 Task: Find connections with filter location Ceres with filter topic #Networkingwith filter profile language Spanish with filter current company Gartner with filter school Apeejay Stya Education (Svran Foundation) with filter industry Climate Data and Analytics with filter service category Nonprofit Consulting with filter keywords title Massage Therapy
Action: Mouse moved to (579, 111)
Screenshot: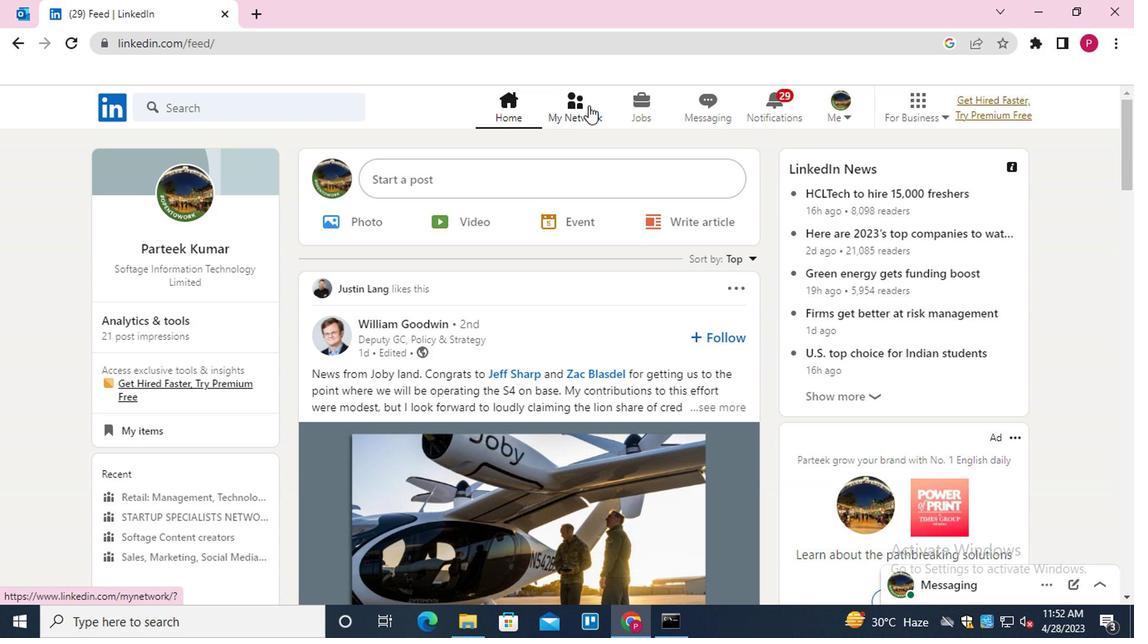 
Action: Mouse pressed left at (579, 111)
Screenshot: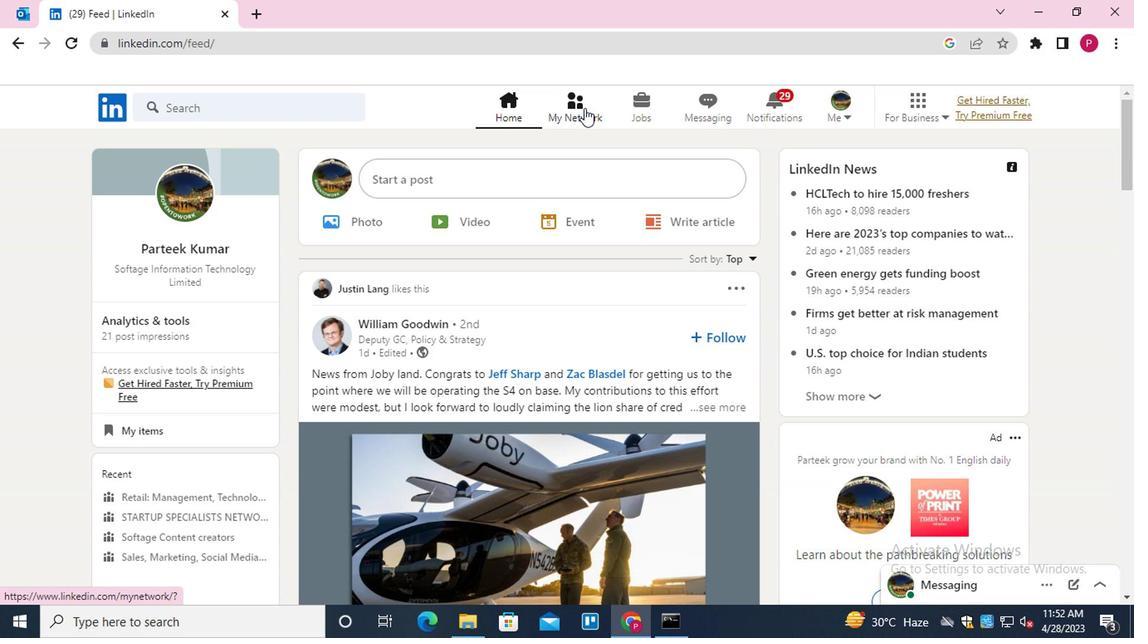 
Action: Mouse moved to (252, 190)
Screenshot: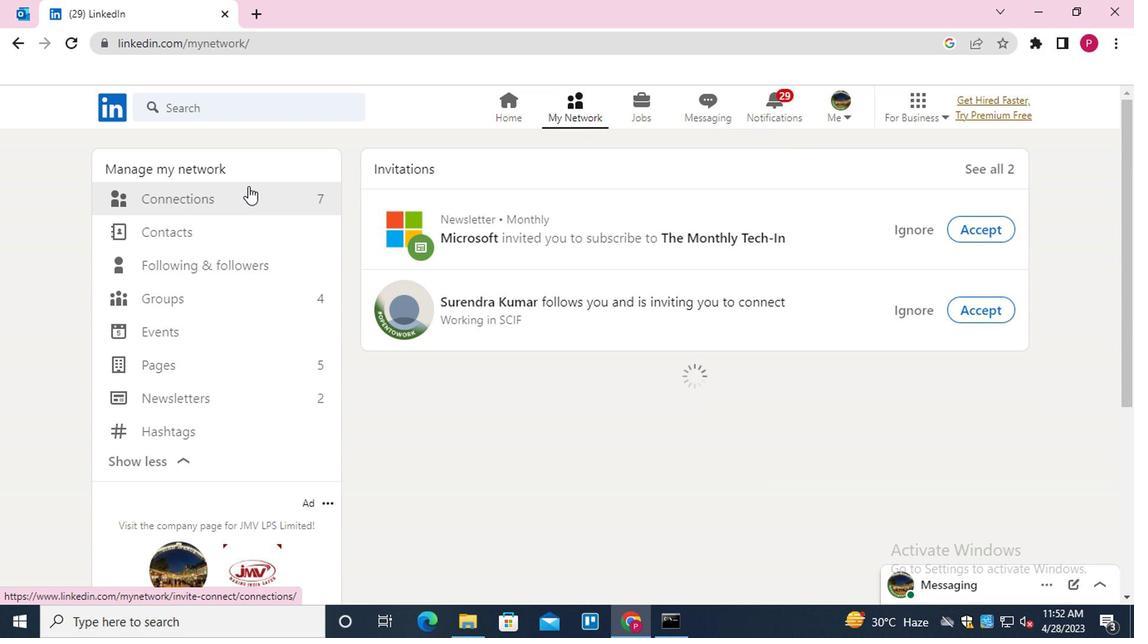 
Action: Mouse pressed left at (252, 190)
Screenshot: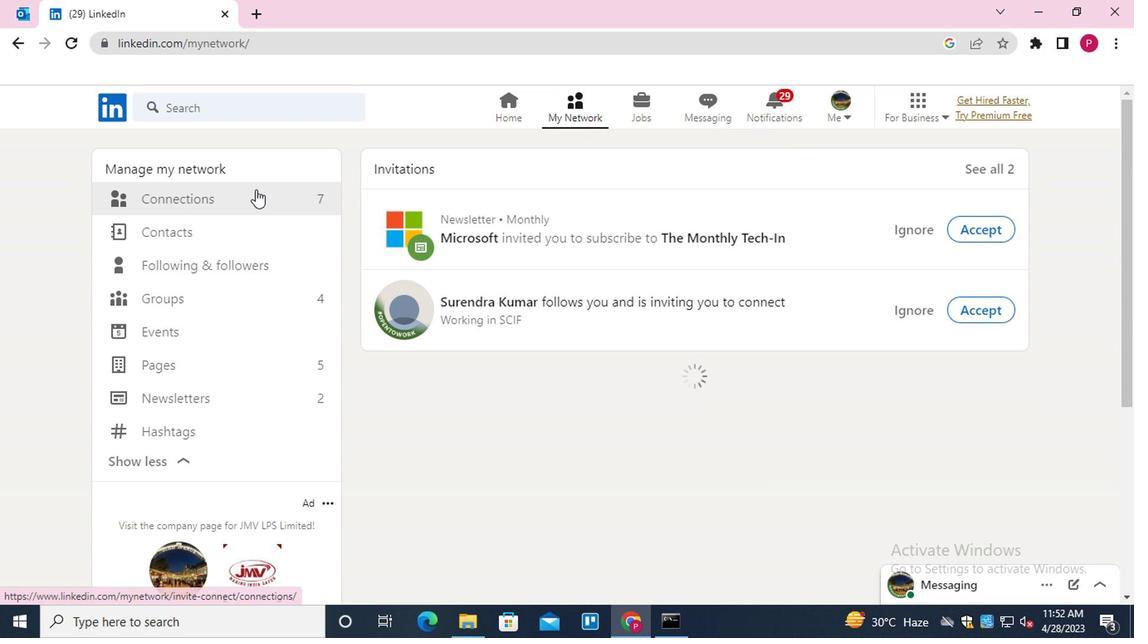 
Action: Mouse moved to (696, 201)
Screenshot: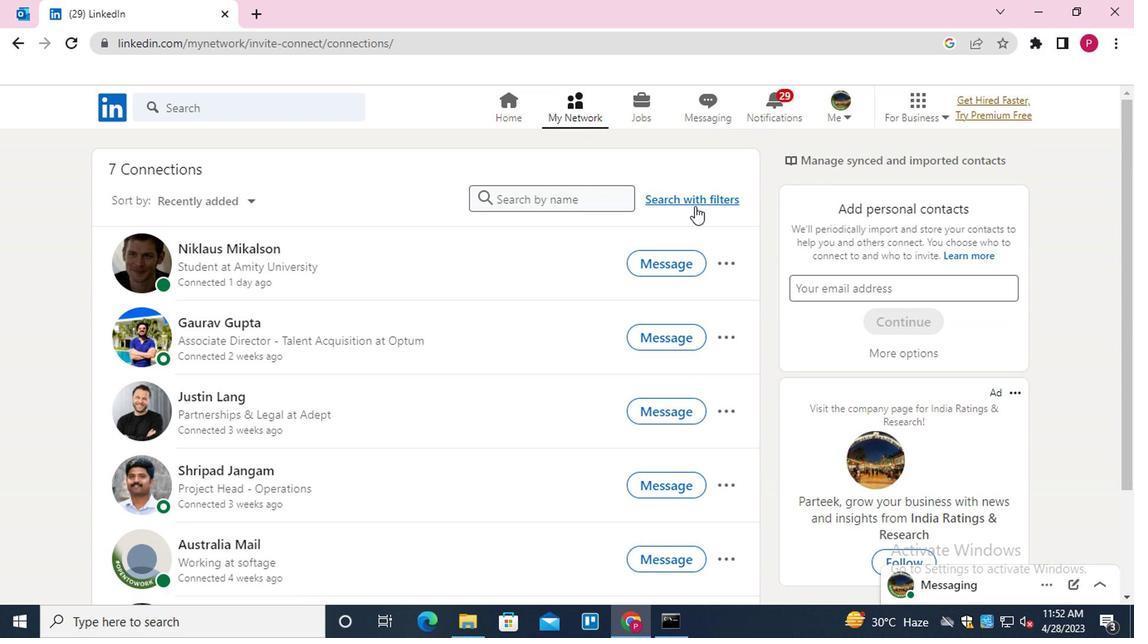 
Action: Mouse pressed left at (696, 201)
Screenshot: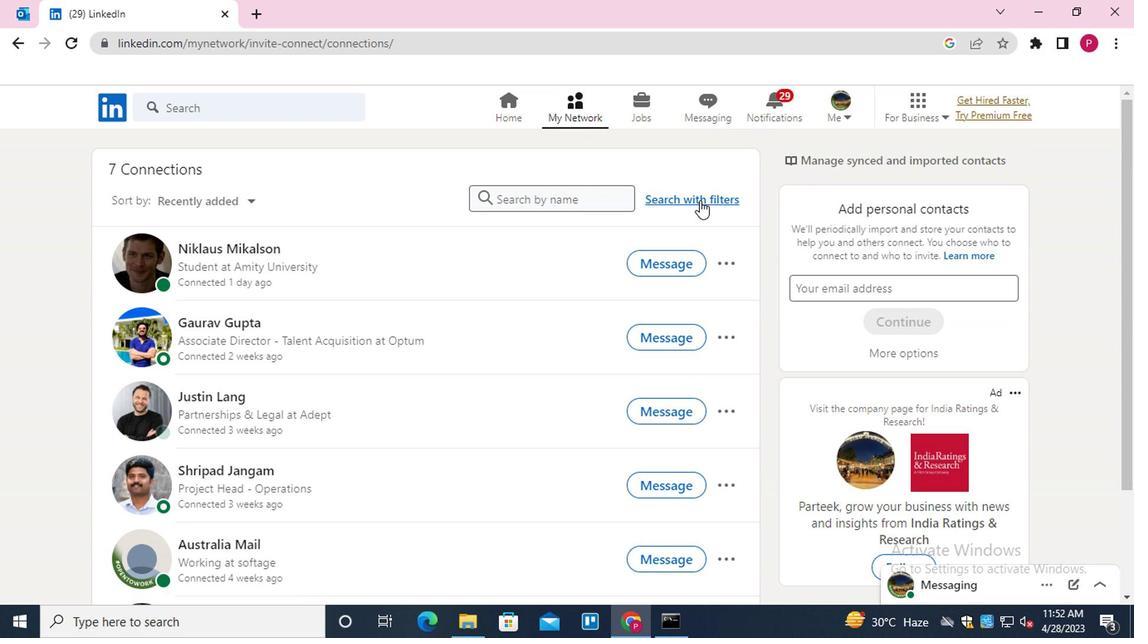 
Action: Mouse moved to (616, 153)
Screenshot: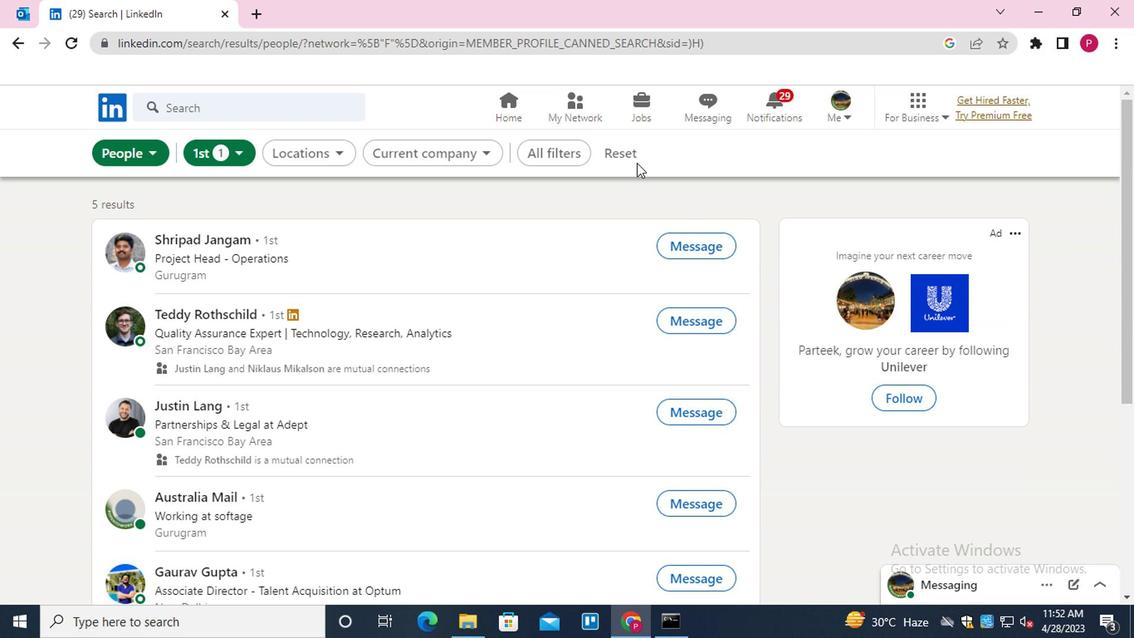 
Action: Mouse pressed left at (616, 153)
Screenshot: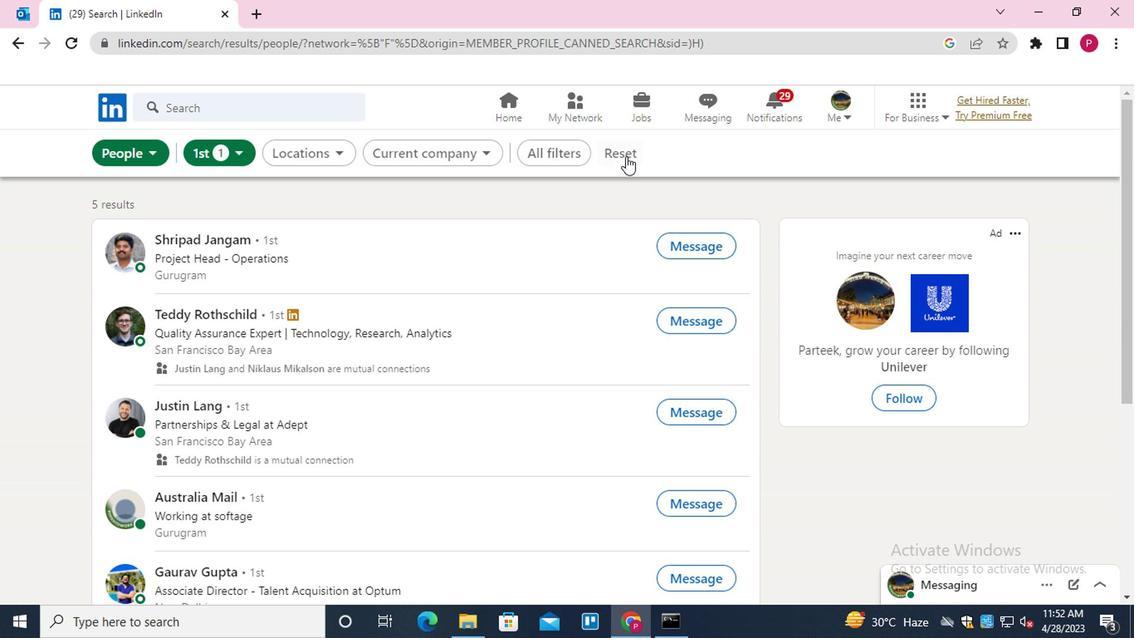 
Action: Mouse moved to (595, 153)
Screenshot: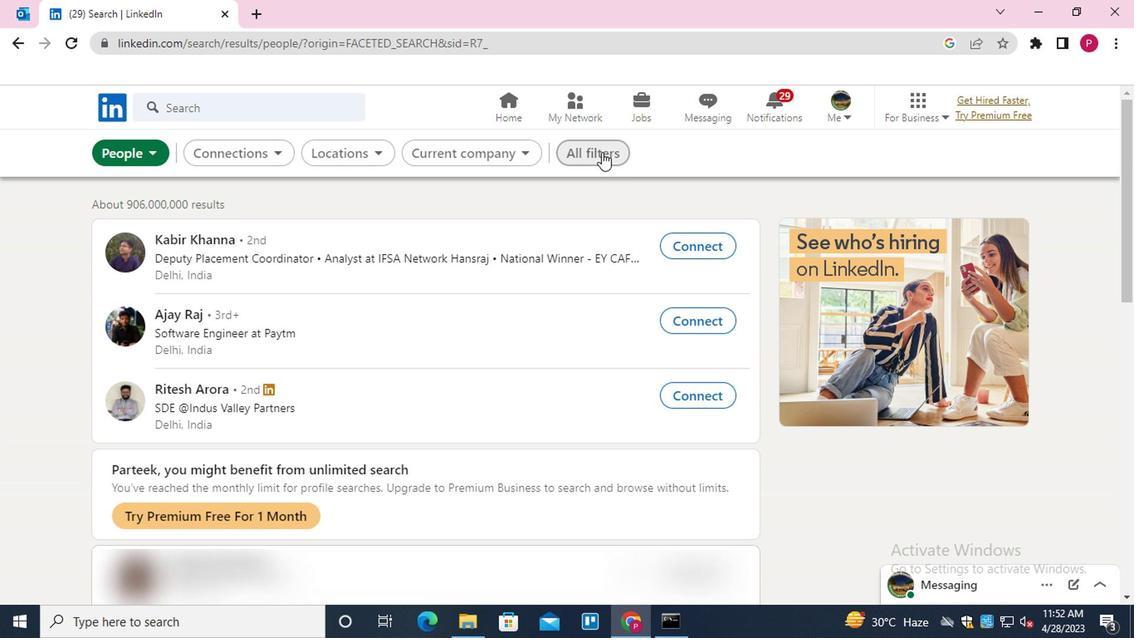 
Action: Mouse pressed left at (595, 153)
Screenshot: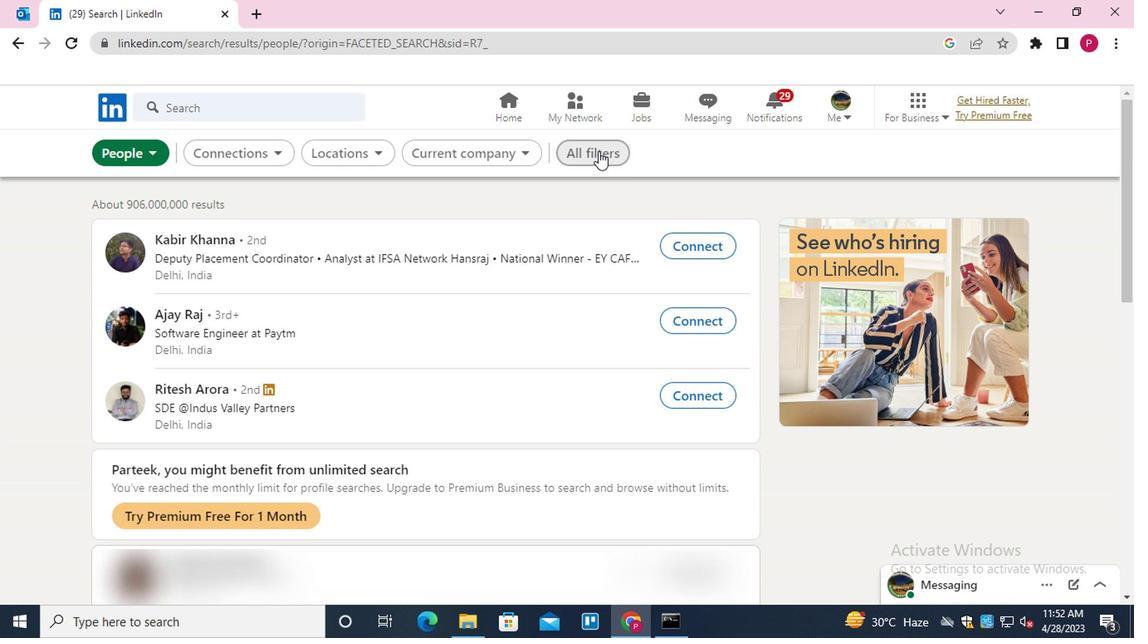 
Action: Mouse moved to (925, 389)
Screenshot: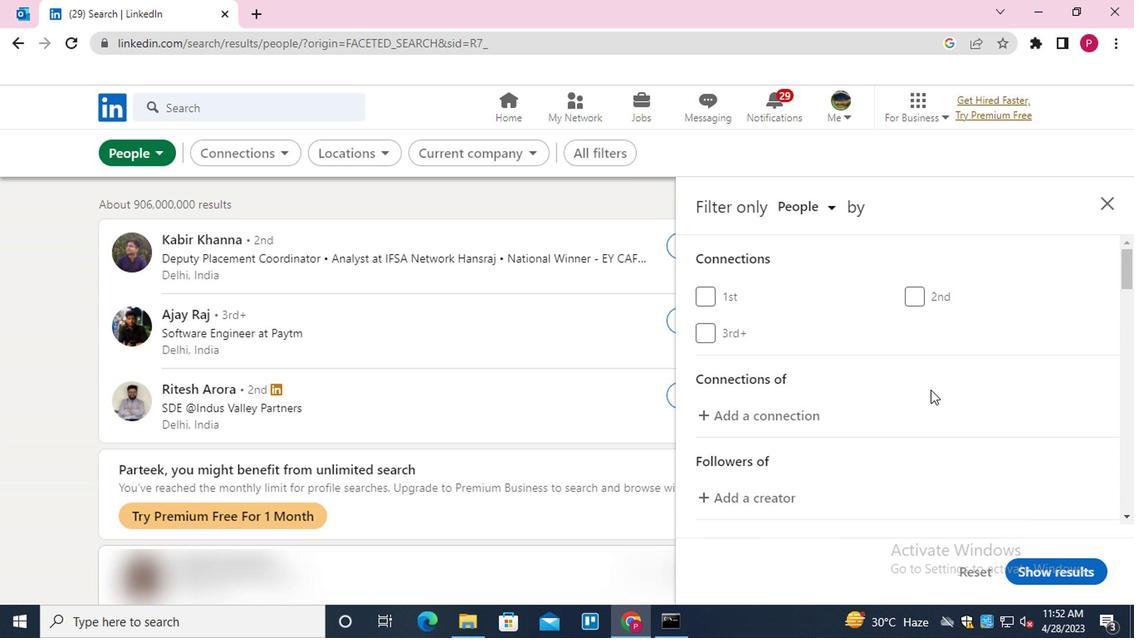 
Action: Mouse scrolled (925, 389) with delta (0, 0)
Screenshot: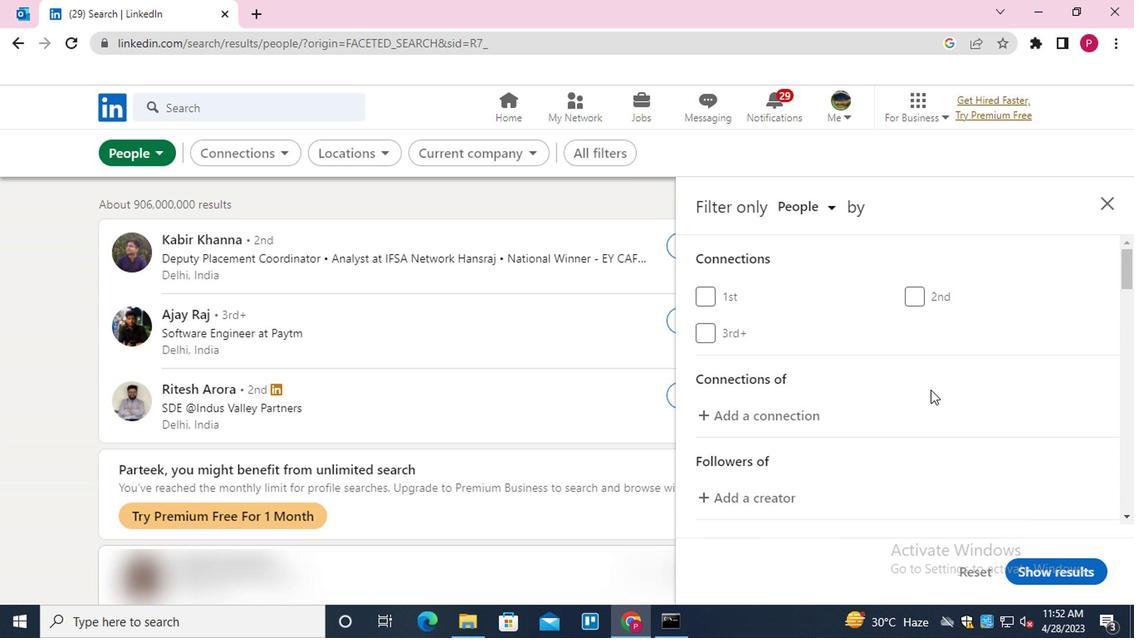 
Action: Mouse moved to (921, 398)
Screenshot: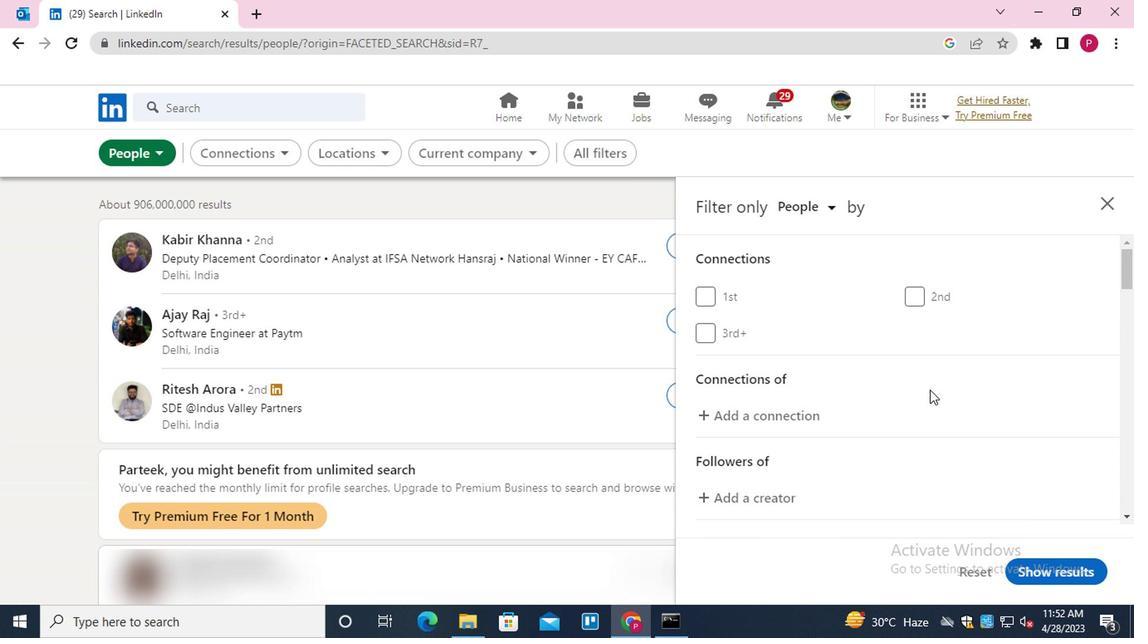 
Action: Mouse scrolled (921, 397) with delta (0, 0)
Screenshot: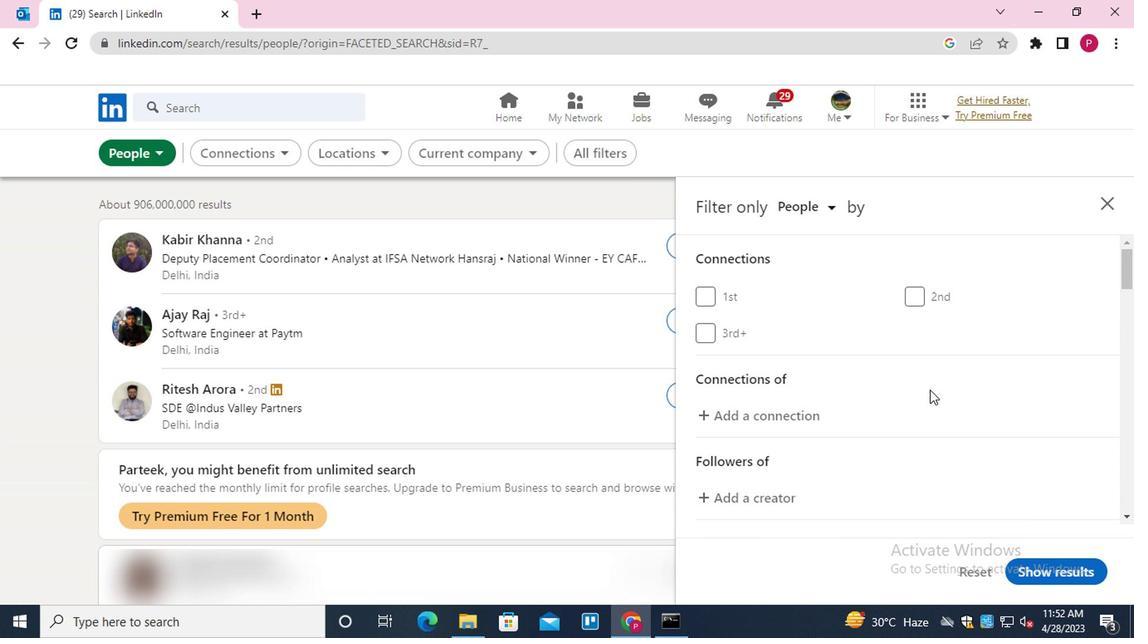 
Action: Mouse moved to (919, 402)
Screenshot: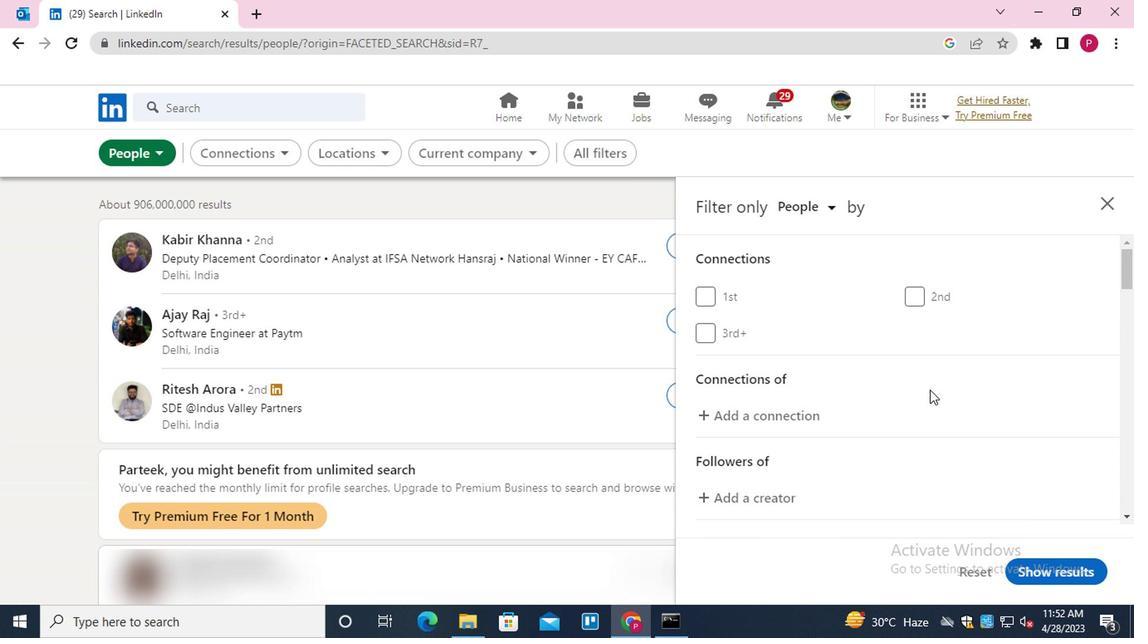 
Action: Mouse scrolled (919, 401) with delta (0, -1)
Screenshot: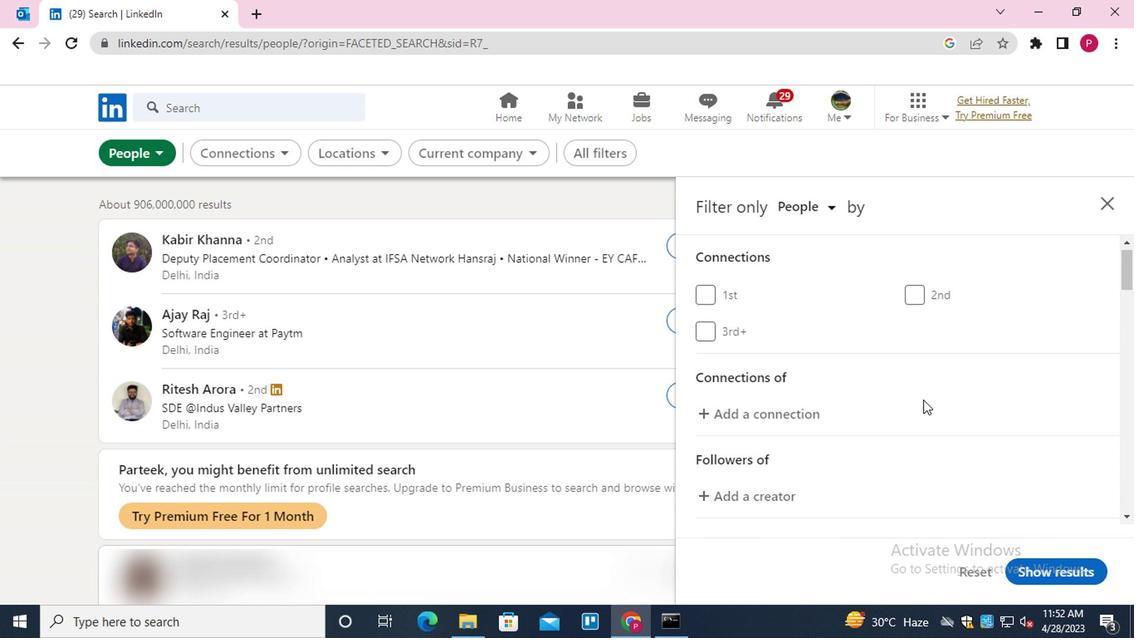 
Action: Mouse moved to (937, 393)
Screenshot: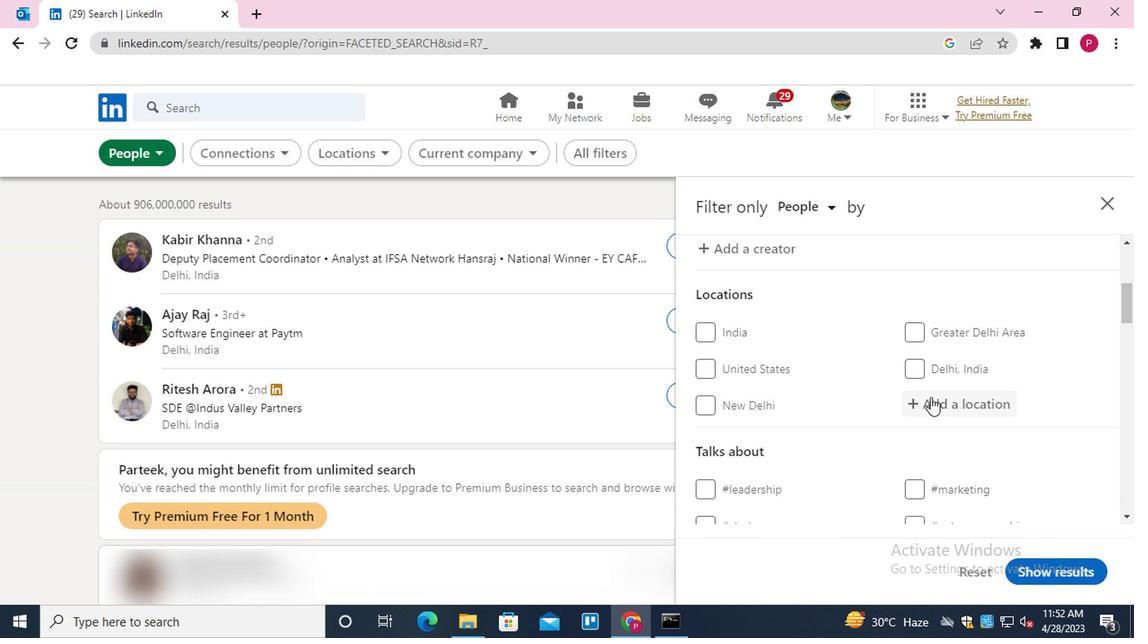 
Action: Mouse pressed left at (937, 393)
Screenshot: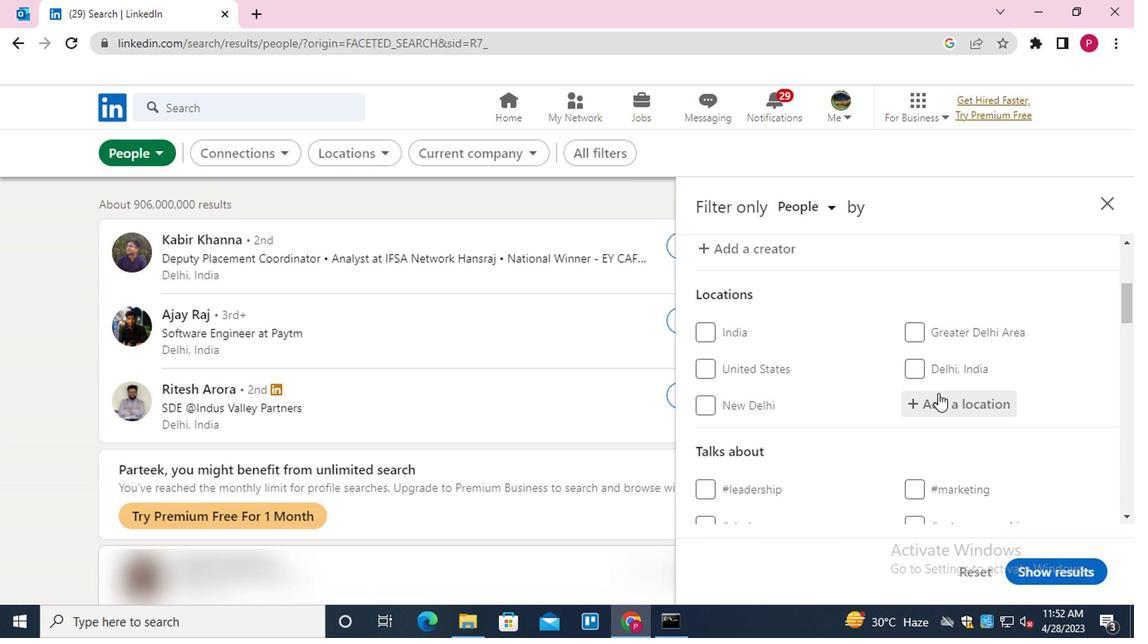 
Action: Mouse moved to (938, 393)
Screenshot: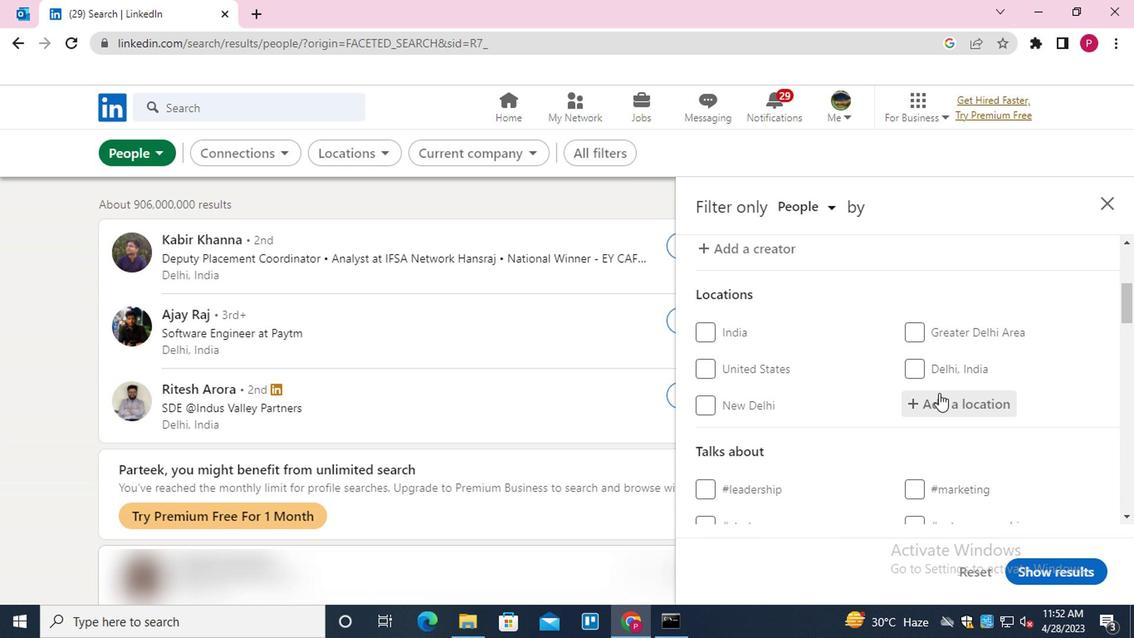 
Action: Key pressed <Key.shift>CERES<Key.down><Key.down><Key.enter>
Screenshot: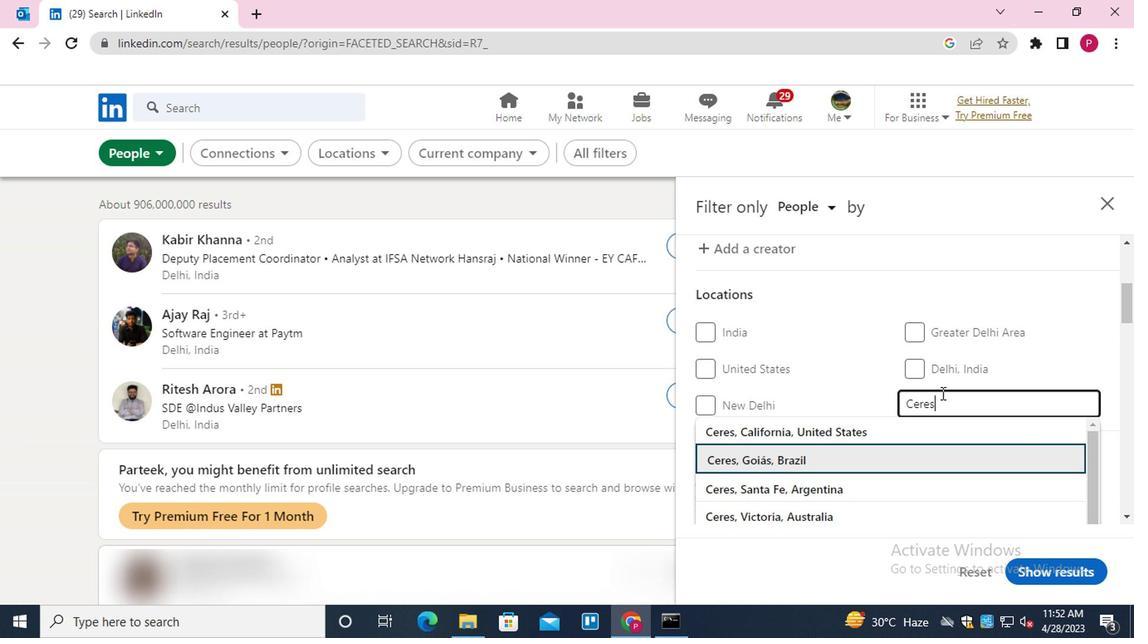 
Action: Mouse moved to (876, 394)
Screenshot: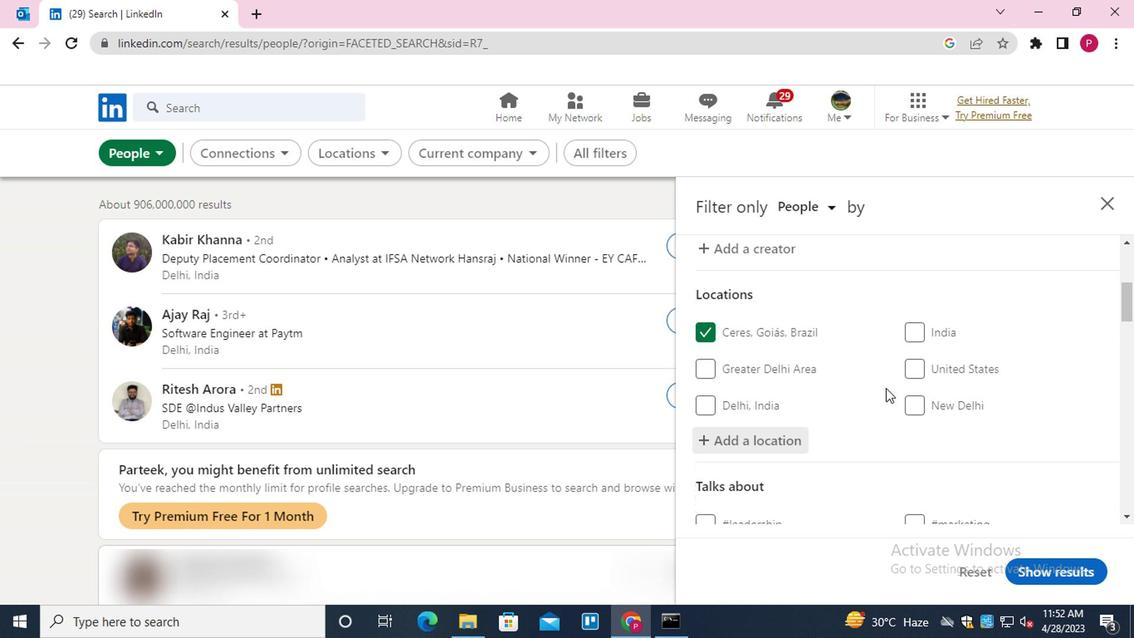 
Action: Mouse scrolled (876, 393) with delta (0, 0)
Screenshot: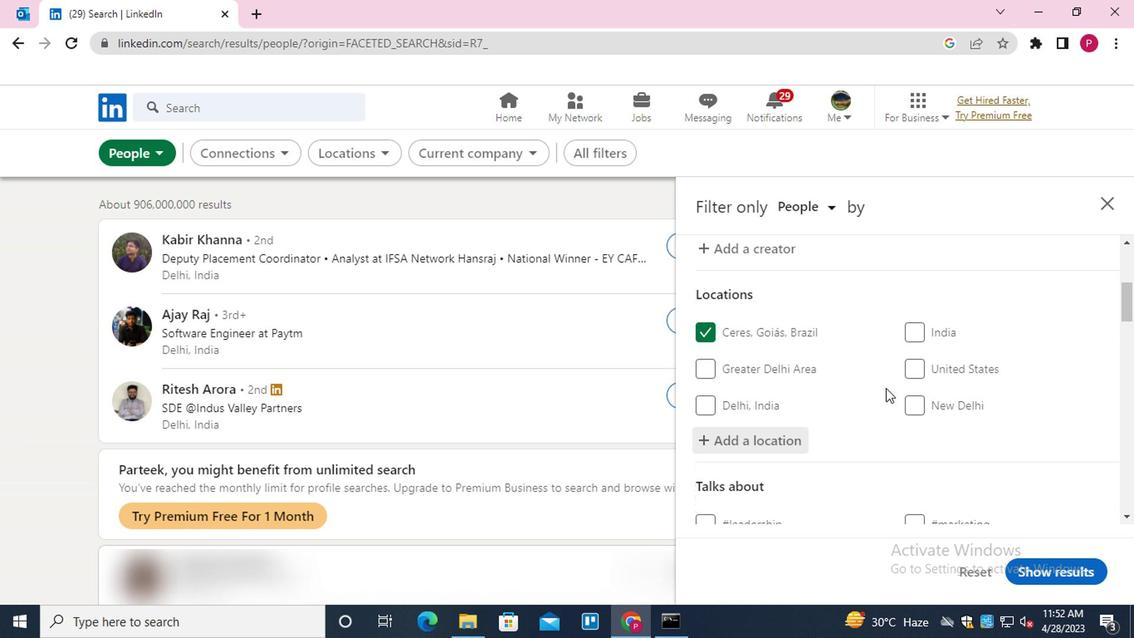 
Action: Mouse scrolled (876, 393) with delta (0, 0)
Screenshot: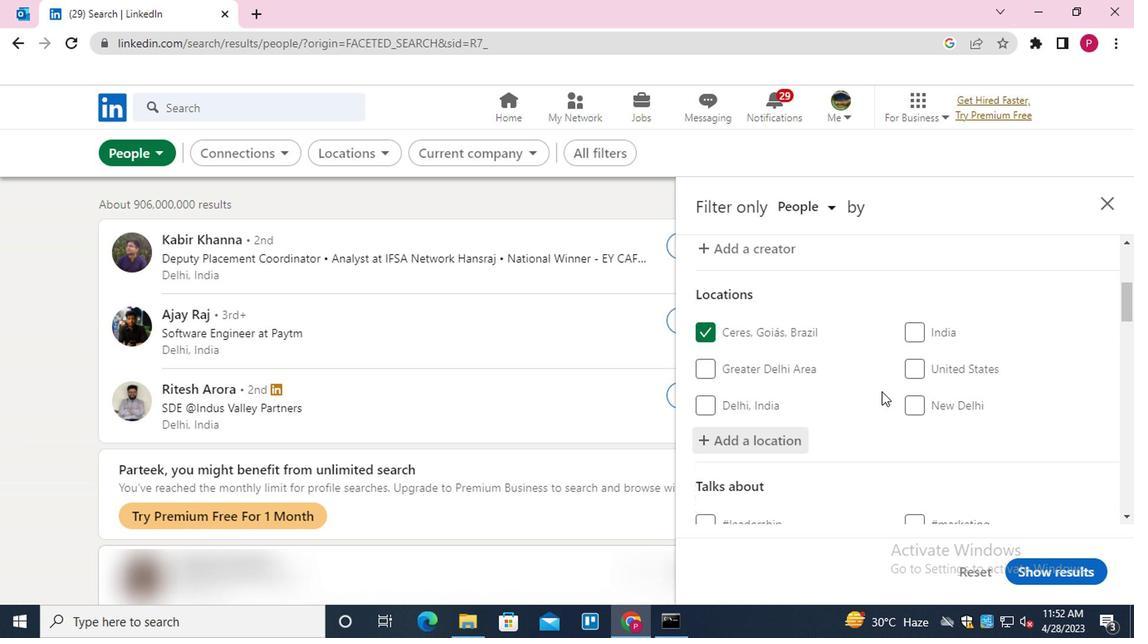 
Action: Mouse moved to (949, 425)
Screenshot: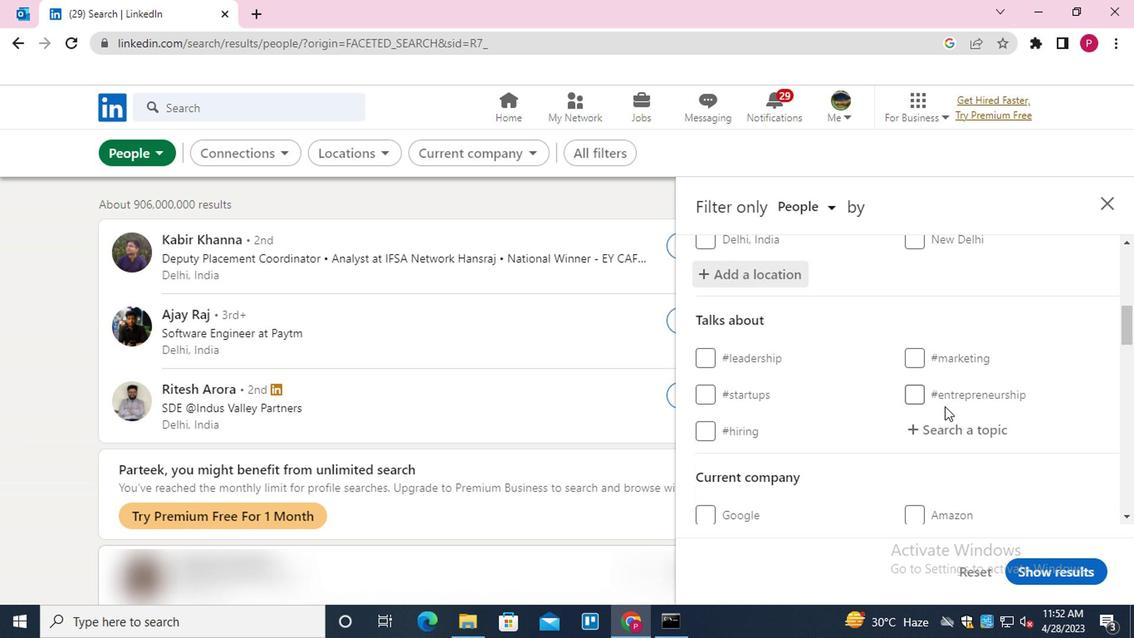 
Action: Mouse pressed left at (949, 425)
Screenshot: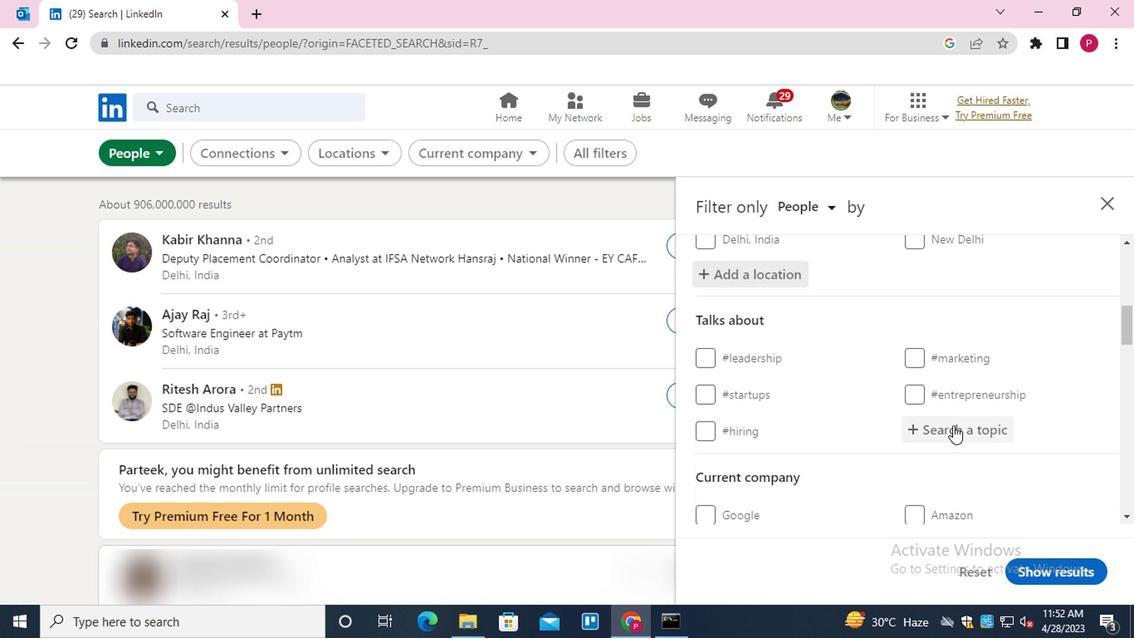 
Action: Mouse moved to (950, 425)
Screenshot: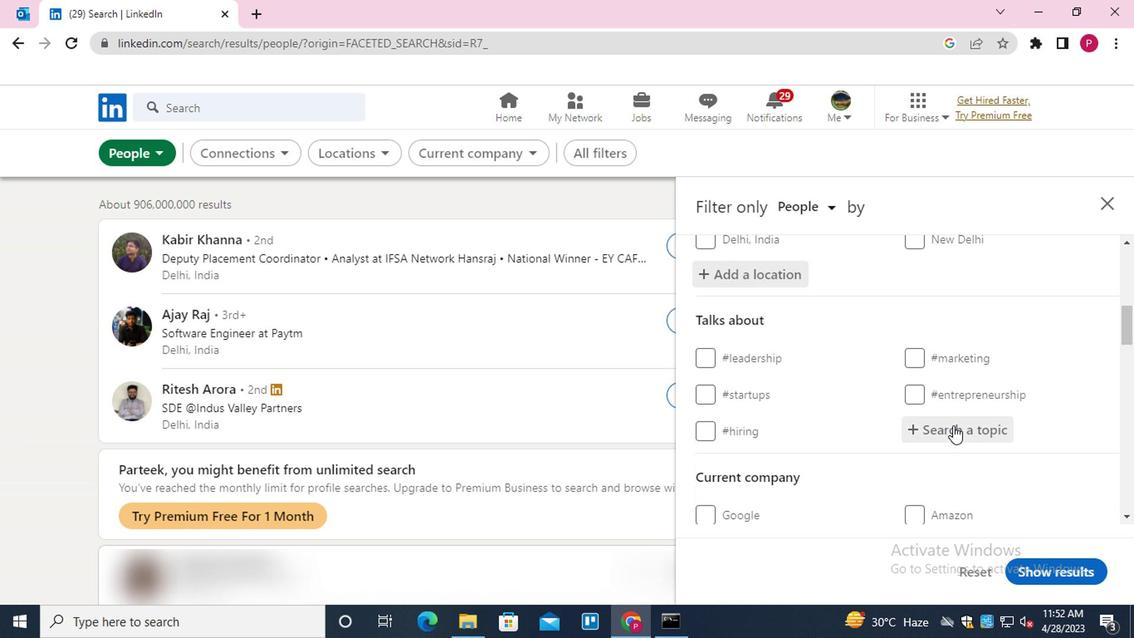 
Action: Key pressed NETWORK<Key.down><Key.enter>
Screenshot: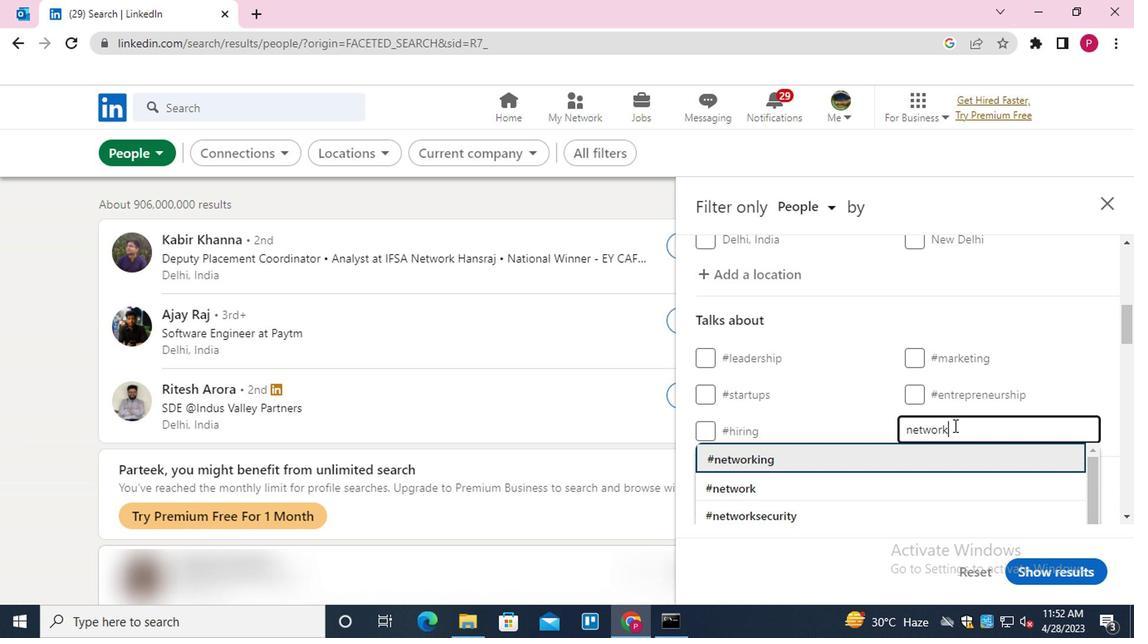 
Action: Mouse moved to (956, 384)
Screenshot: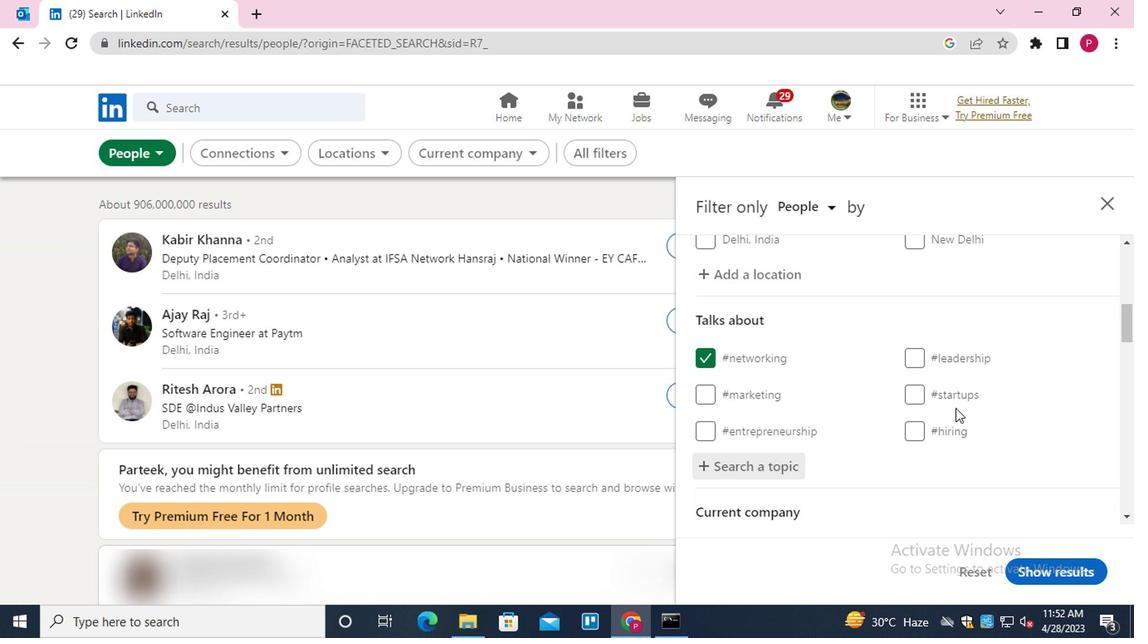 
Action: Mouse scrolled (956, 383) with delta (0, -1)
Screenshot: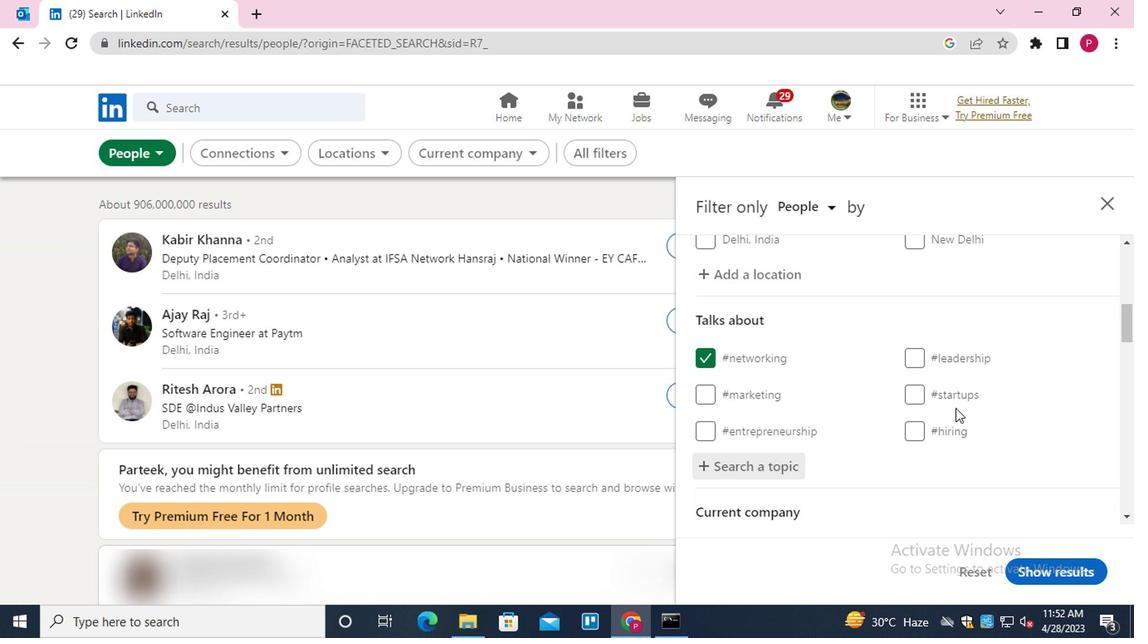 
Action: Mouse moved to (929, 376)
Screenshot: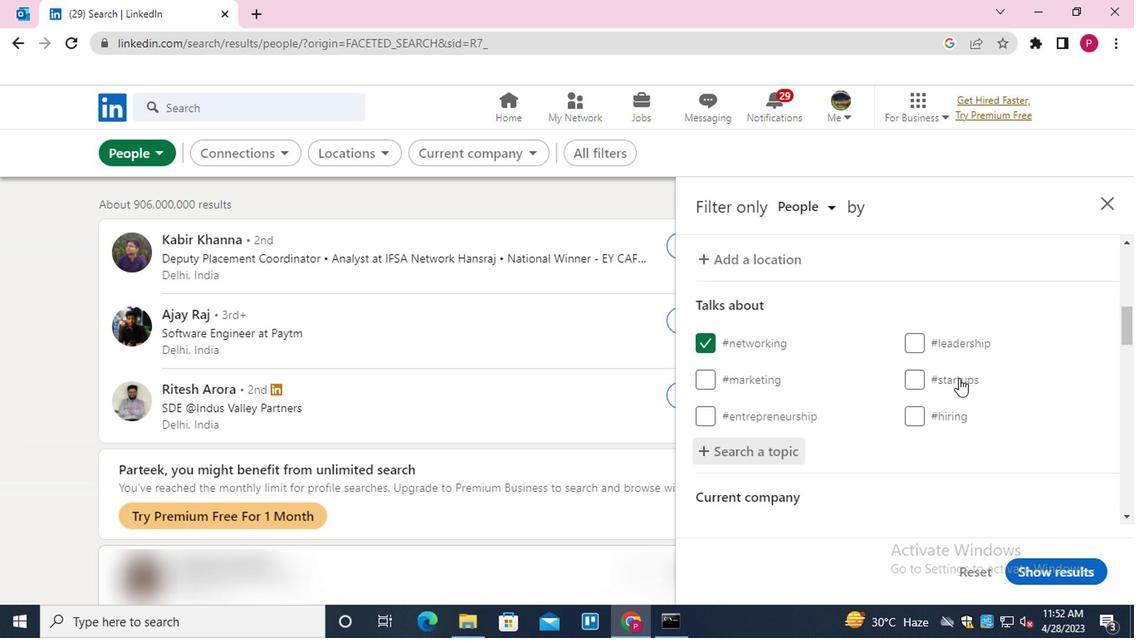 
Action: Mouse scrolled (929, 375) with delta (0, -1)
Screenshot: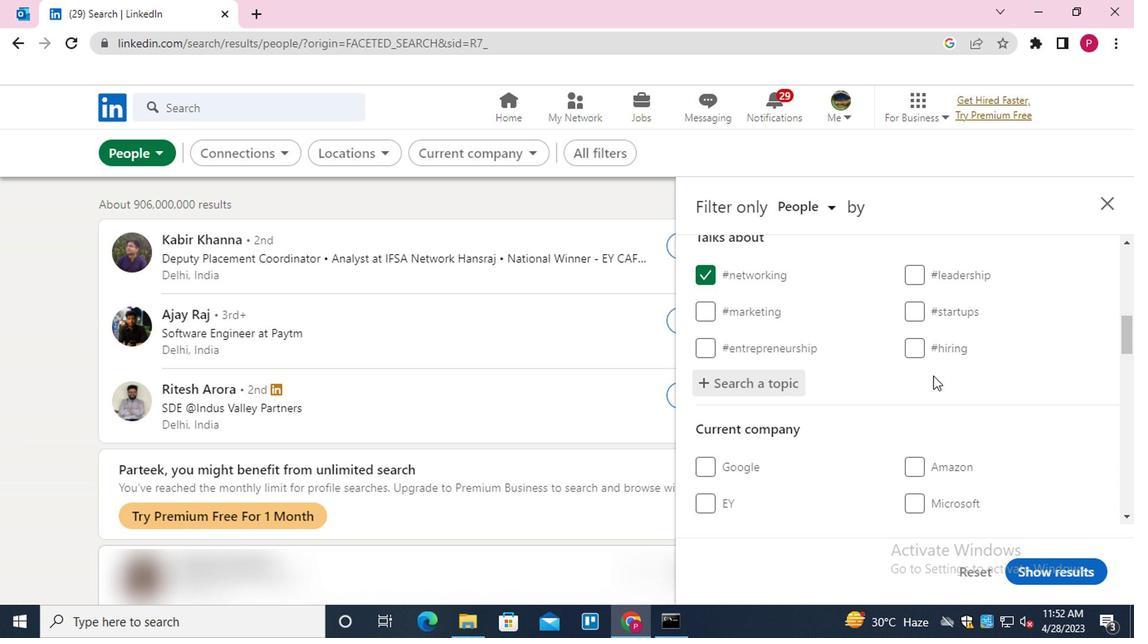 
Action: Mouse scrolled (929, 375) with delta (0, -1)
Screenshot: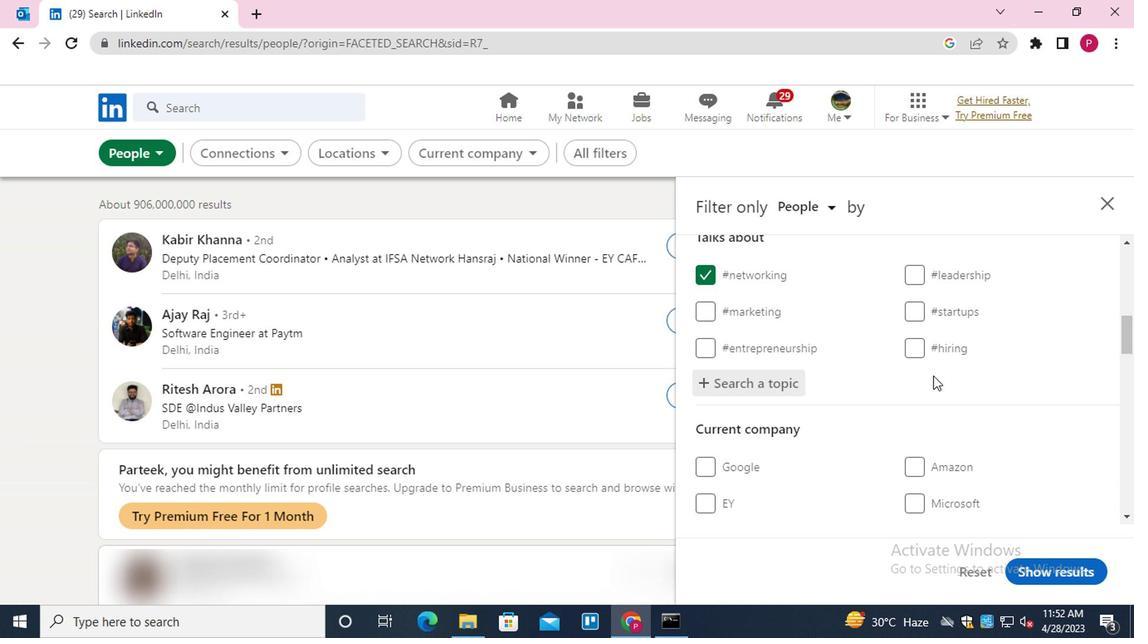 
Action: Mouse moved to (850, 385)
Screenshot: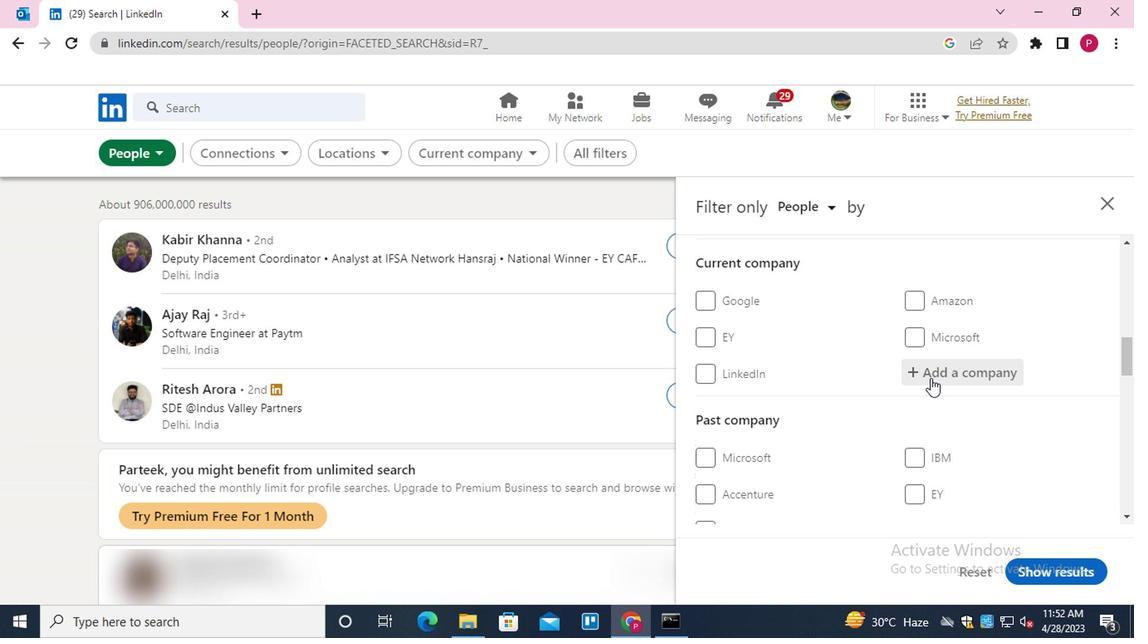 
Action: Mouse scrolled (850, 384) with delta (0, 0)
Screenshot: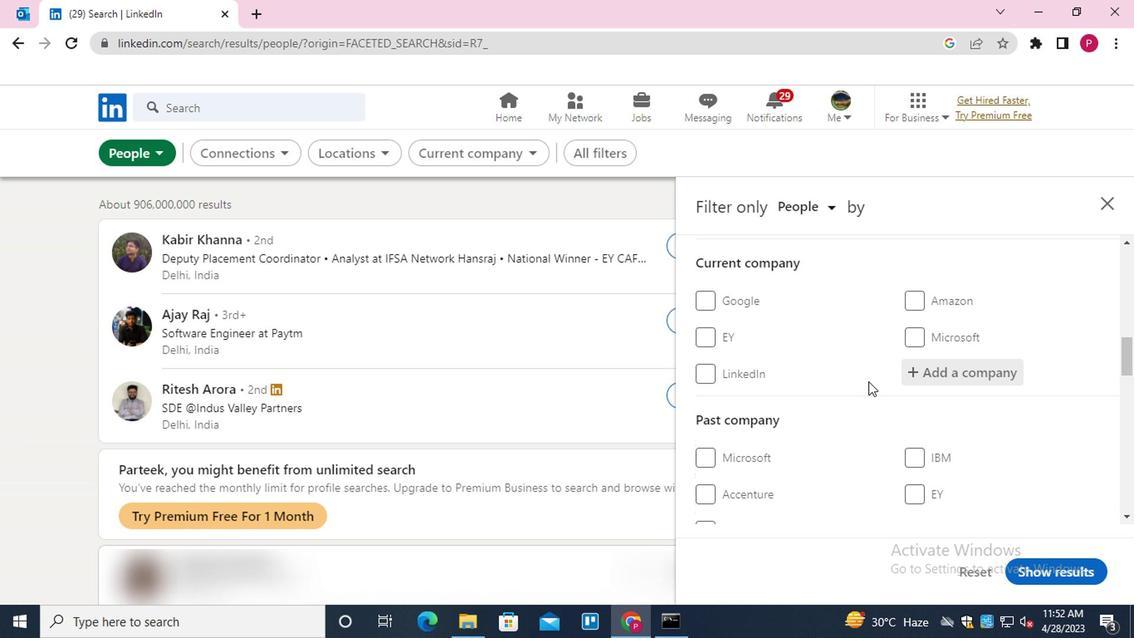 
Action: Mouse scrolled (850, 384) with delta (0, 0)
Screenshot: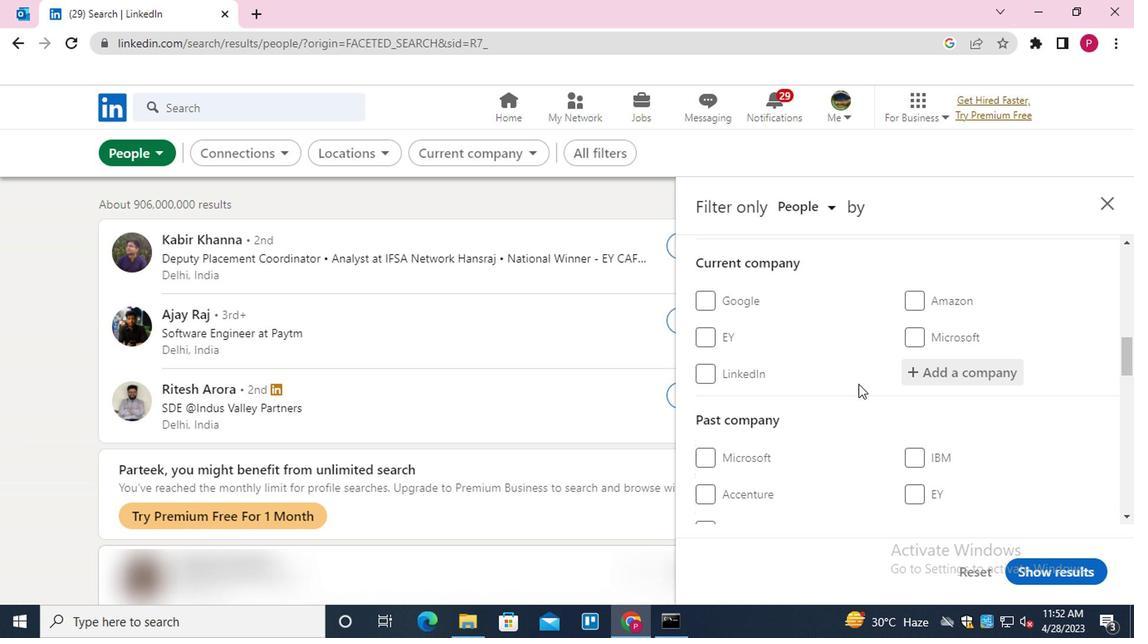 
Action: Mouse scrolled (850, 384) with delta (0, 0)
Screenshot: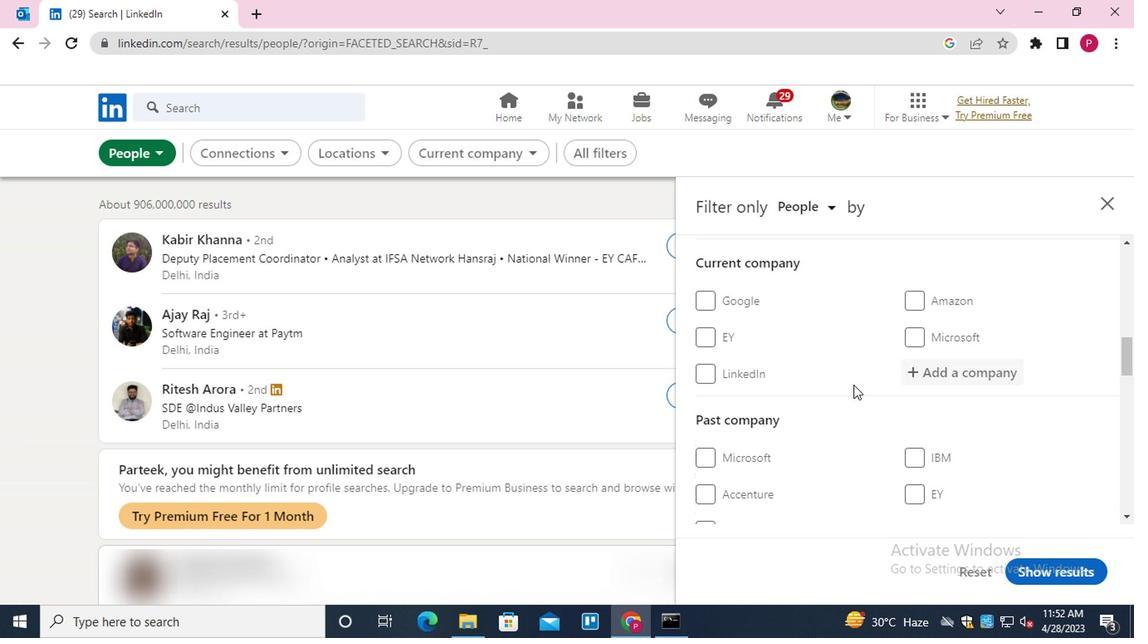 
Action: Mouse moved to (828, 389)
Screenshot: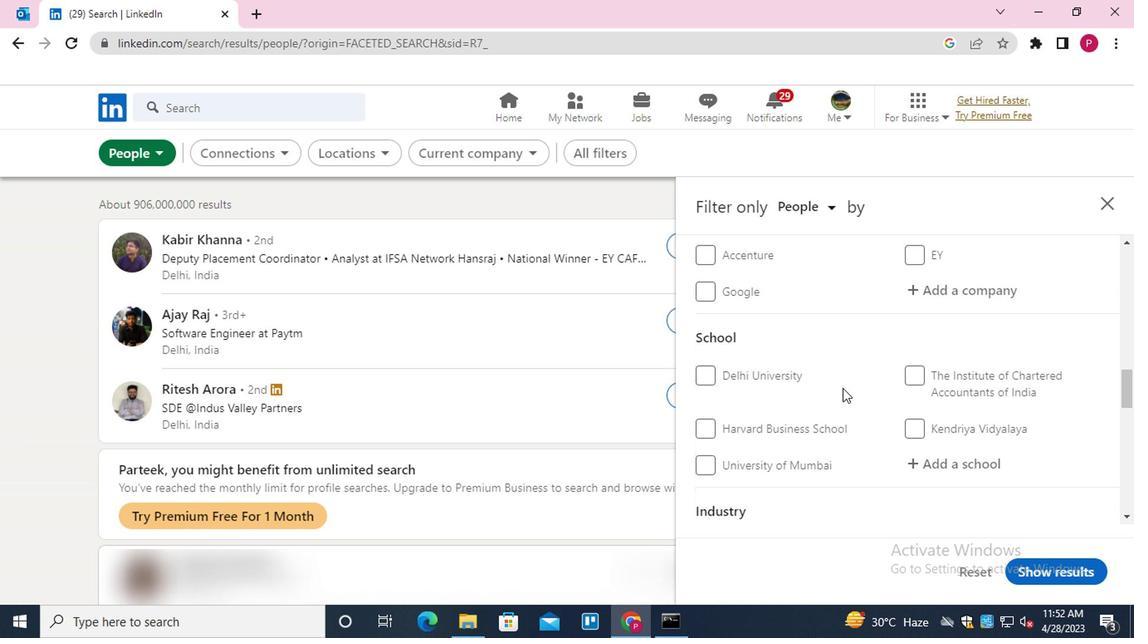 
Action: Mouse scrolled (828, 389) with delta (0, 0)
Screenshot: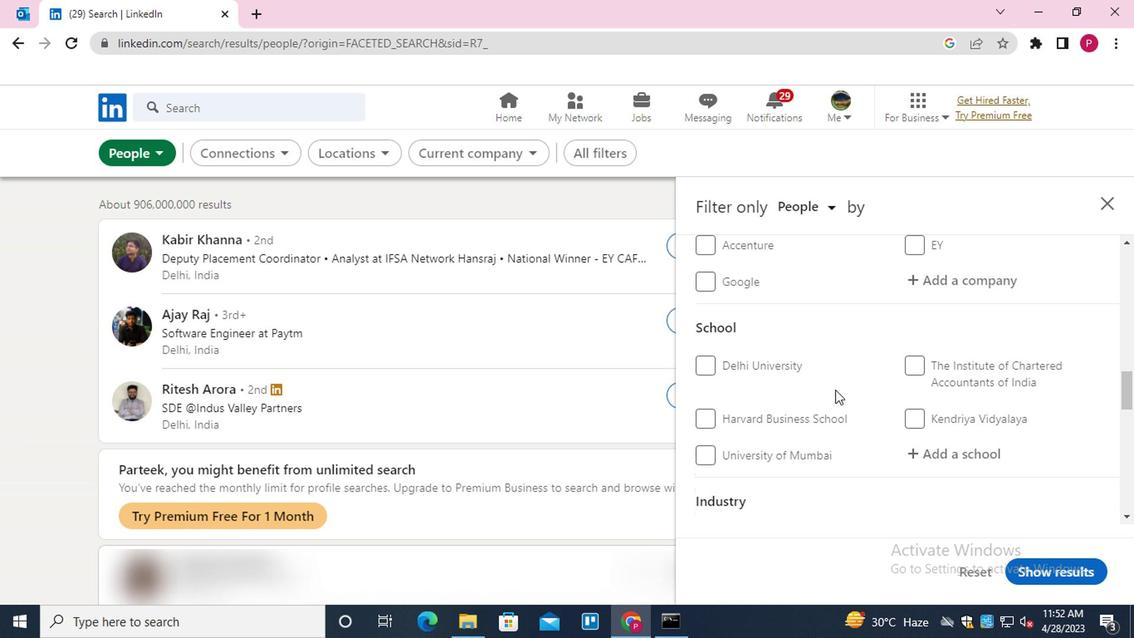 
Action: Mouse scrolled (828, 389) with delta (0, 0)
Screenshot: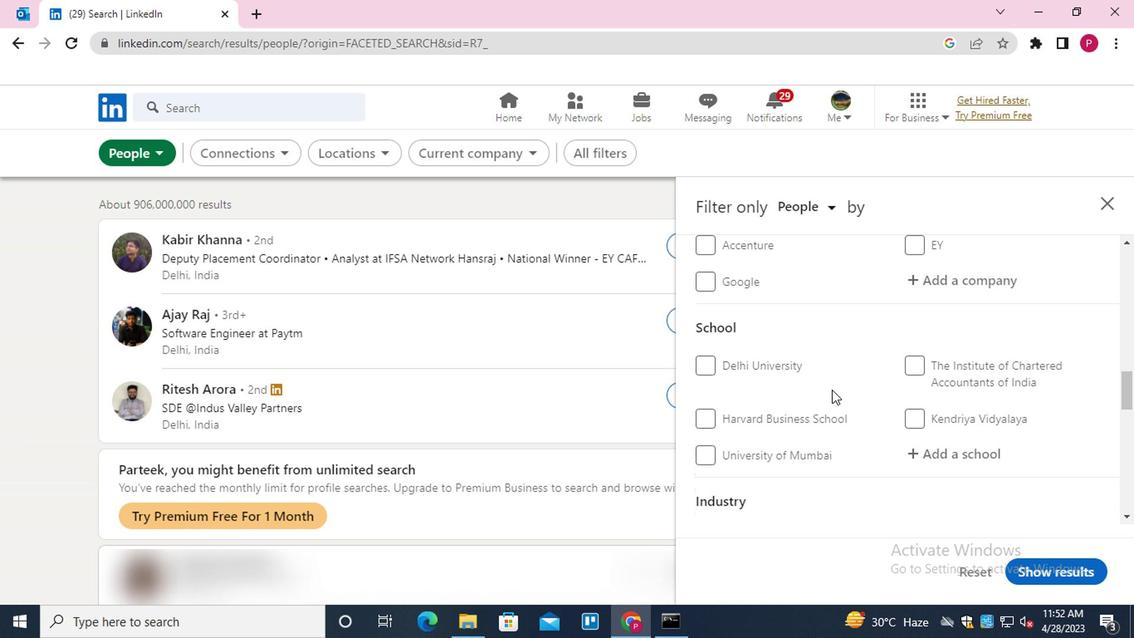 
Action: Mouse scrolled (828, 389) with delta (0, 0)
Screenshot: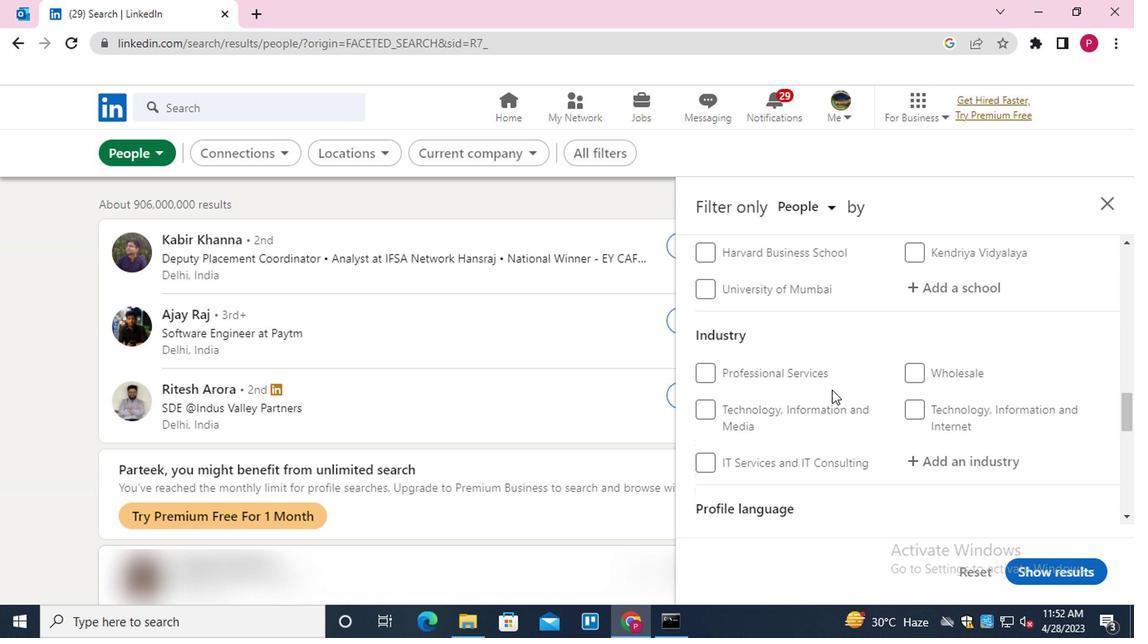 
Action: Mouse scrolled (828, 389) with delta (0, 0)
Screenshot: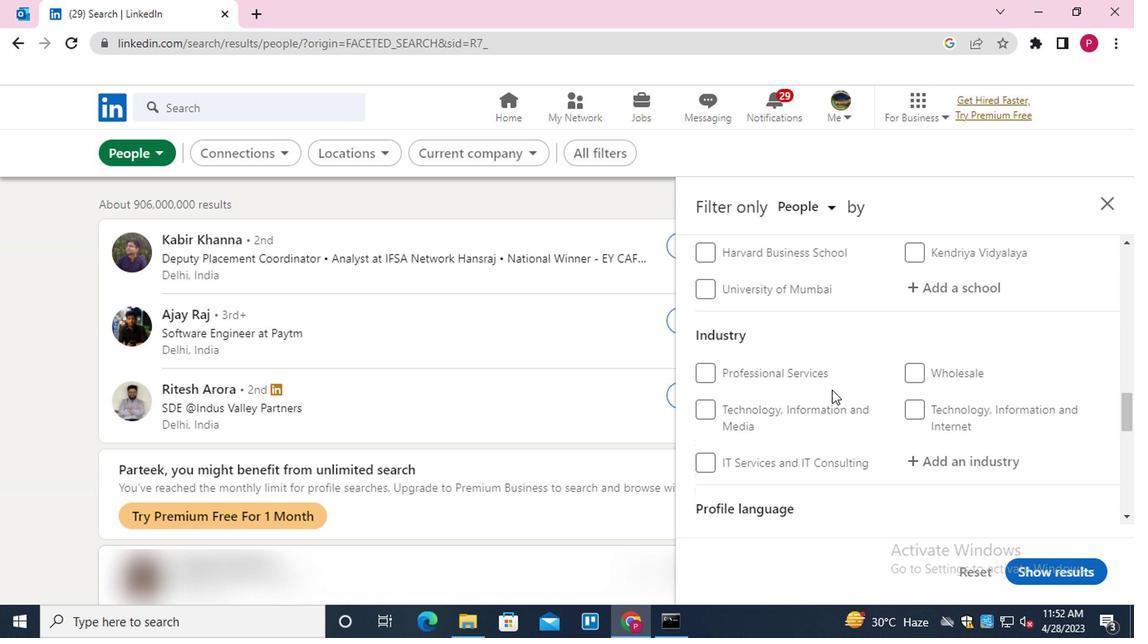 
Action: Mouse scrolled (828, 389) with delta (0, 0)
Screenshot: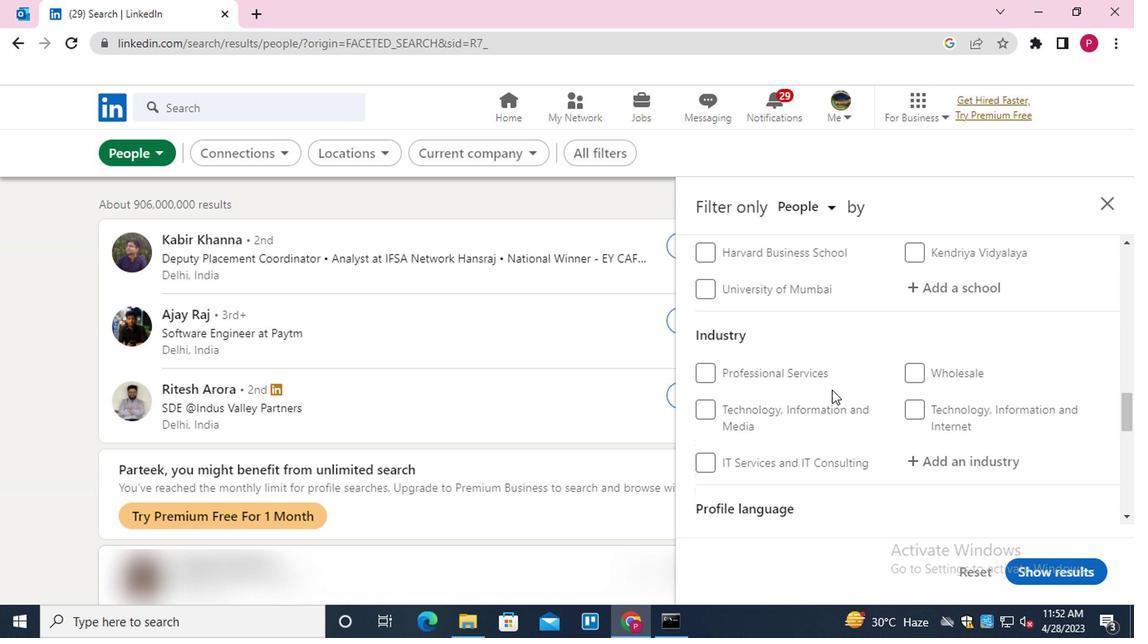 
Action: Mouse moved to (697, 332)
Screenshot: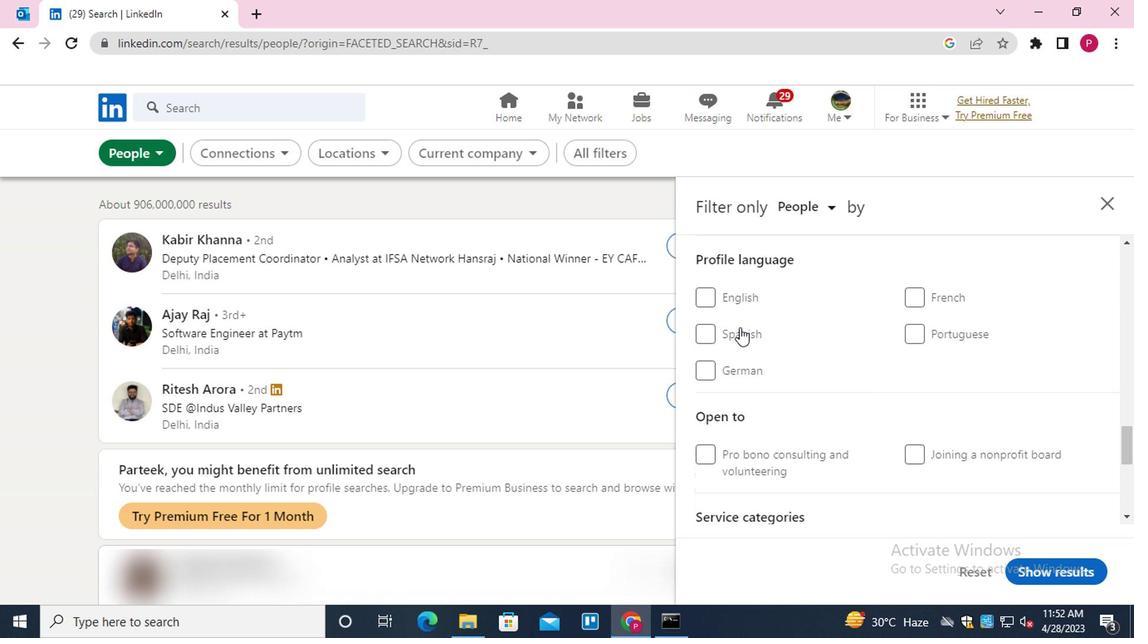 
Action: Mouse pressed left at (697, 332)
Screenshot: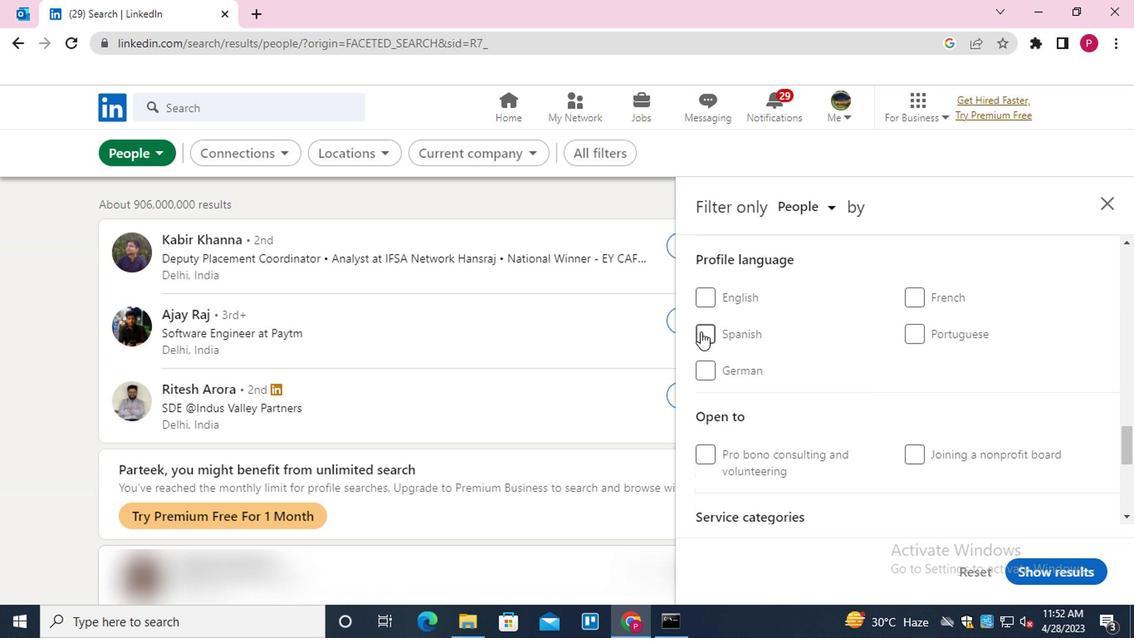 
Action: Mouse moved to (753, 339)
Screenshot: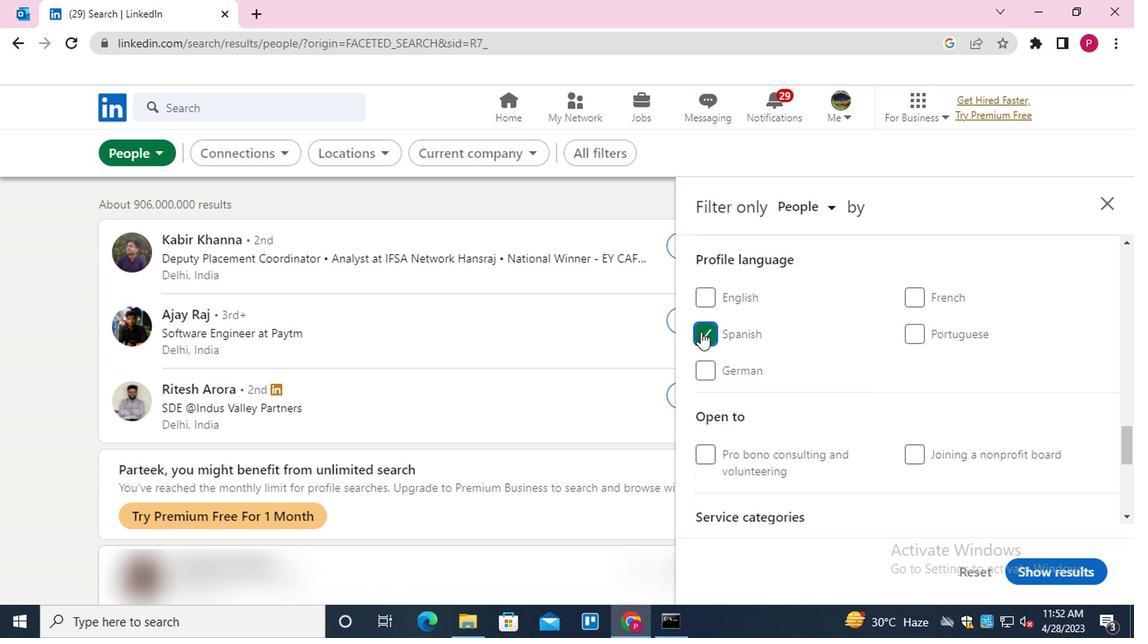 
Action: Mouse scrolled (753, 340) with delta (0, 0)
Screenshot: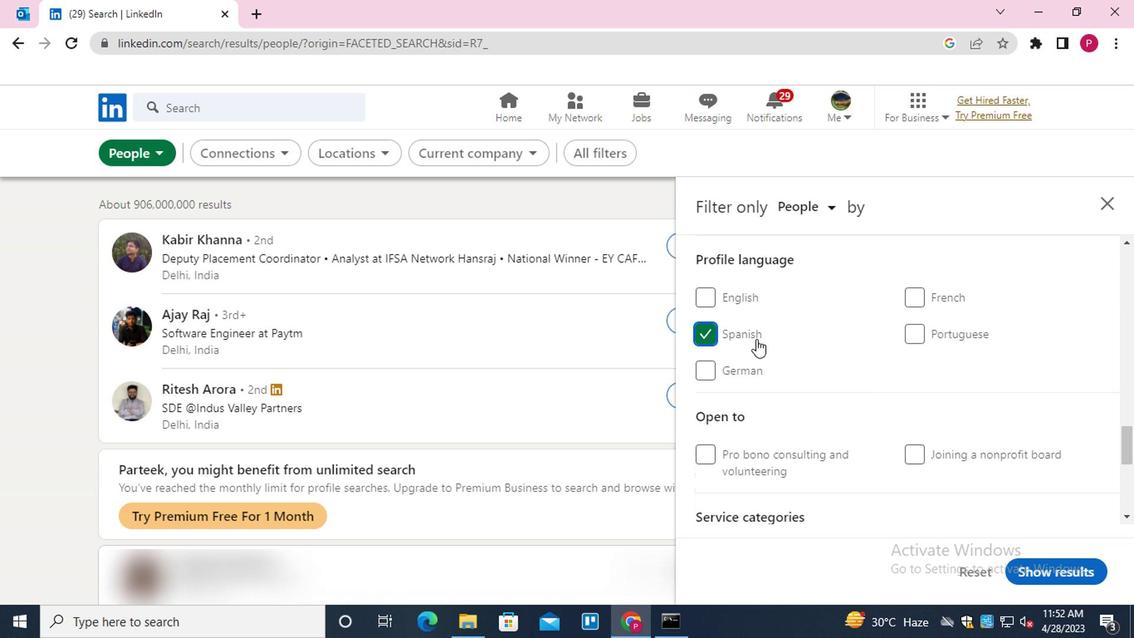 
Action: Mouse scrolled (753, 340) with delta (0, 0)
Screenshot: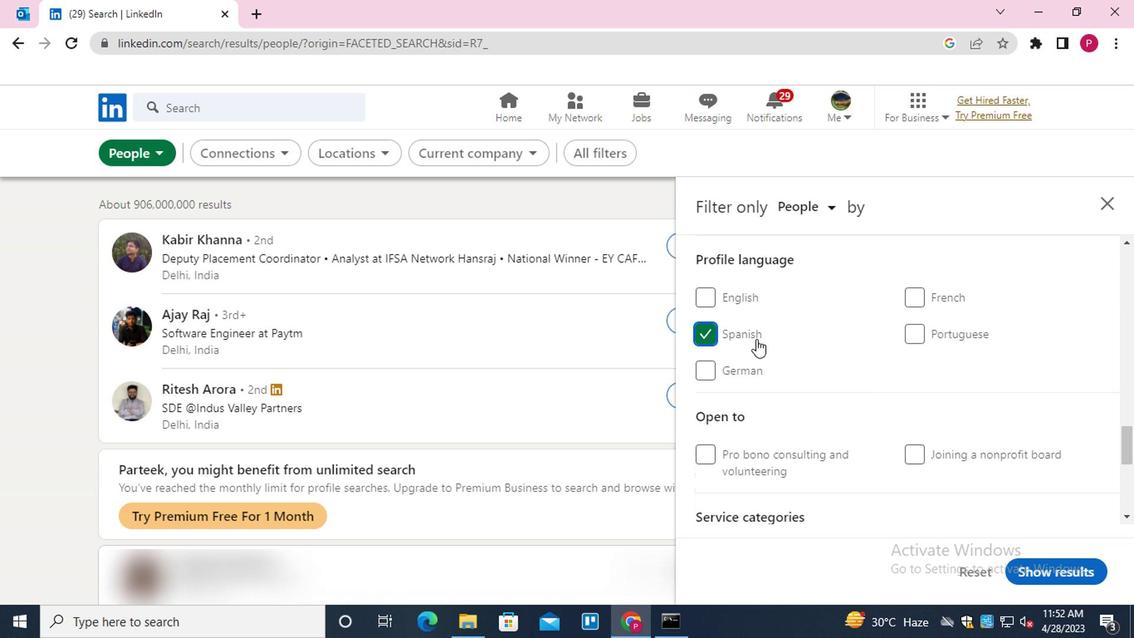 
Action: Mouse scrolled (753, 340) with delta (0, 0)
Screenshot: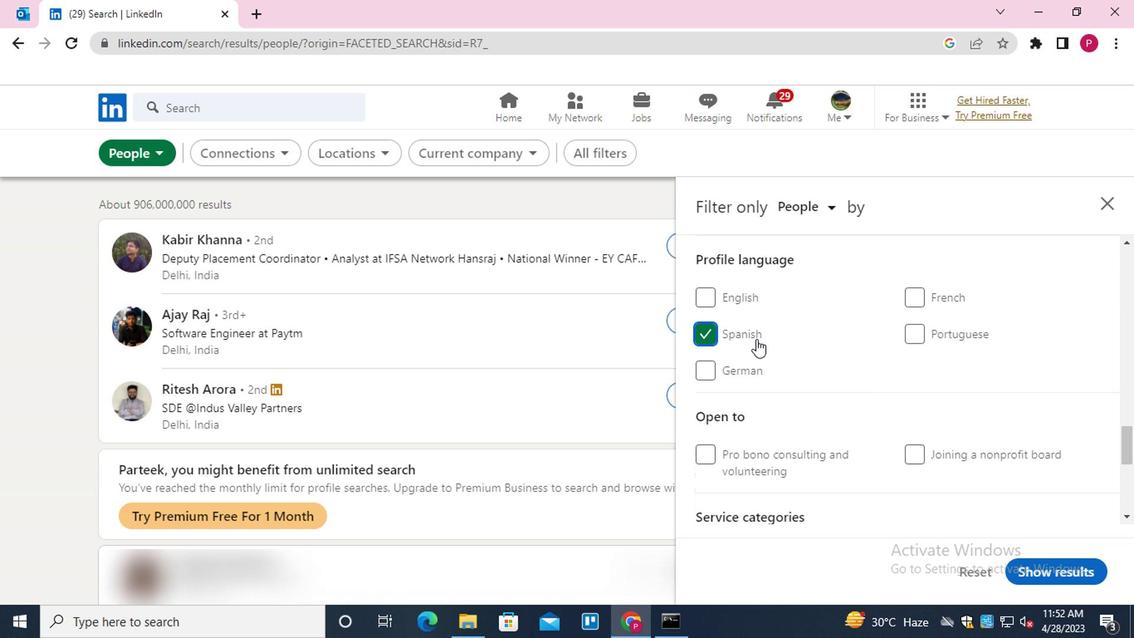 
Action: Mouse scrolled (753, 340) with delta (0, 0)
Screenshot: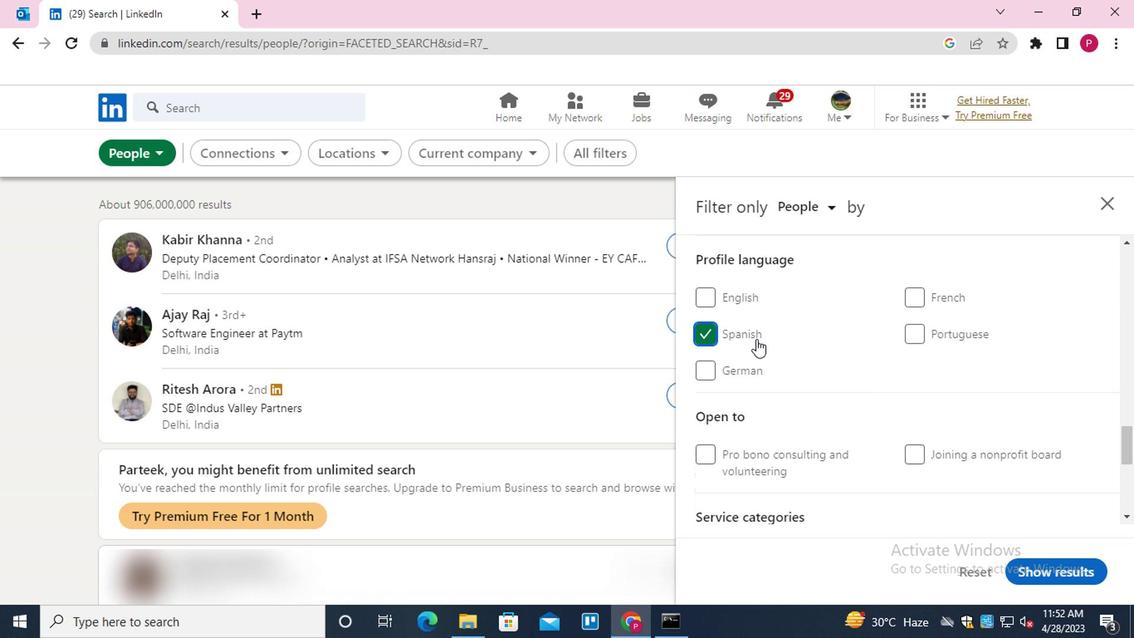 
Action: Mouse scrolled (753, 340) with delta (0, 0)
Screenshot: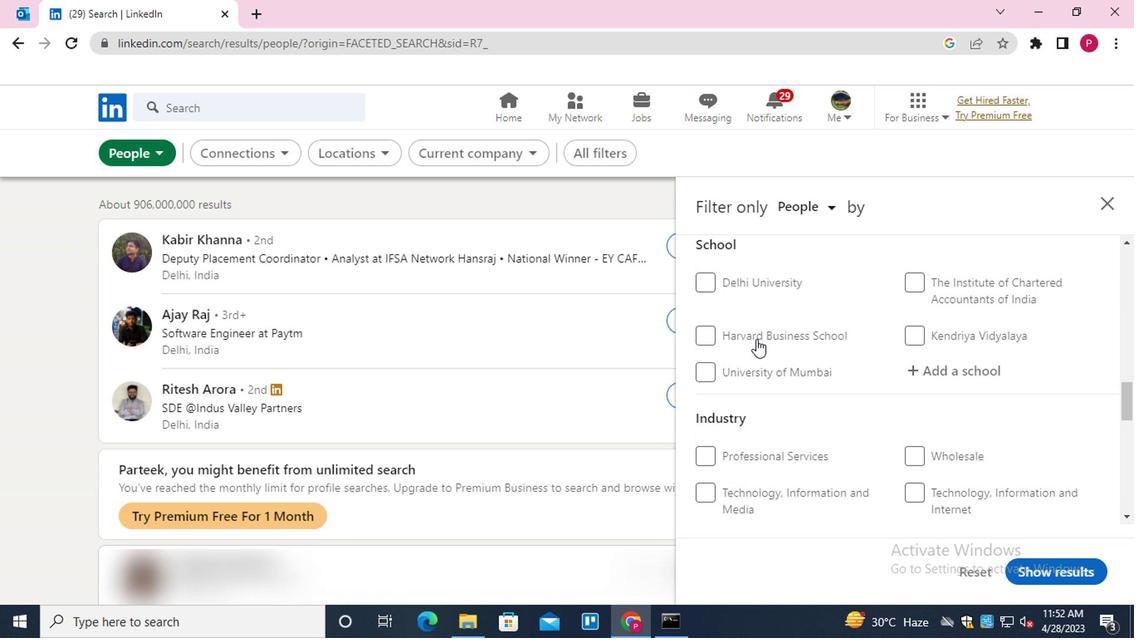 
Action: Mouse scrolled (753, 340) with delta (0, 0)
Screenshot: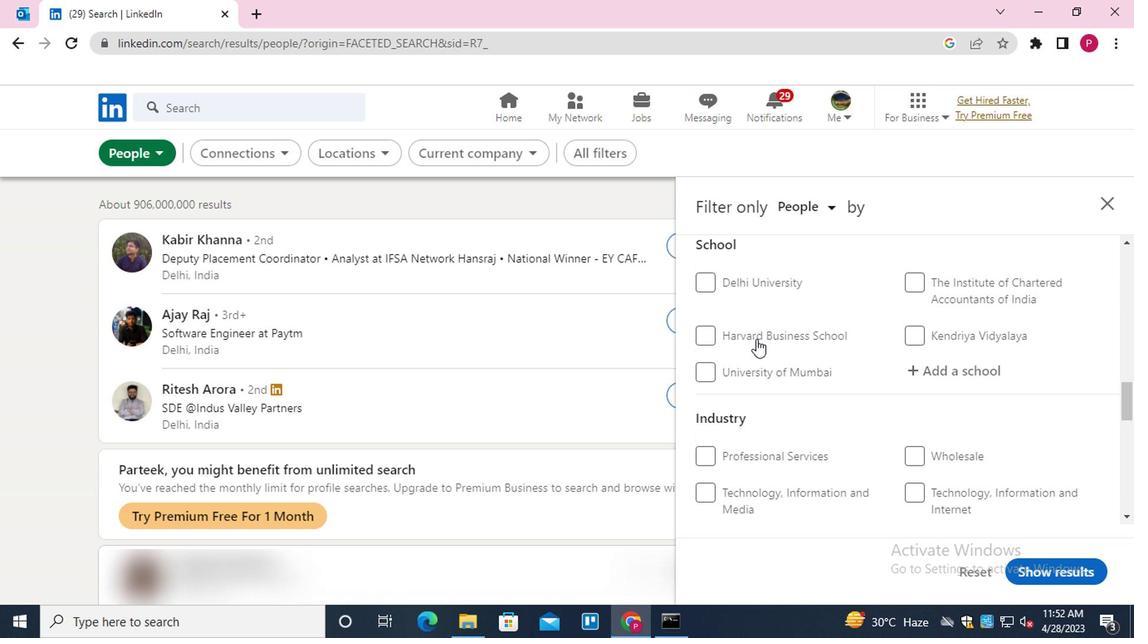 
Action: Mouse moved to (775, 345)
Screenshot: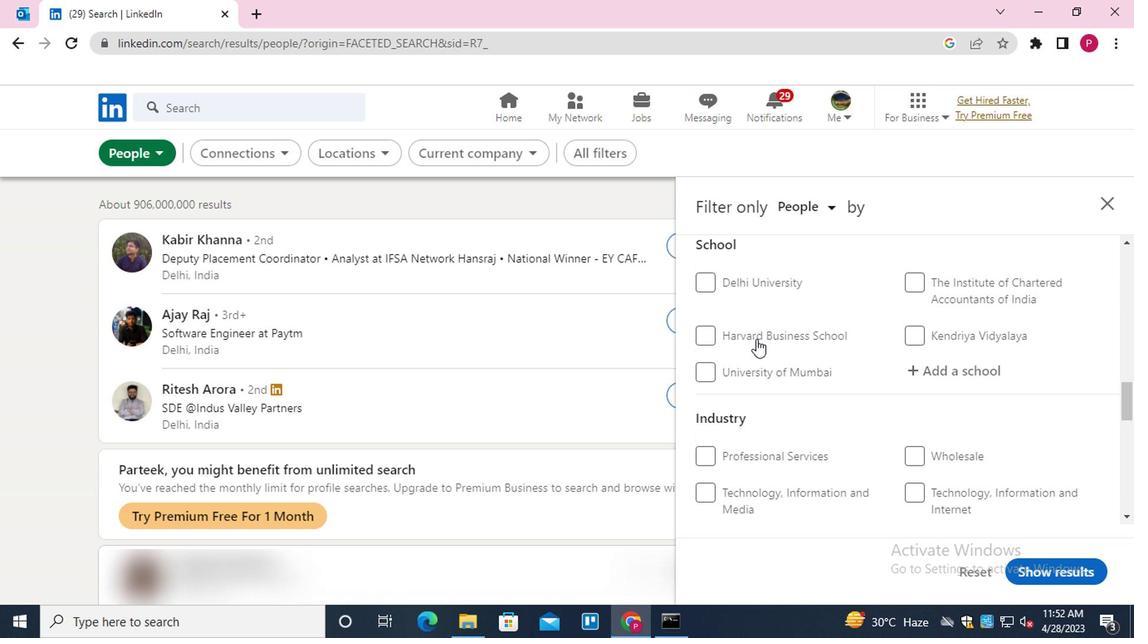 
Action: Mouse scrolled (775, 346) with delta (0, 0)
Screenshot: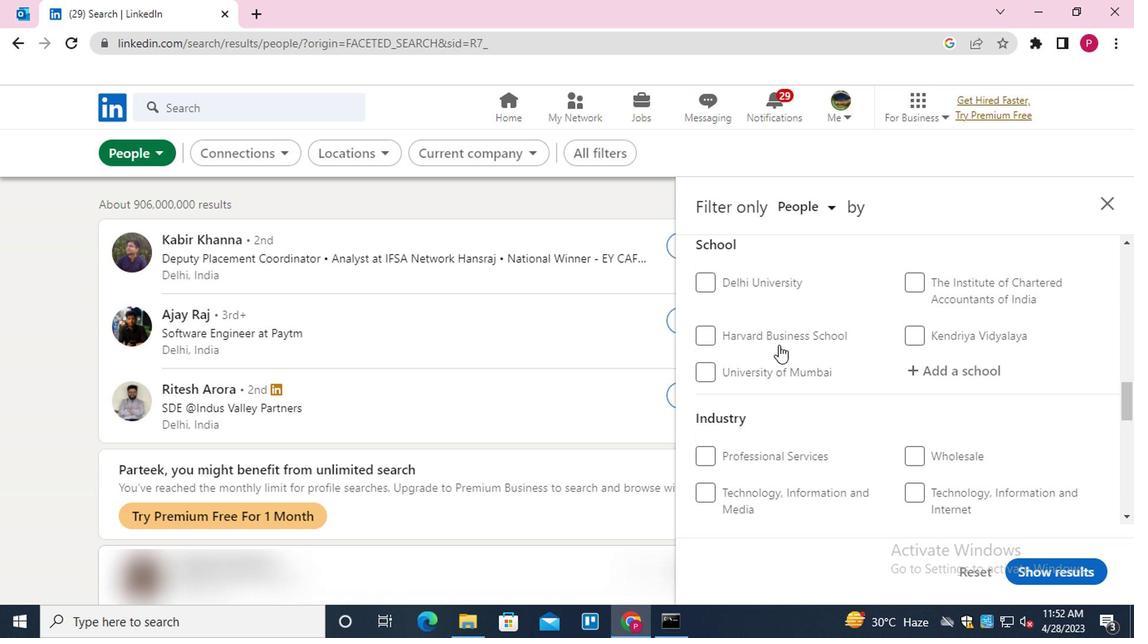 
Action: Mouse scrolled (775, 346) with delta (0, 0)
Screenshot: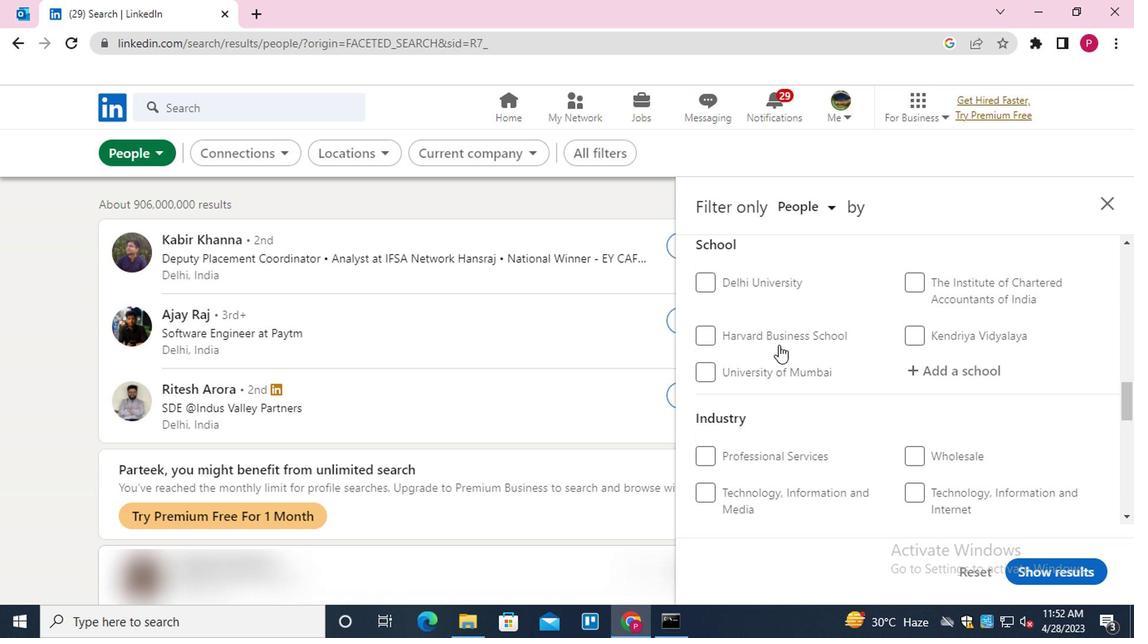 
Action: Mouse moved to (941, 385)
Screenshot: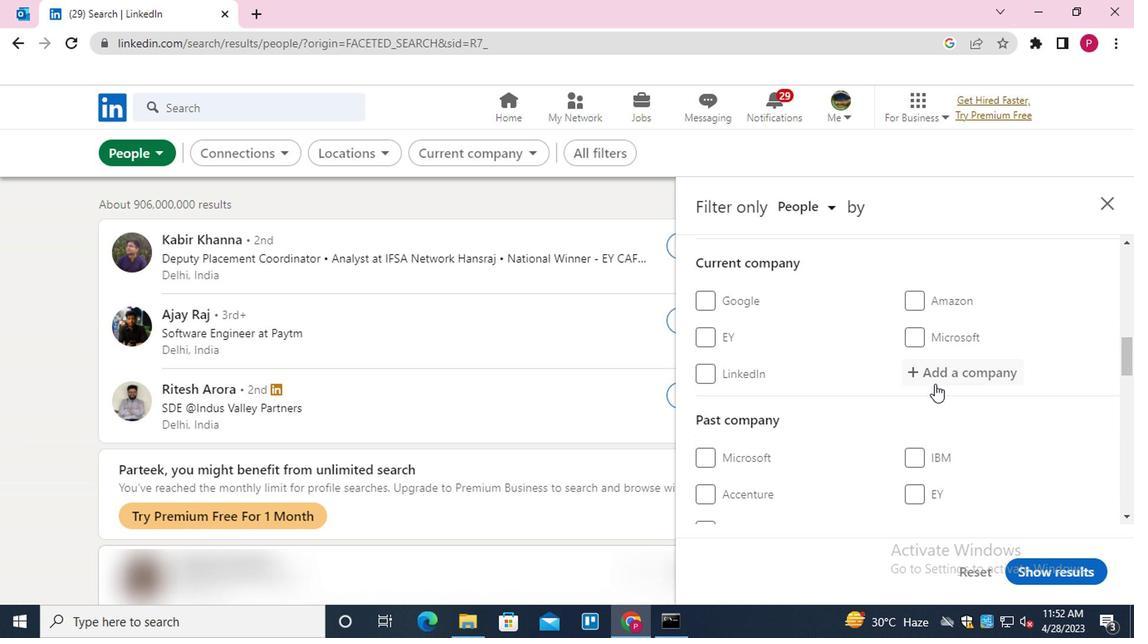 
Action: Mouse pressed left at (941, 385)
Screenshot: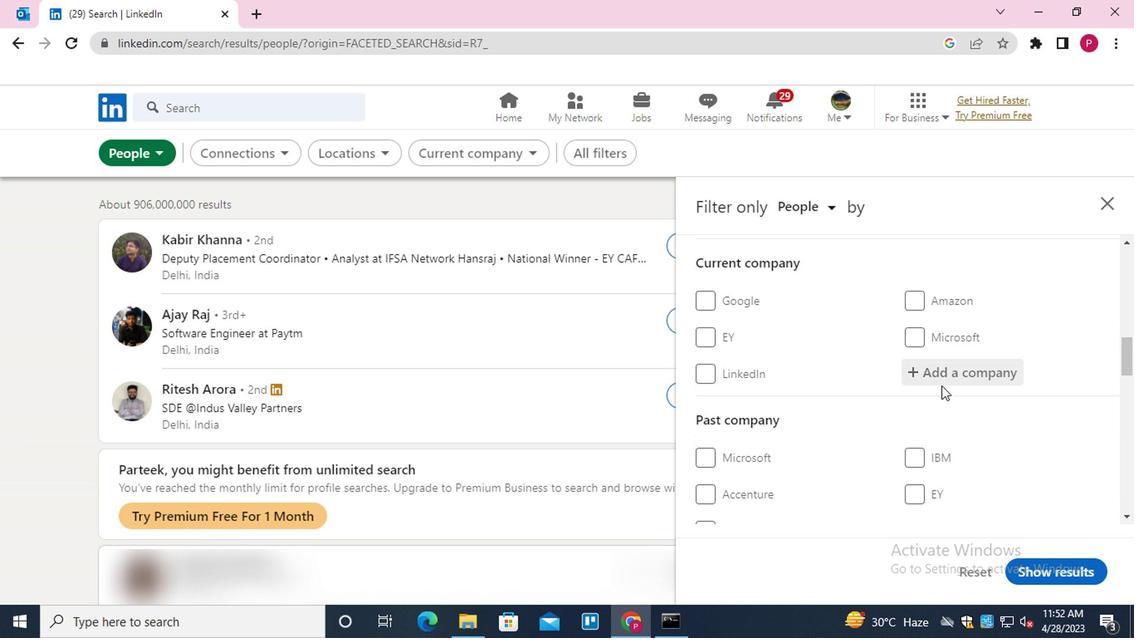 
Action: Mouse moved to (950, 379)
Screenshot: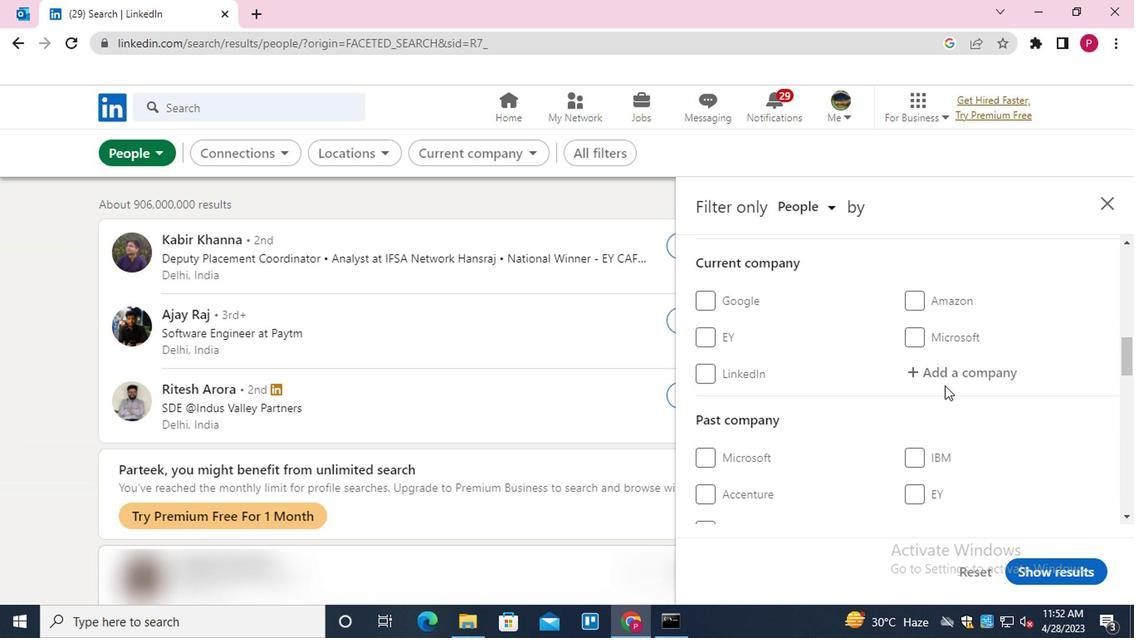 
Action: Mouse pressed left at (950, 379)
Screenshot: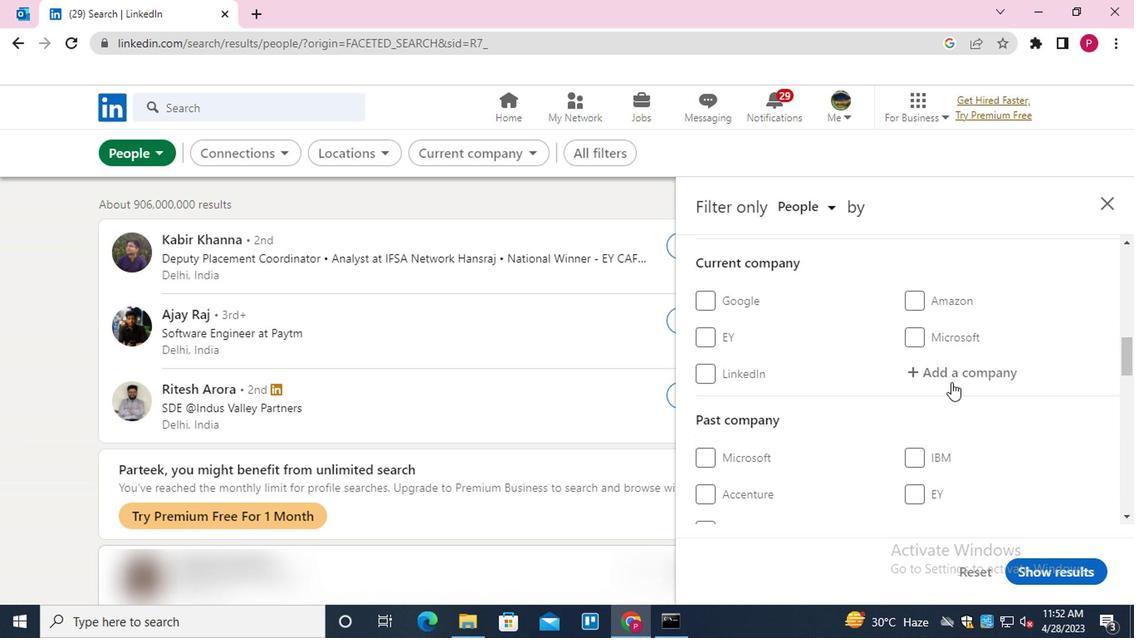 
Action: Key pressed <Key.shift><Key.shift><Key.shift><Key.shift><Key.shift><Key.shift><Key.shift><Key.shift>GART<Key.down><Key.enter>
Screenshot: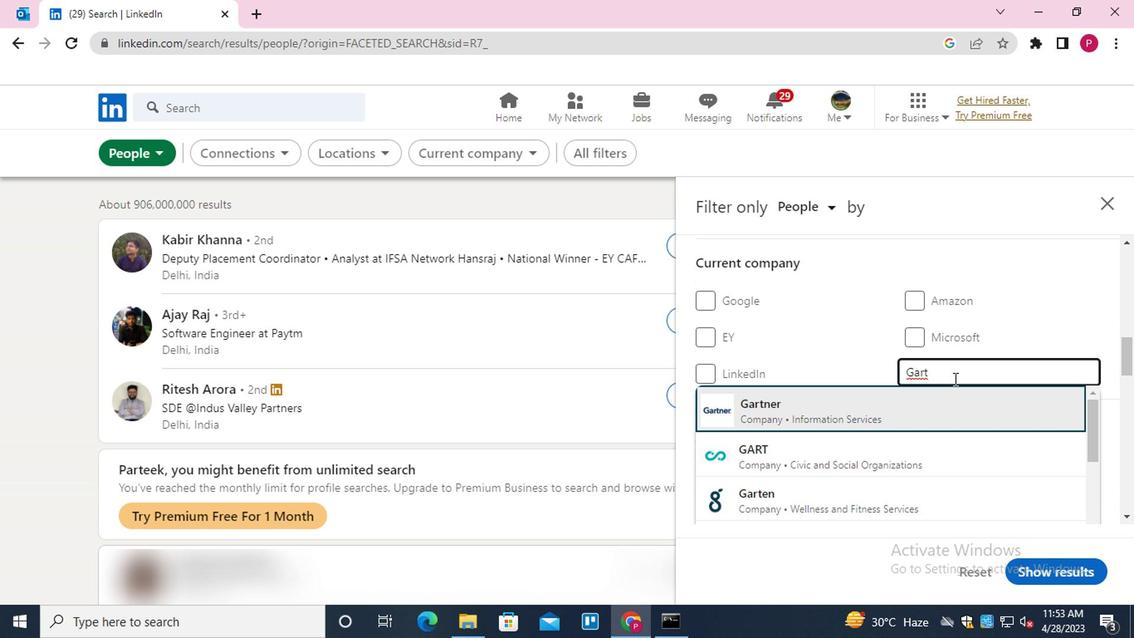 
Action: Mouse moved to (788, 300)
Screenshot: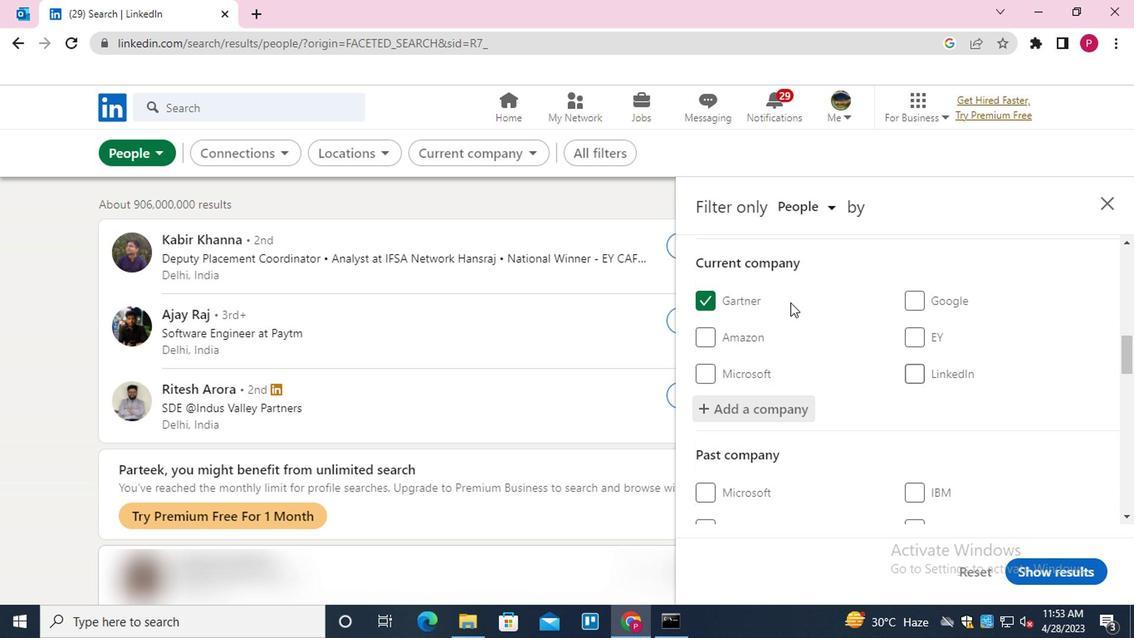 
Action: Mouse scrolled (788, 300) with delta (0, 0)
Screenshot: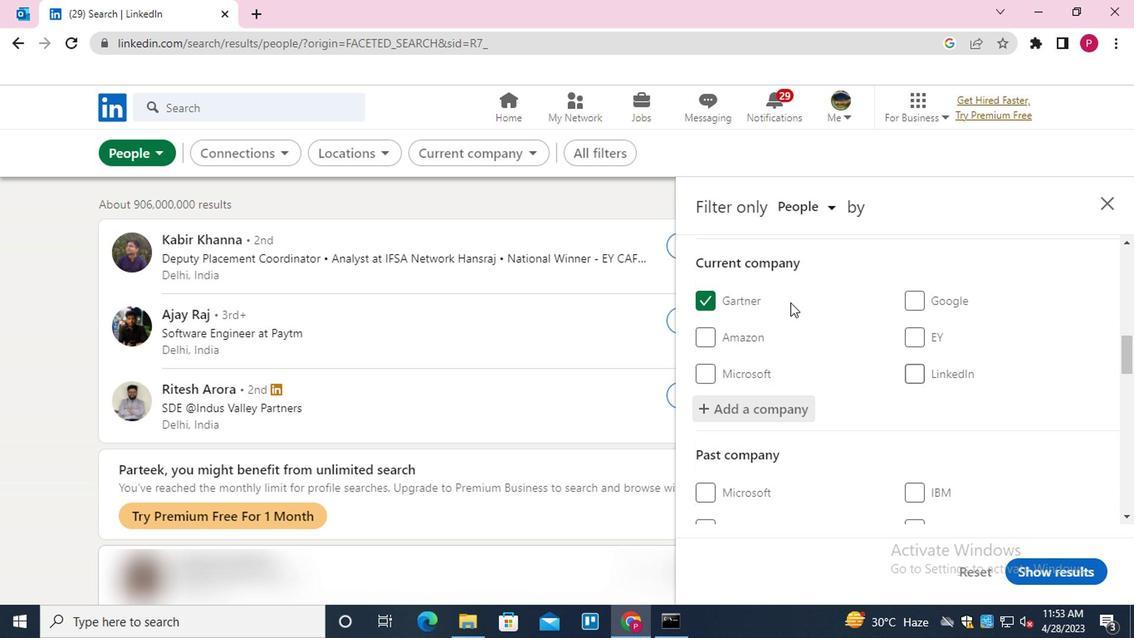 
Action: Mouse moved to (792, 298)
Screenshot: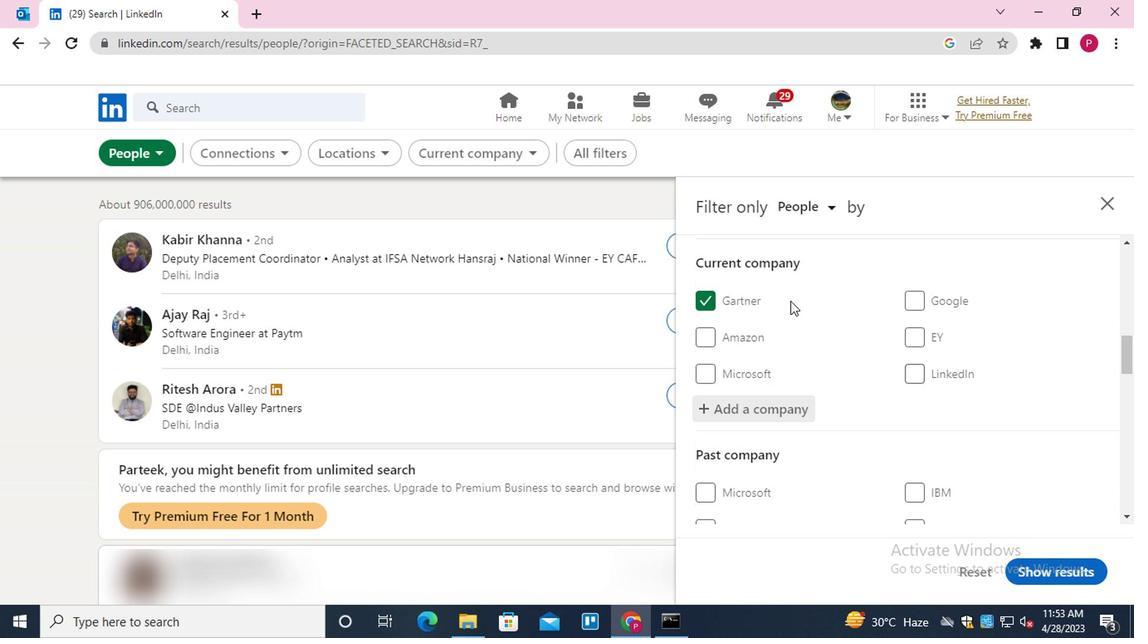 
Action: Mouse scrolled (792, 298) with delta (0, 0)
Screenshot: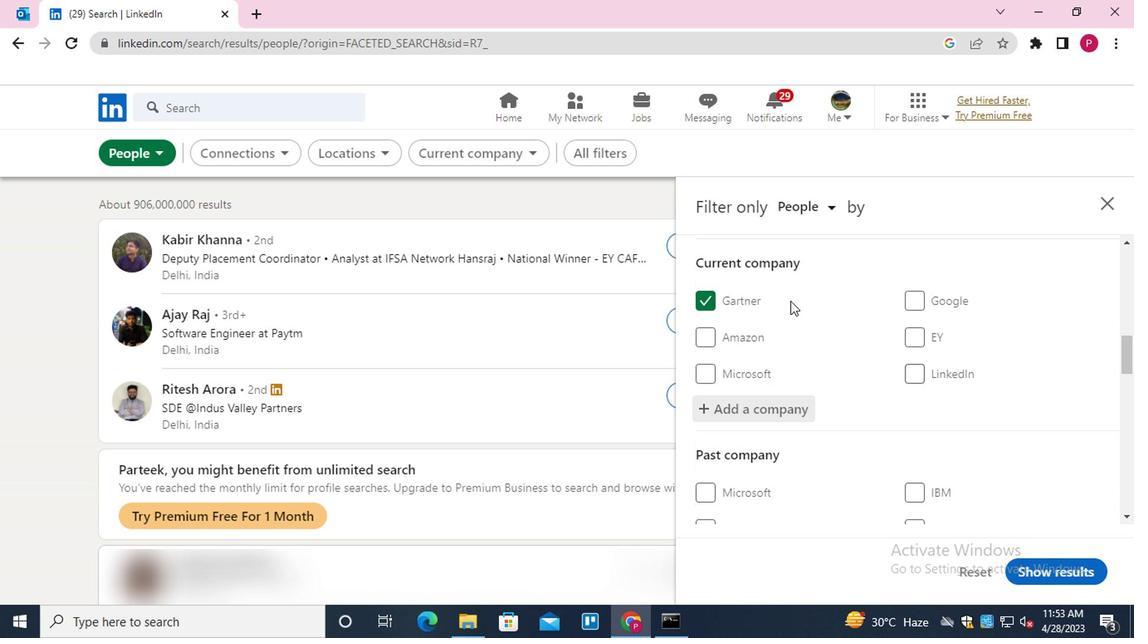 
Action: Mouse scrolled (792, 298) with delta (0, 0)
Screenshot: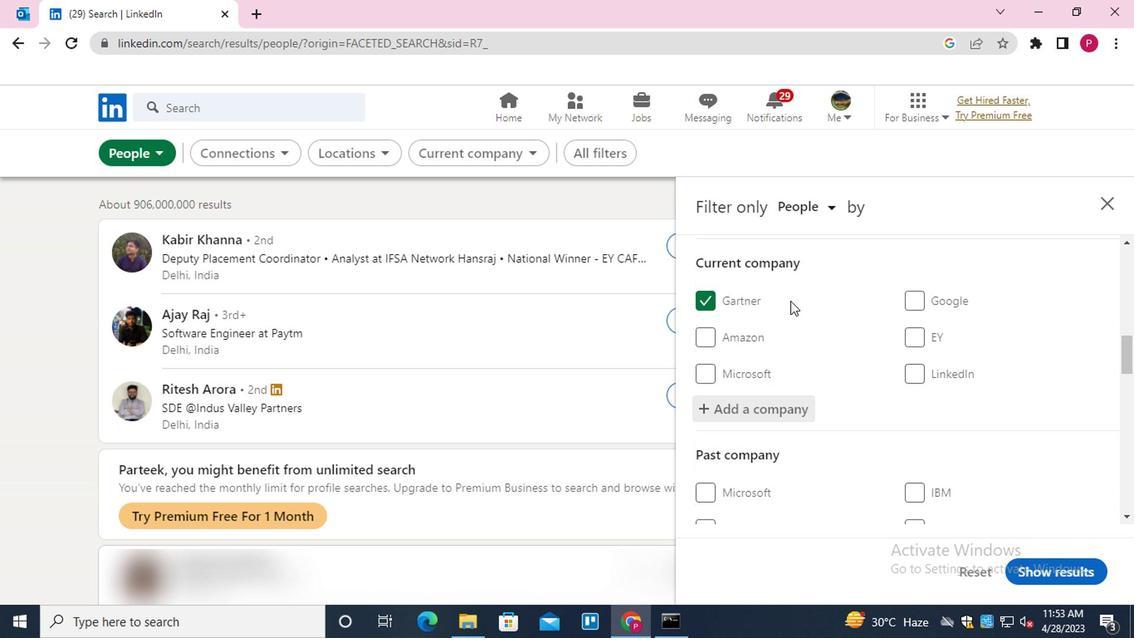 
Action: Mouse moved to (789, 304)
Screenshot: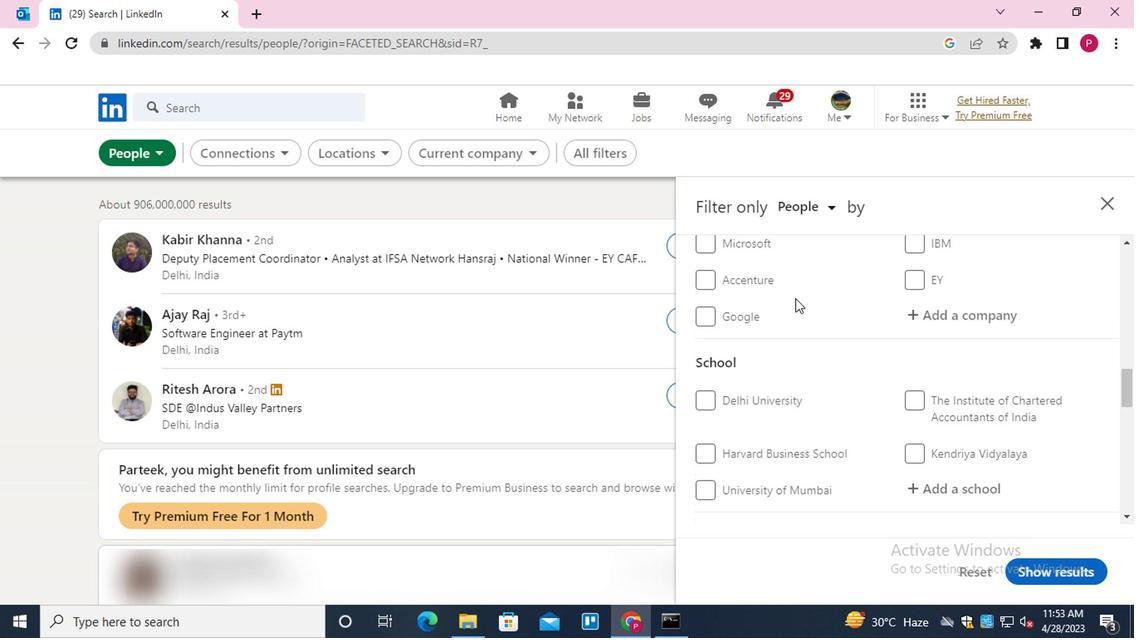 
Action: Mouse scrolled (789, 304) with delta (0, 0)
Screenshot: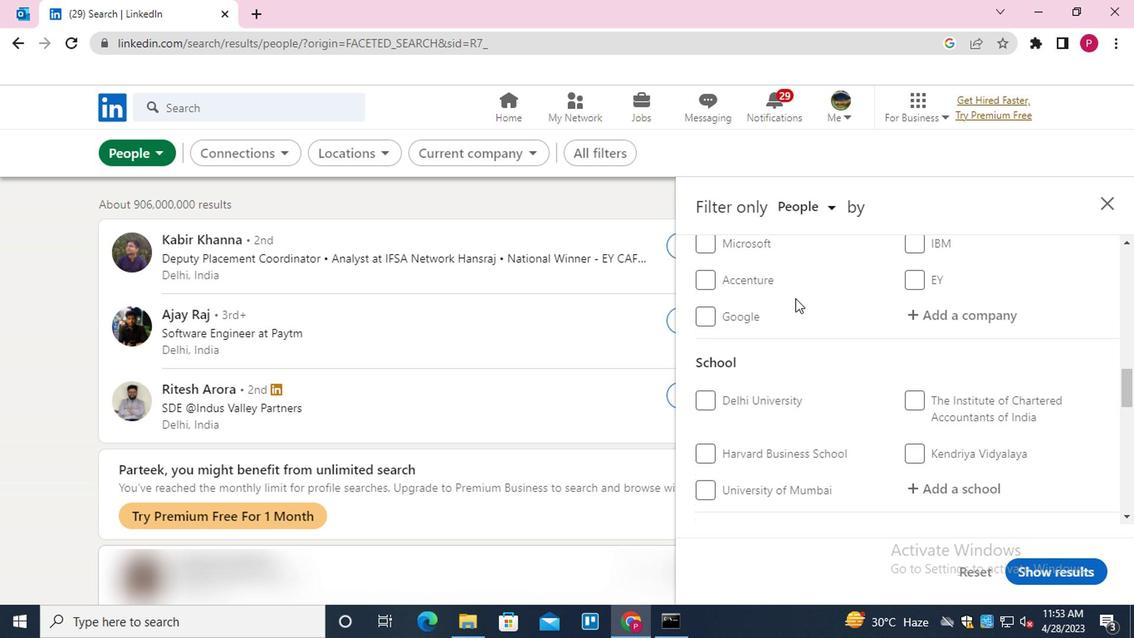 
Action: Mouse moved to (791, 307)
Screenshot: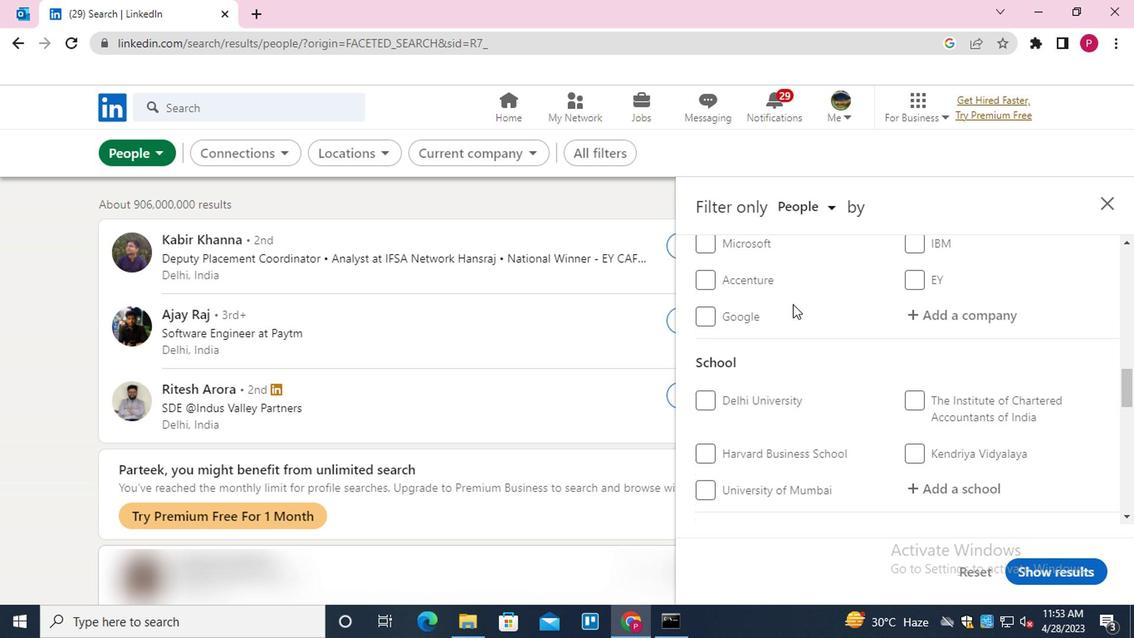 
Action: Mouse scrolled (791, 306) with delta (0, 0)
Screenshot: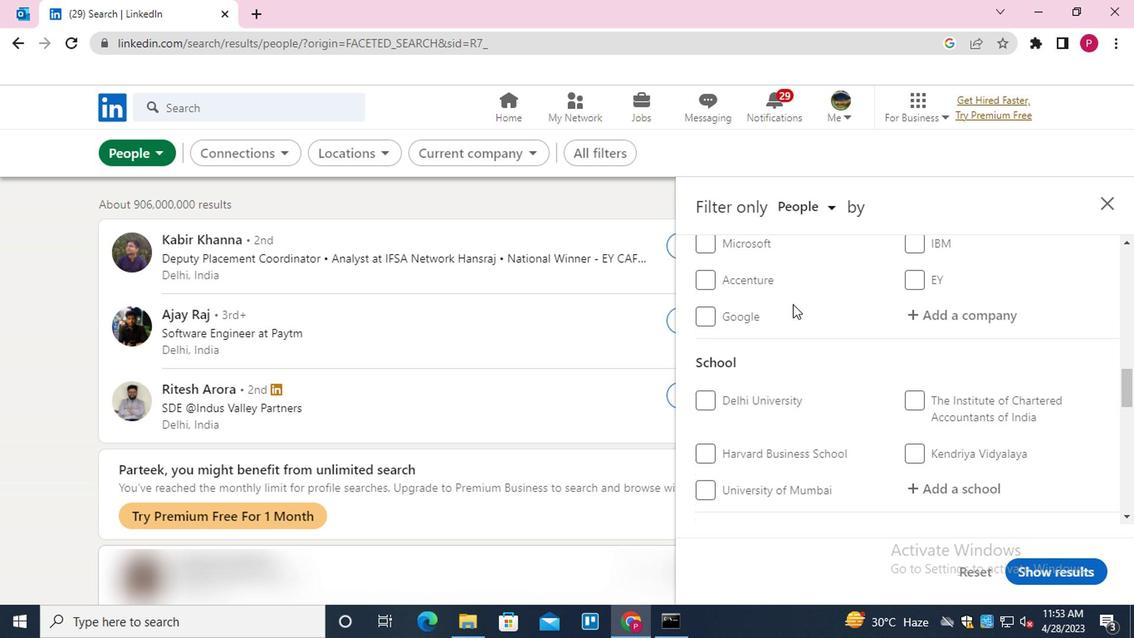 
Action: Mouse moved to (976, 317)
Screenshot: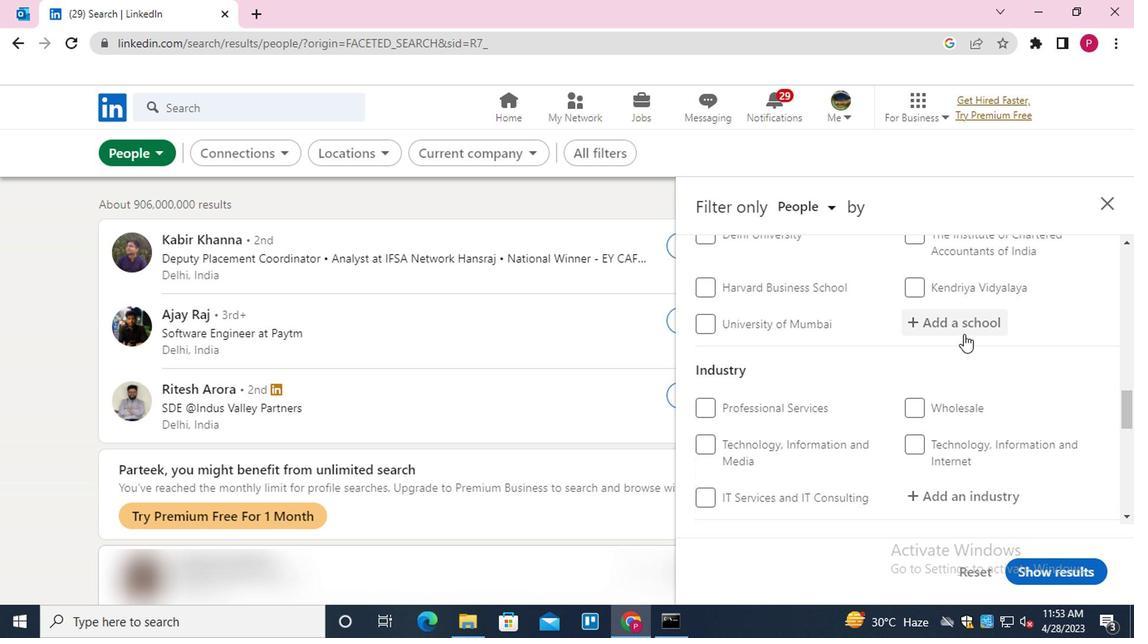 
Action: Mouse pressed left at (976, 317)
Screenshot: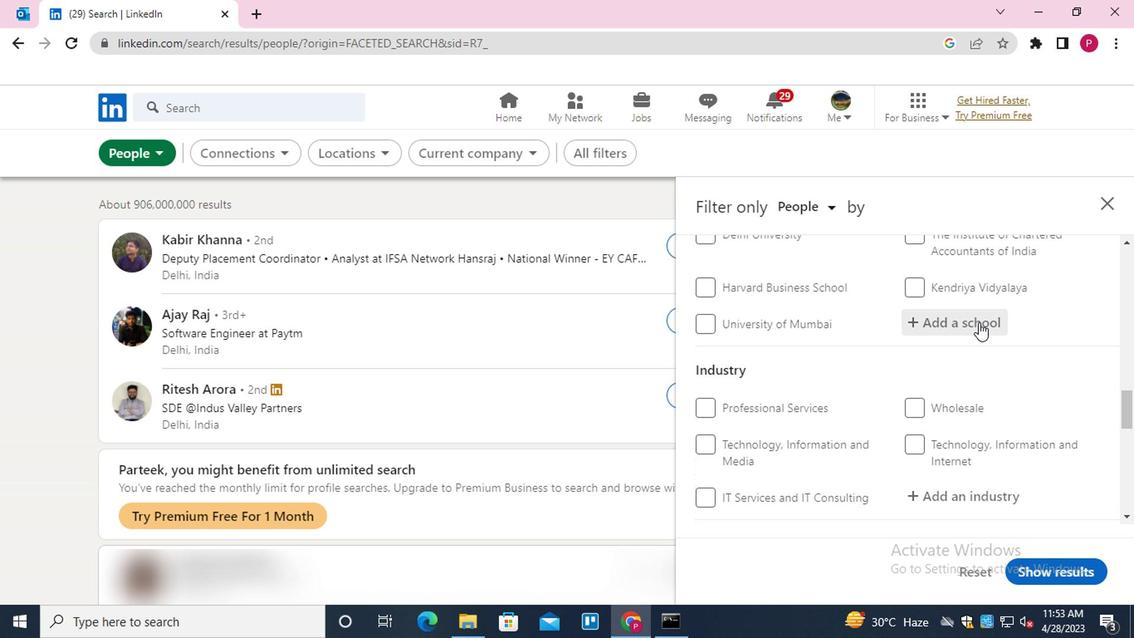 
Action: Key pressed <Key.shift><Key.shift>APEEJAY<Key.space><Key.shift>STYA<Key.down><Key.enter>
Screenshot: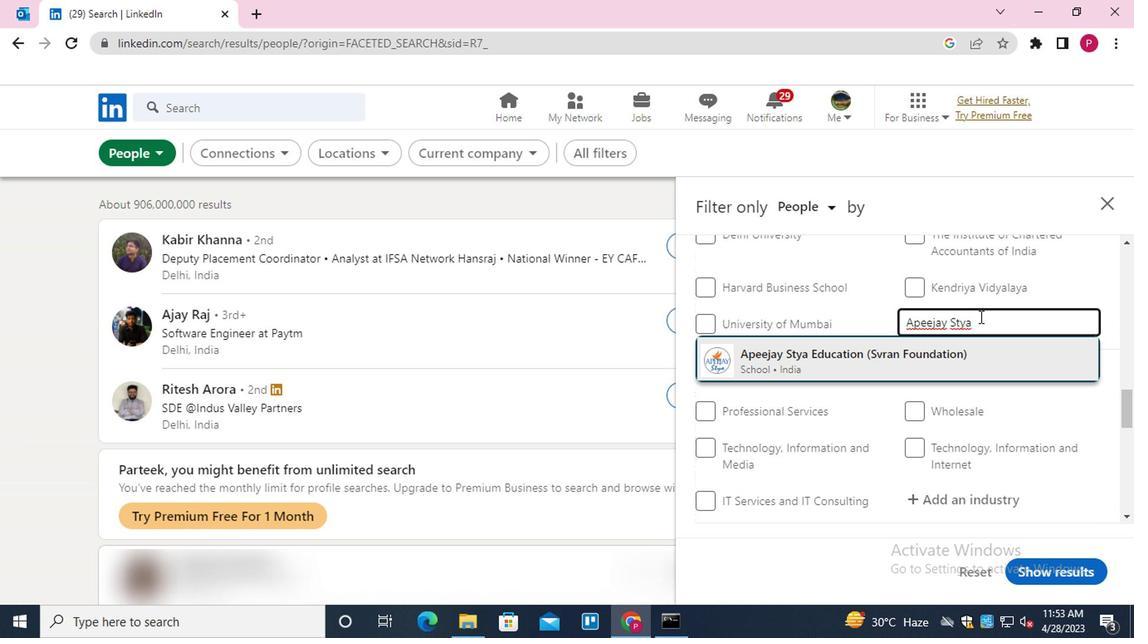 
Action: Mouse moved to (838, 398)
Screenshot: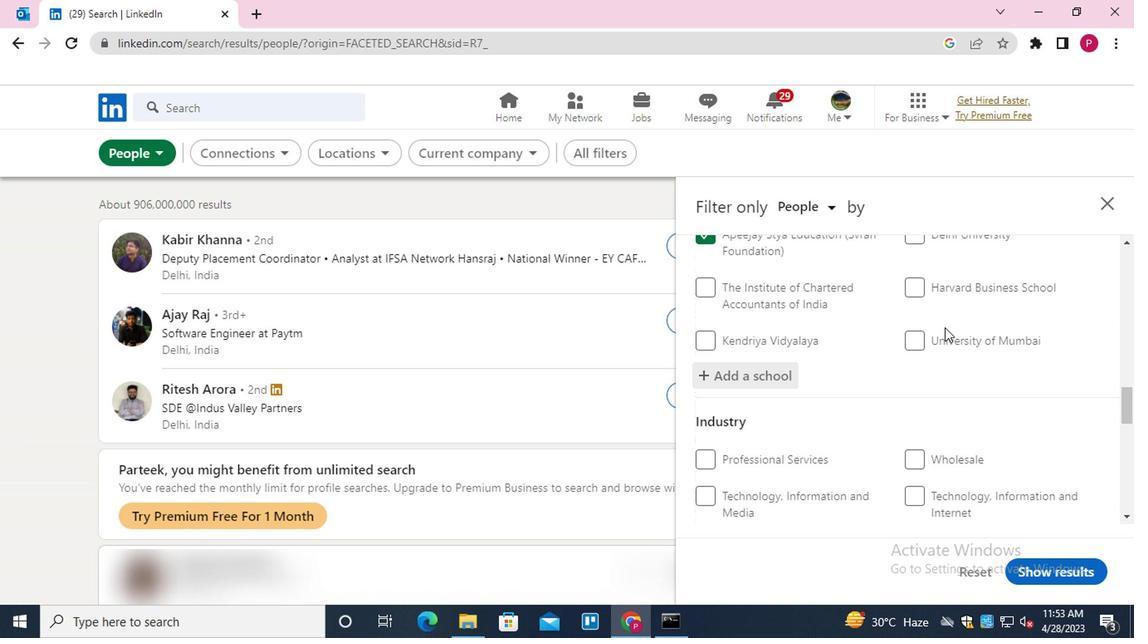 
Action: Mouse scrolled (838, 397) with delta (0, 0)
Screenshot: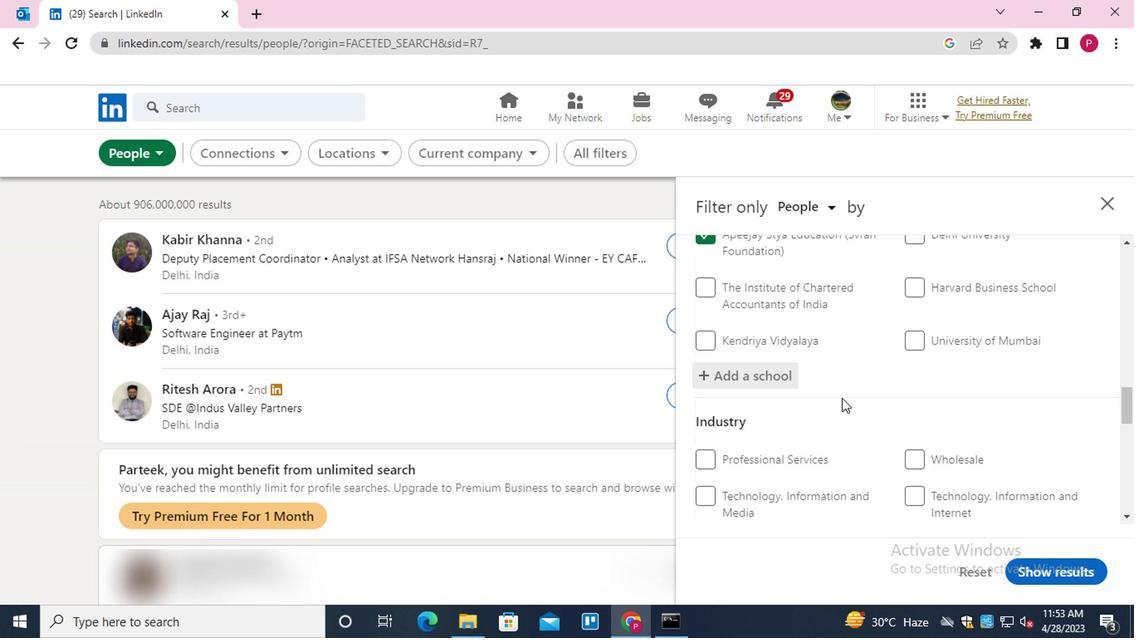 
Action: Mouse scrolled (838, 397) with delta (0, 0)
Screenshot: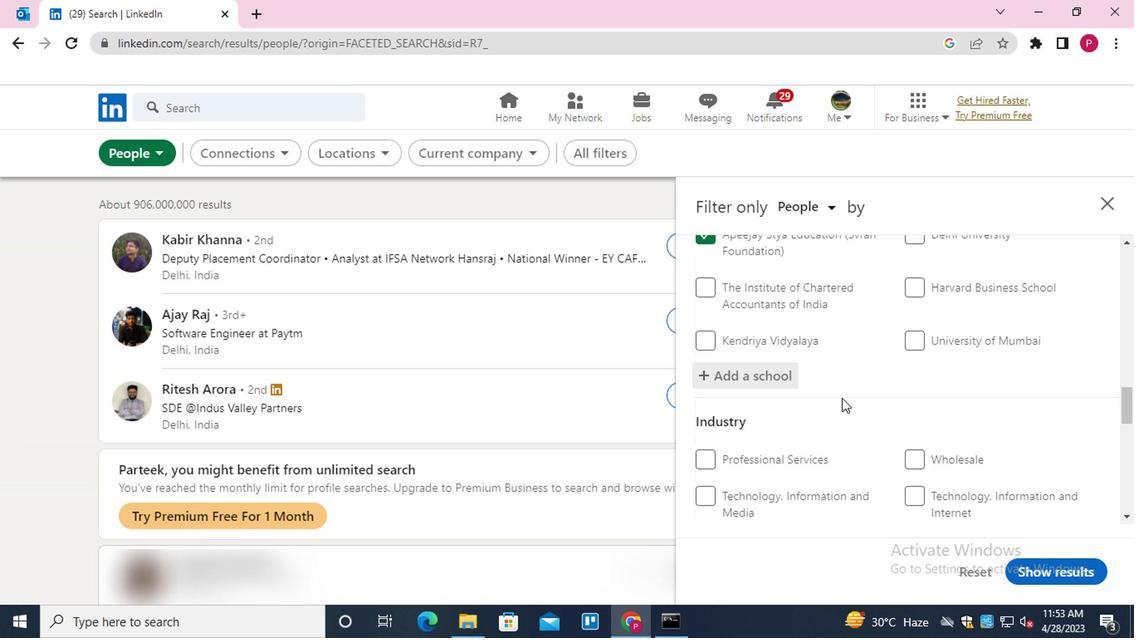 
Action: Mouse moved to (931, 381)
Screenshot: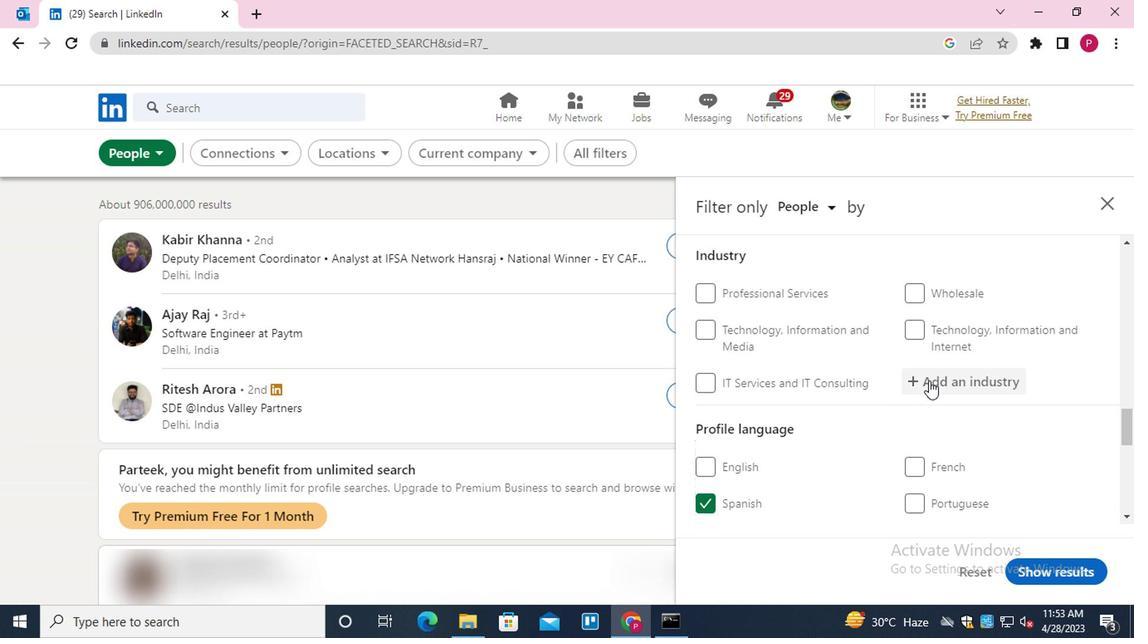 
Action: Mouse pressed left at (931, 381)
Screenshot: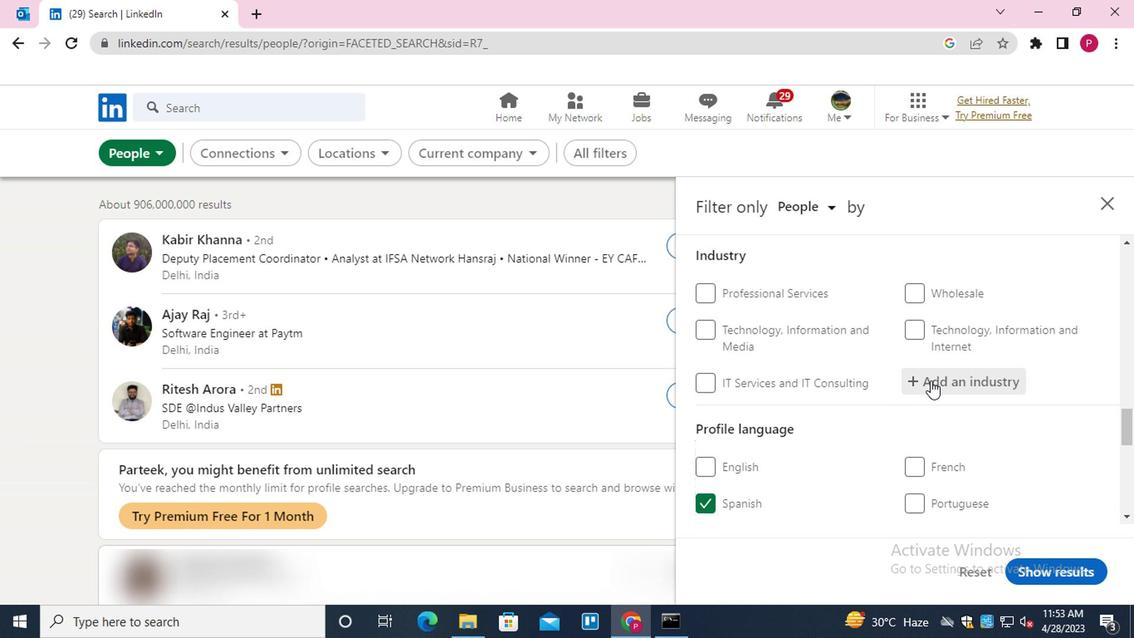 
Action: Key pressed <Key.shift><Key.shift>CLIMATE<Key.down><Key.enter>
Screenshot: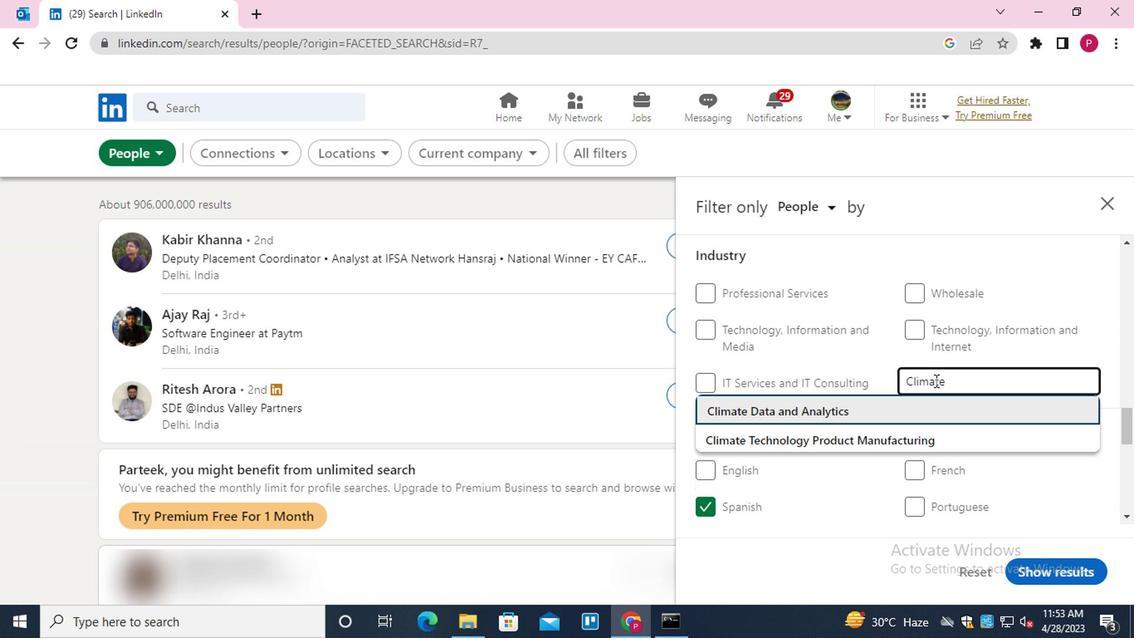 
Action: Mouse moved to (913, 399)
Screenshot: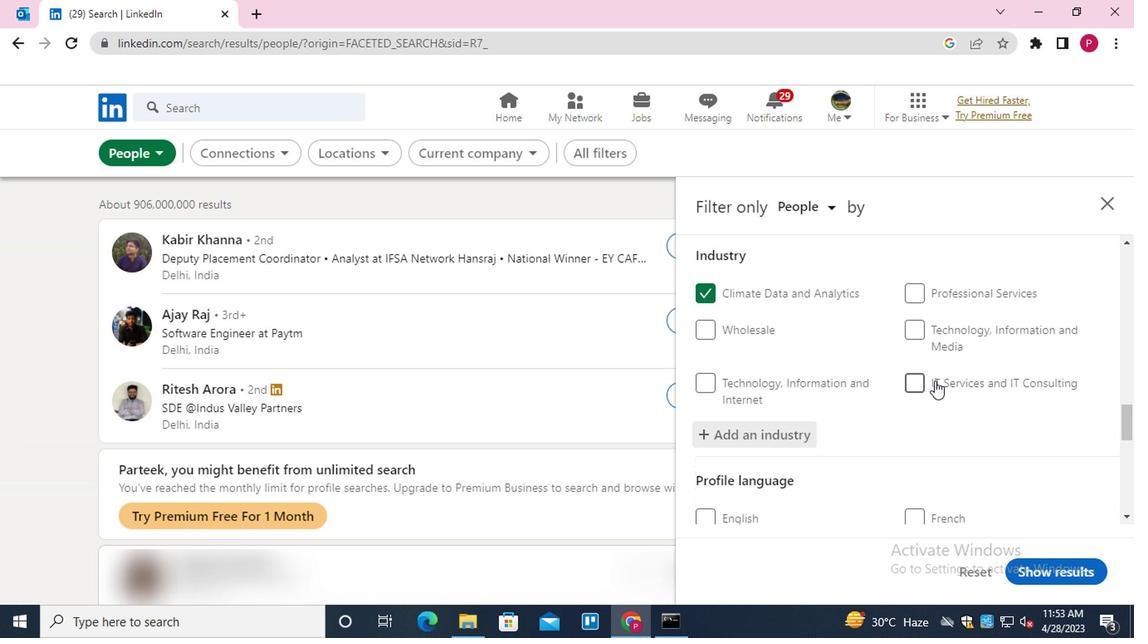 
Action: Mouse scrolled (913, 398) with delta (0, -1)
Screenshot: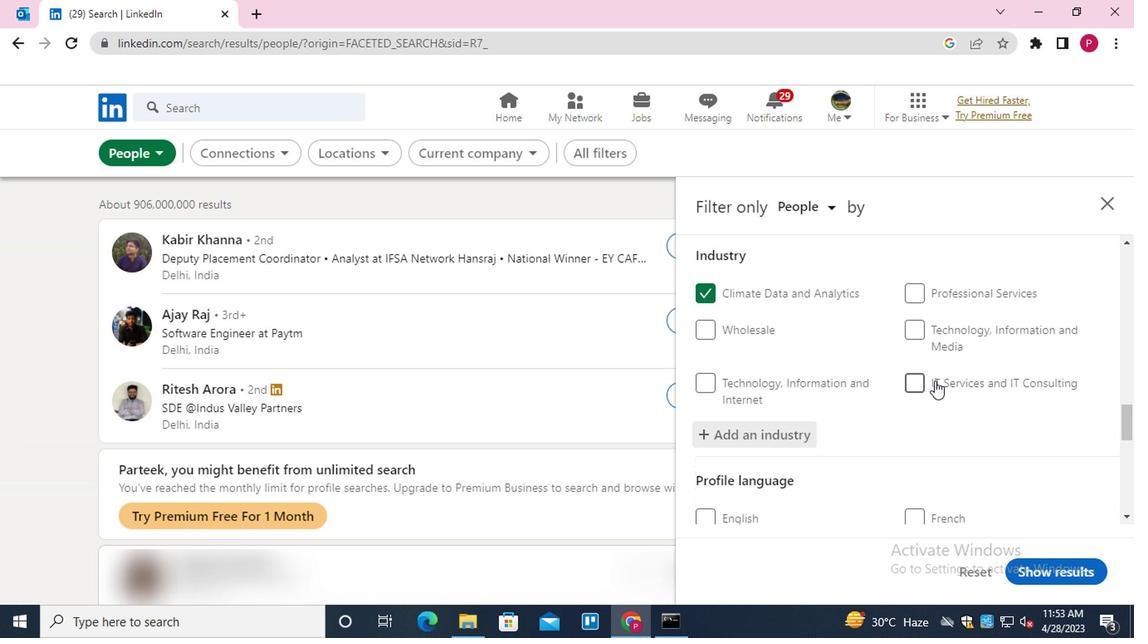 
Action: Mouse moved to (851, 379)
Screenshot: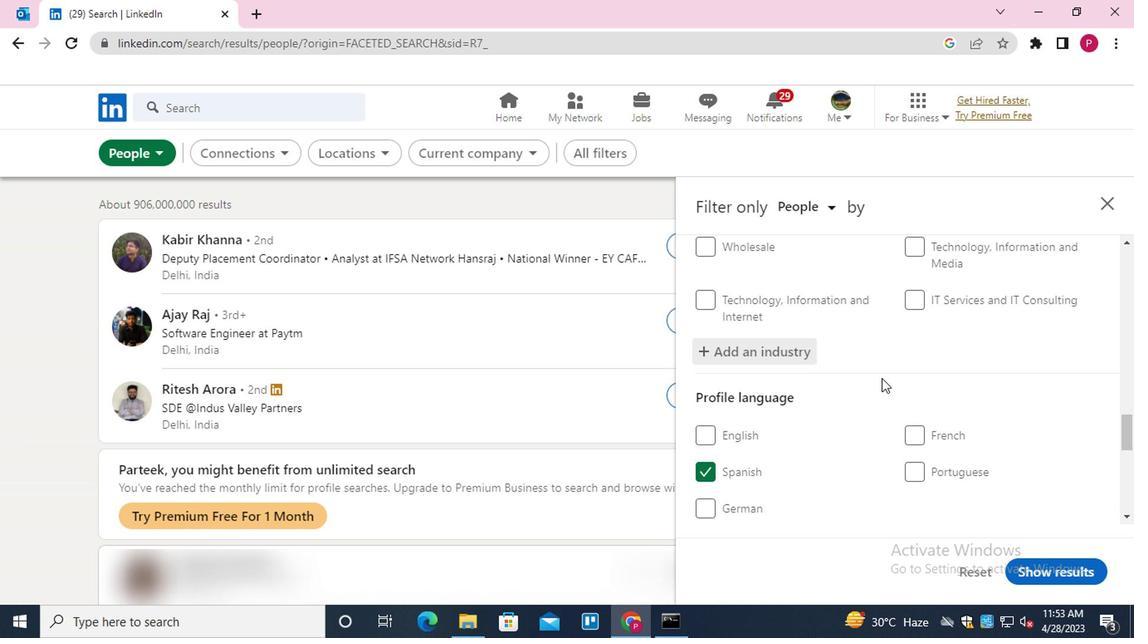 
Action: Mouse scrolled (851, 378) with delta (0, 0)
Screenshot: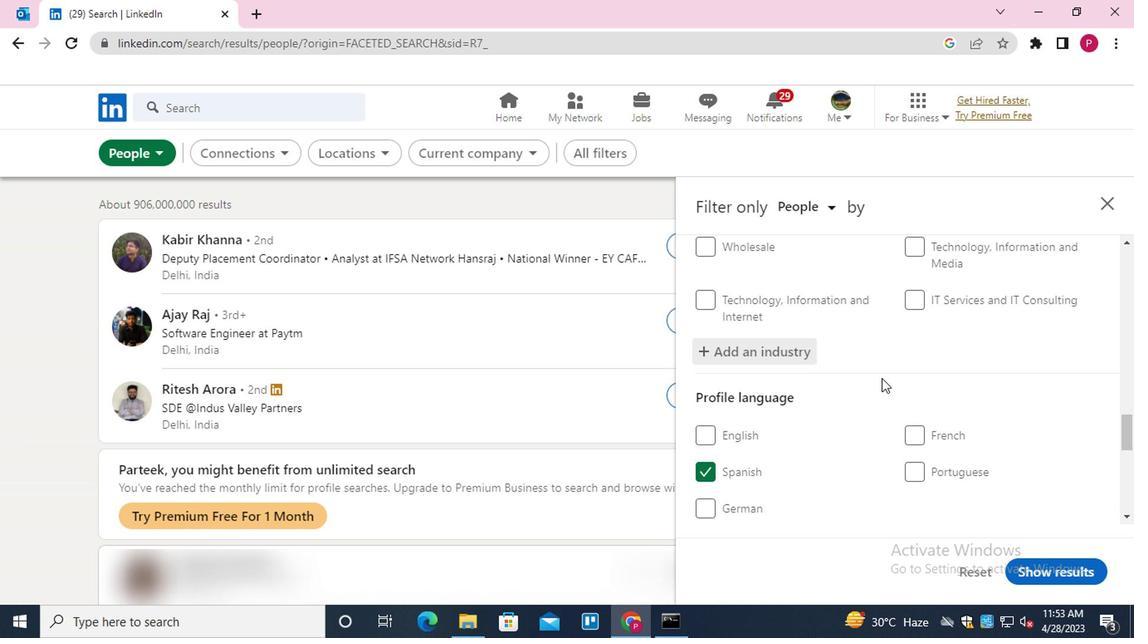 
Action: Mouse scrolled (851, 378) with delta (0, 0)
Screenshot: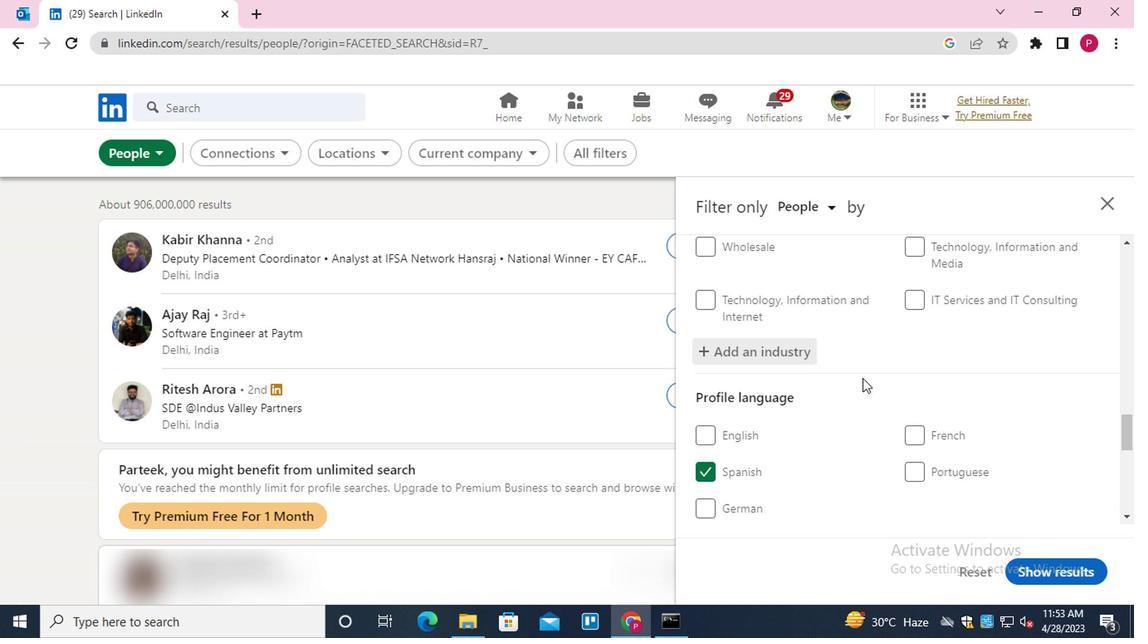 
Action: Mouse moved to (850, 380)
Screenshot: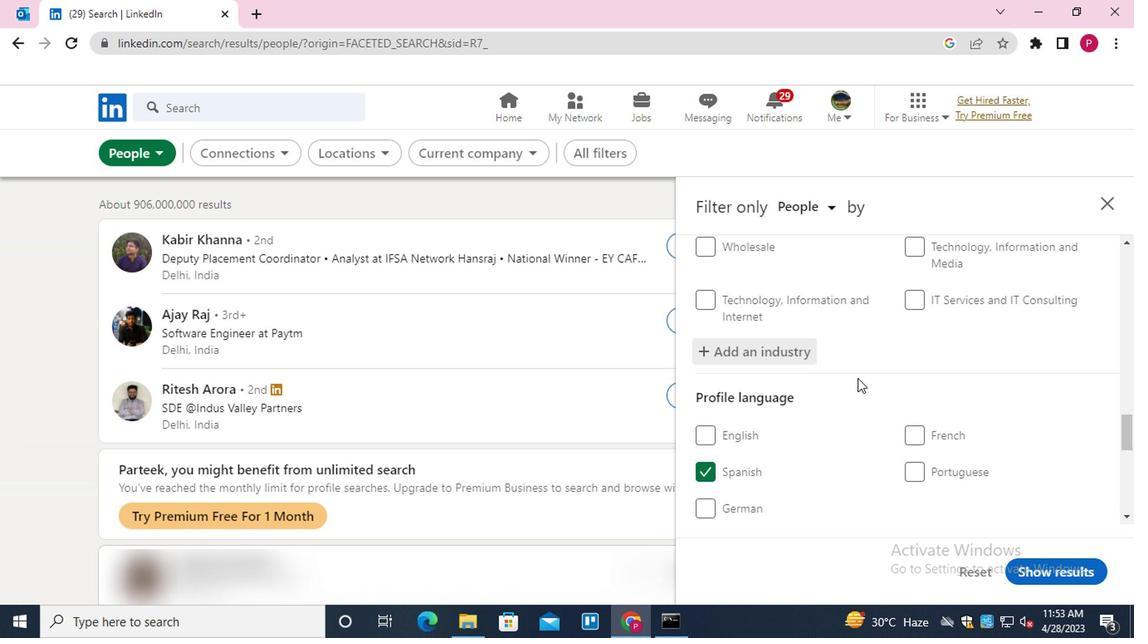 
Action: Mouse scrolled (850, 379) with delta (0, -1)
Screenshot: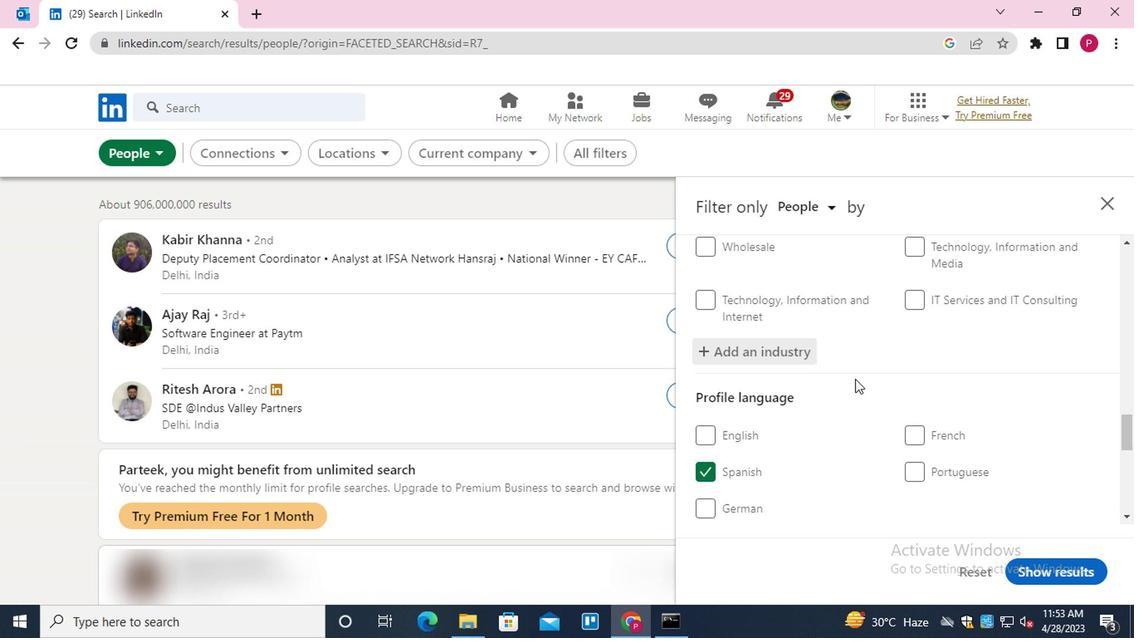 
Action: Mouse moved to (850, 395)
Screenshot: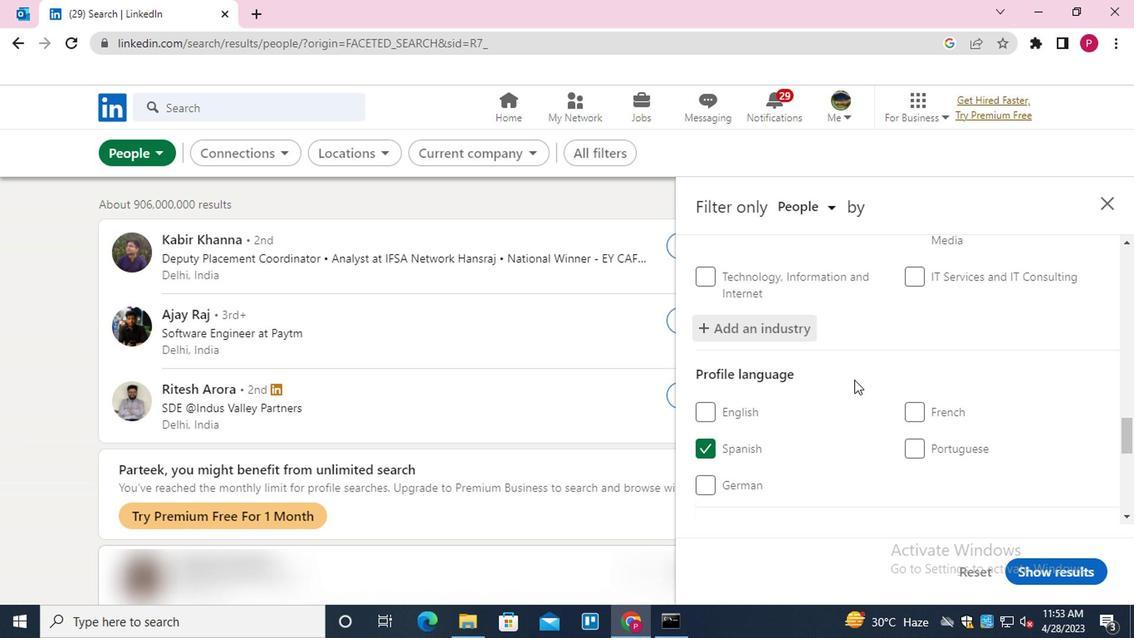 
Action: Mouse scrolled (850, 395) with delta (0, 0)
Screenshot: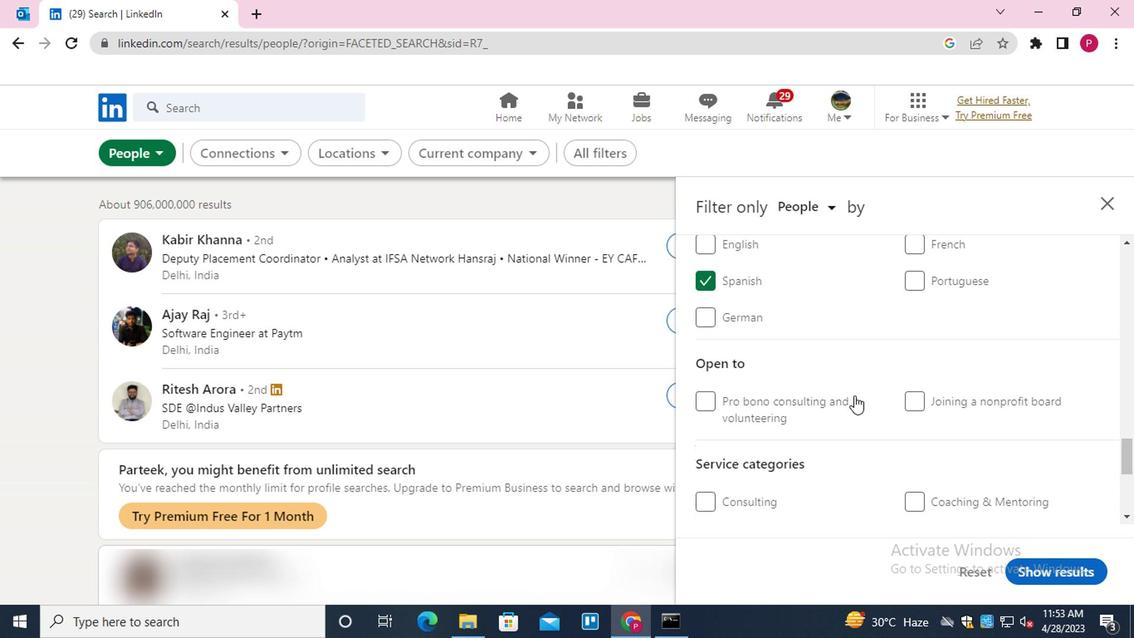 
Action: Mouse moved to (983, 438)
Screenshot: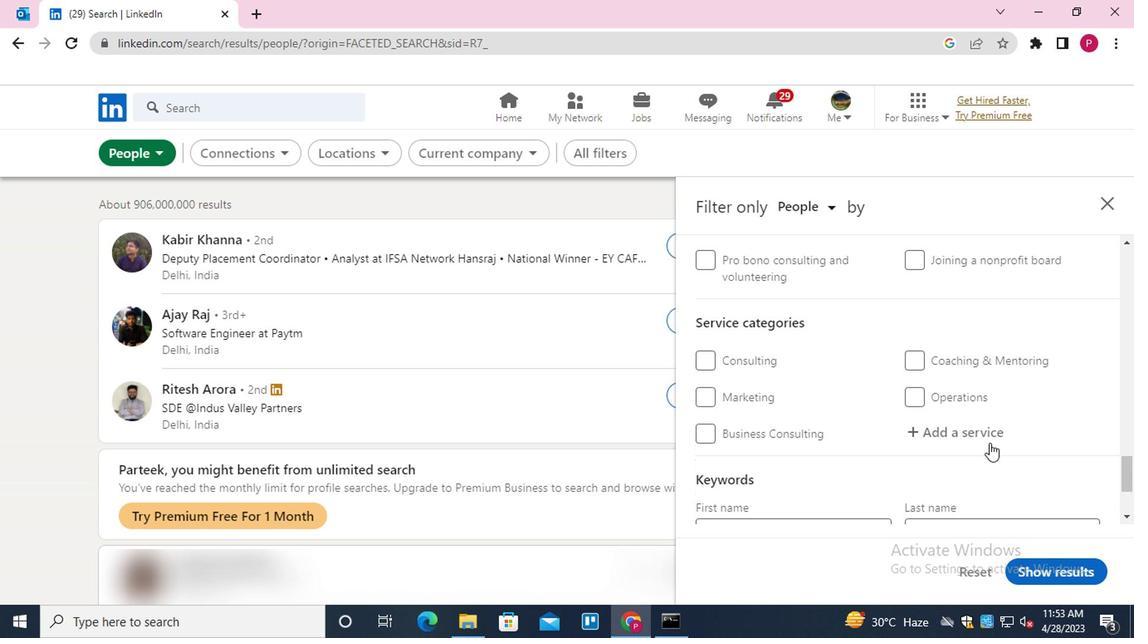 
Action: Mouse pressed left at (983, 438)
Screenshot: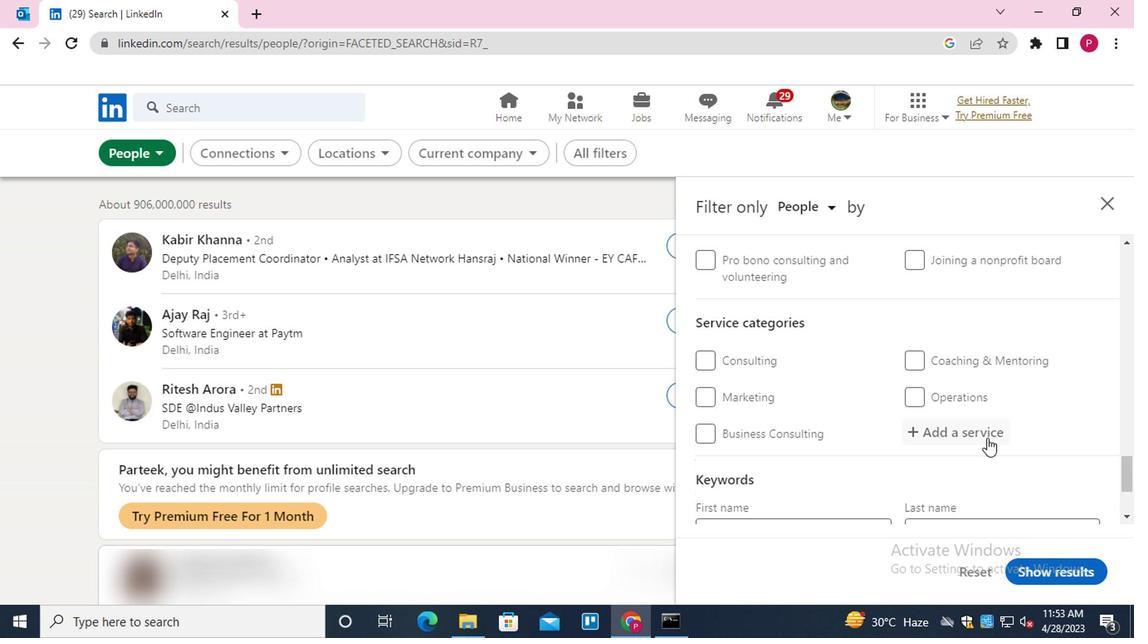 
Action: Mouse moved to (983, 440)
Screenshot: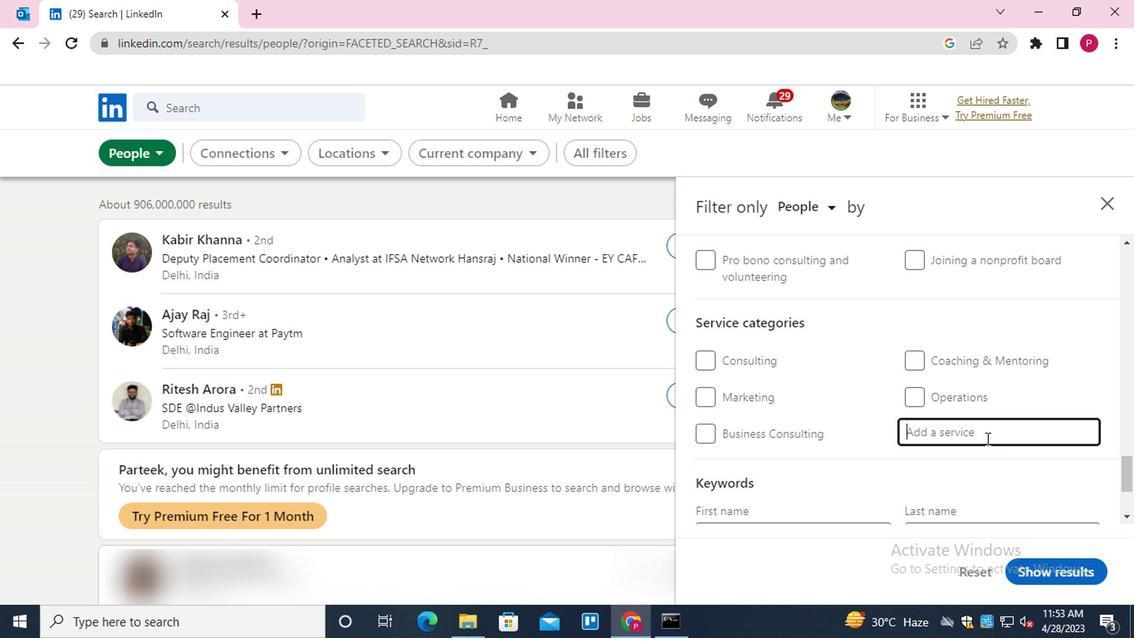 
Action: Key pressed <Key.shift>NONP<Key.down><Key.down><Key.enter>
Screenshot: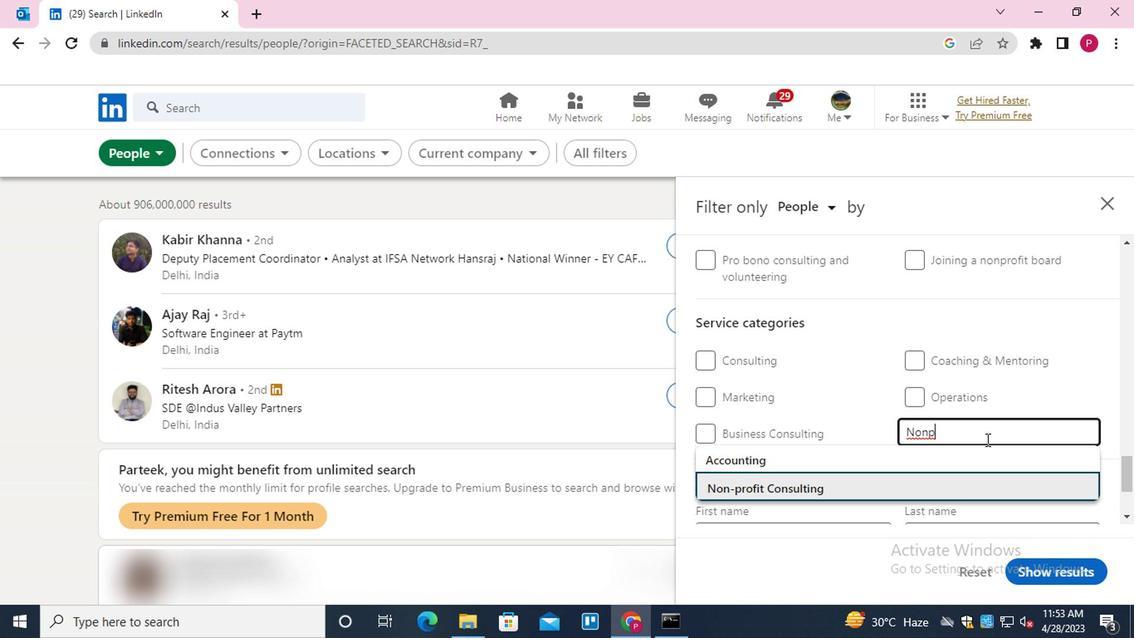 
Action: Mouse moved to (980, 403)
Screenshot: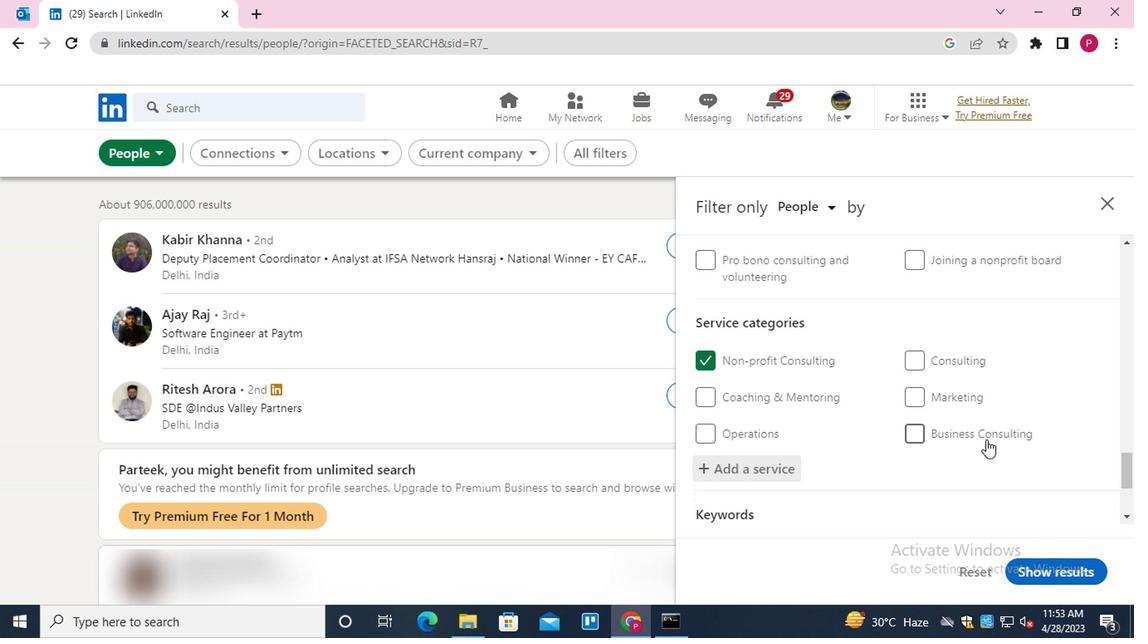 
Action: Mouse scrolled (980, 402) with delta (0, 0)
Screenshot: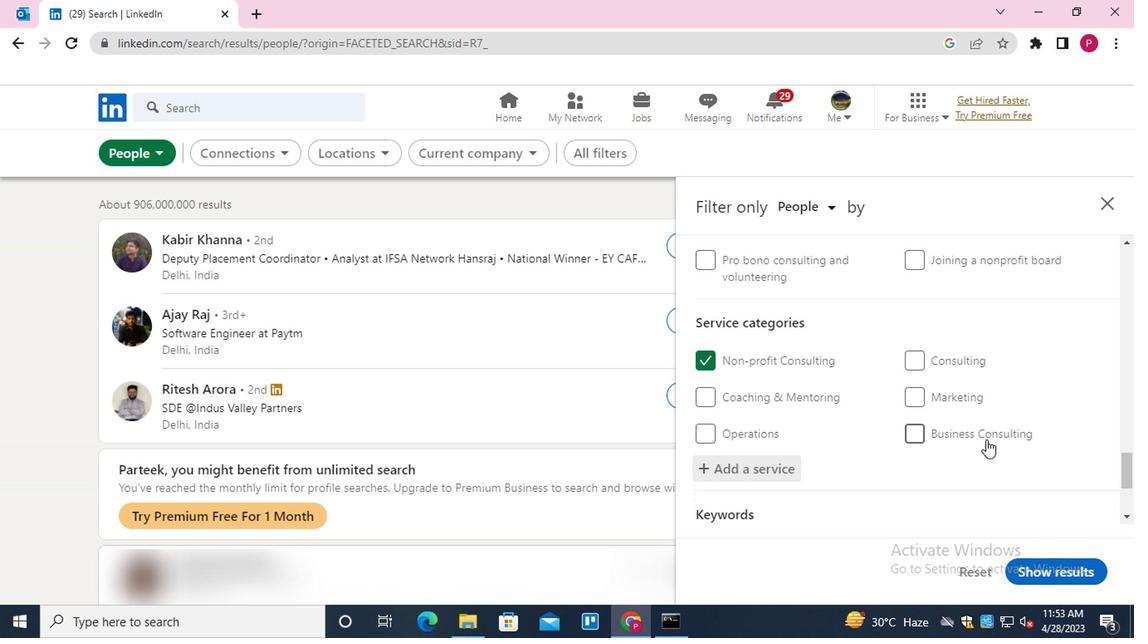 
Action: Mouse scrolled (980, 402) with delta (0, 0)
Screenshot: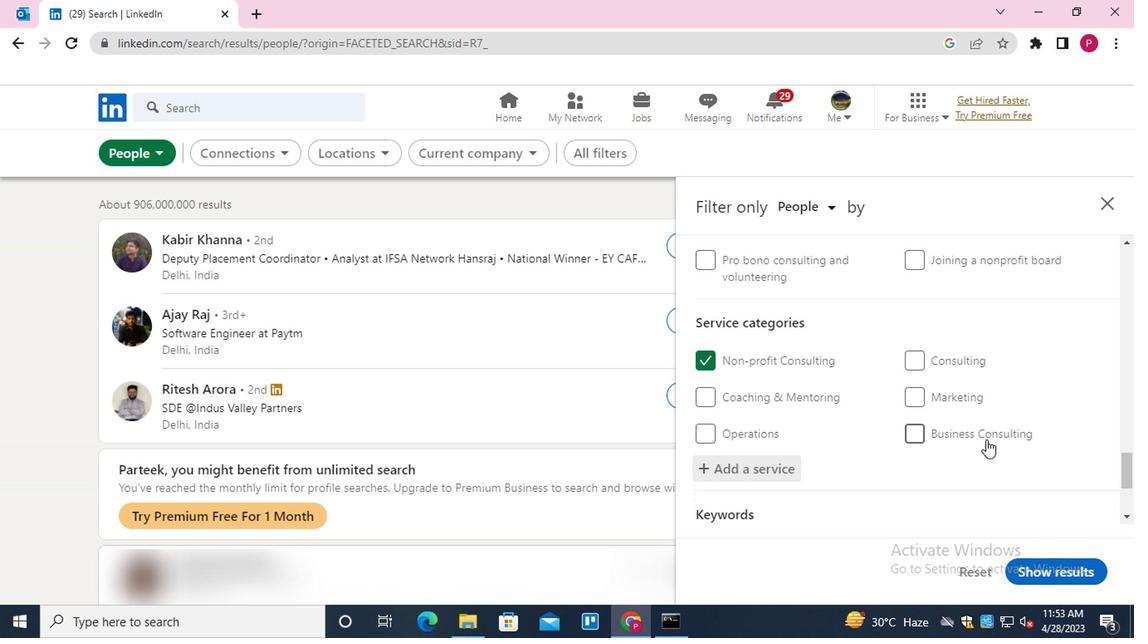 
Action: Mouse scrolled (980, 402) with delta (0, 0)
Screenshot: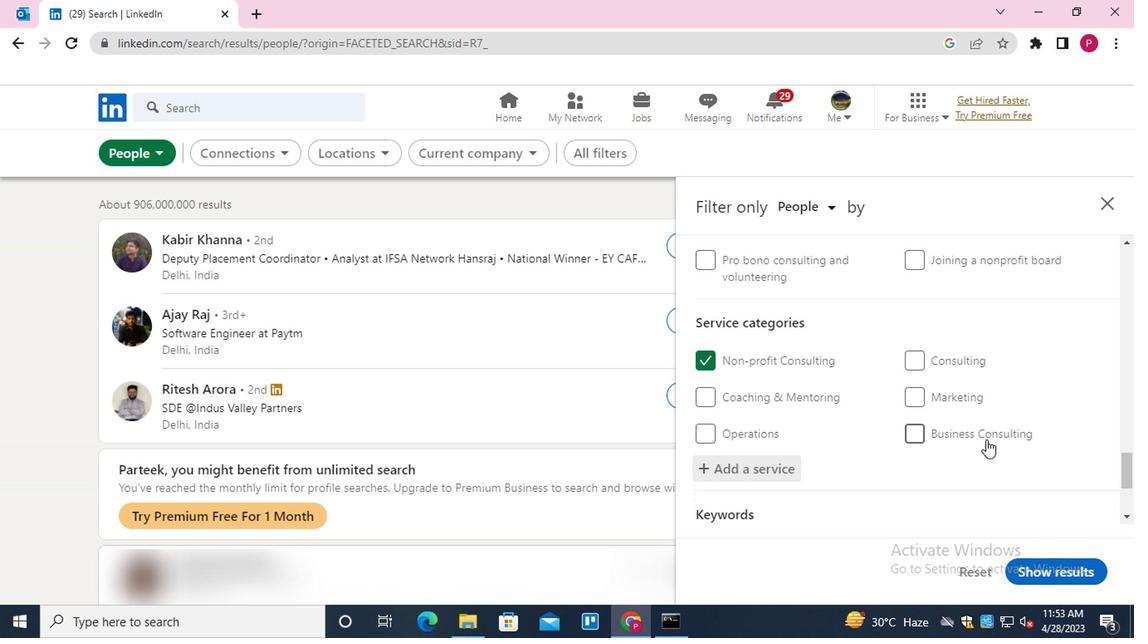 
Action: Mouse scrolled (980, 402) with delta (0, 0)
Screenshot: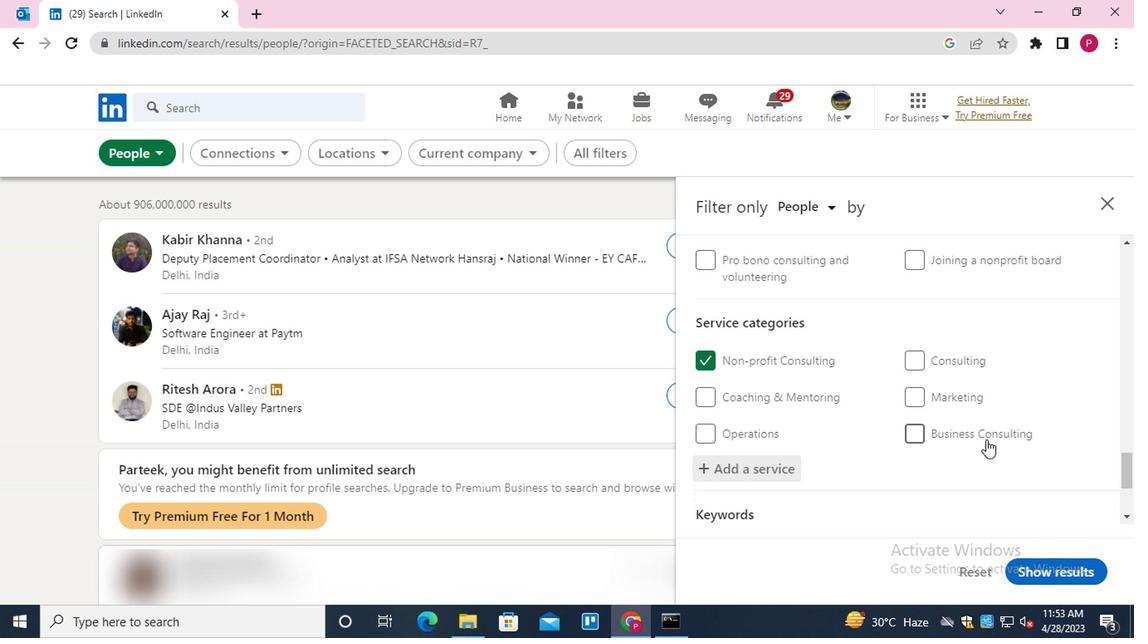 
Action: Mouse moved to (759, 440)
Screenshot: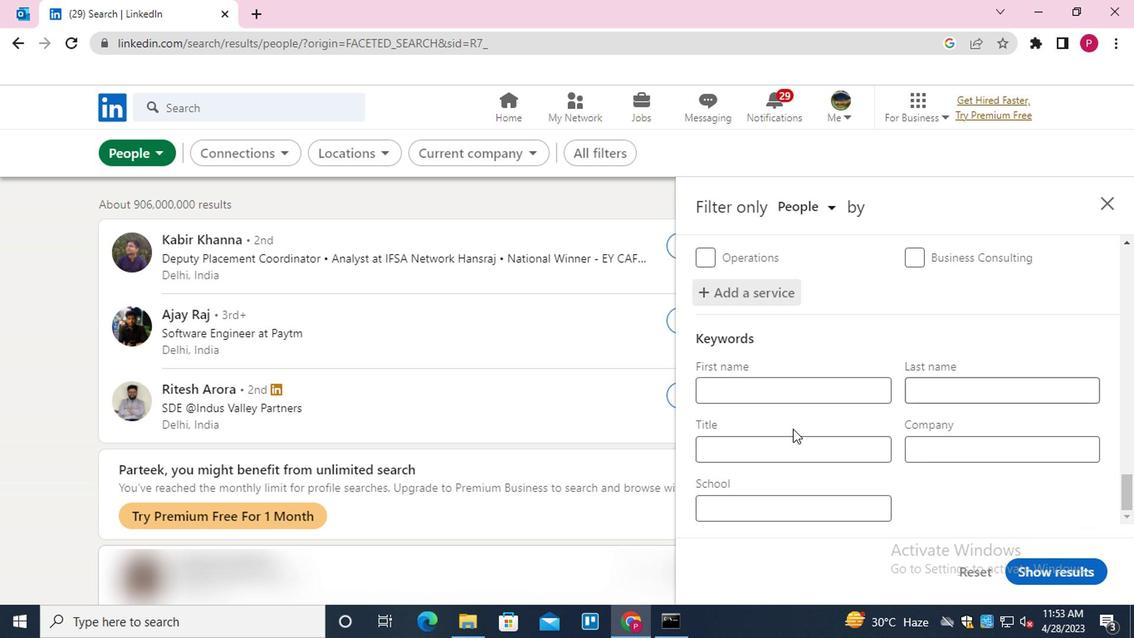 
Action: Mouse pressed left at (759, 440)
Screenshot: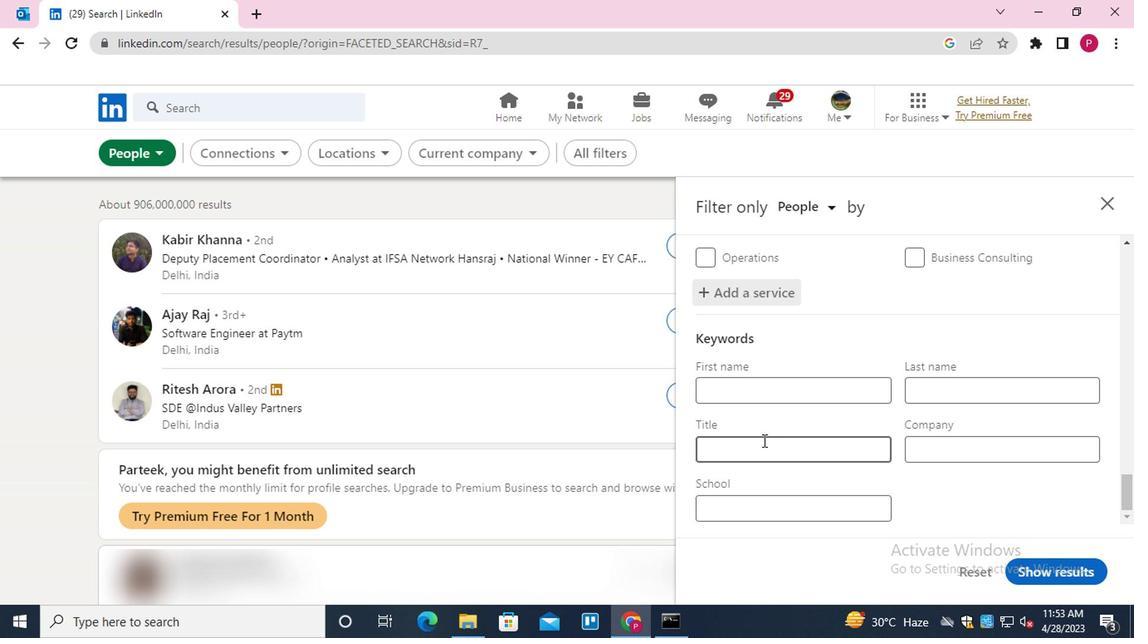 
Action: Key pressed <Key.shift><Key.shift><Key.shift>MASSAGE<Key.space><Key.shift>THERAPY
Screenshot: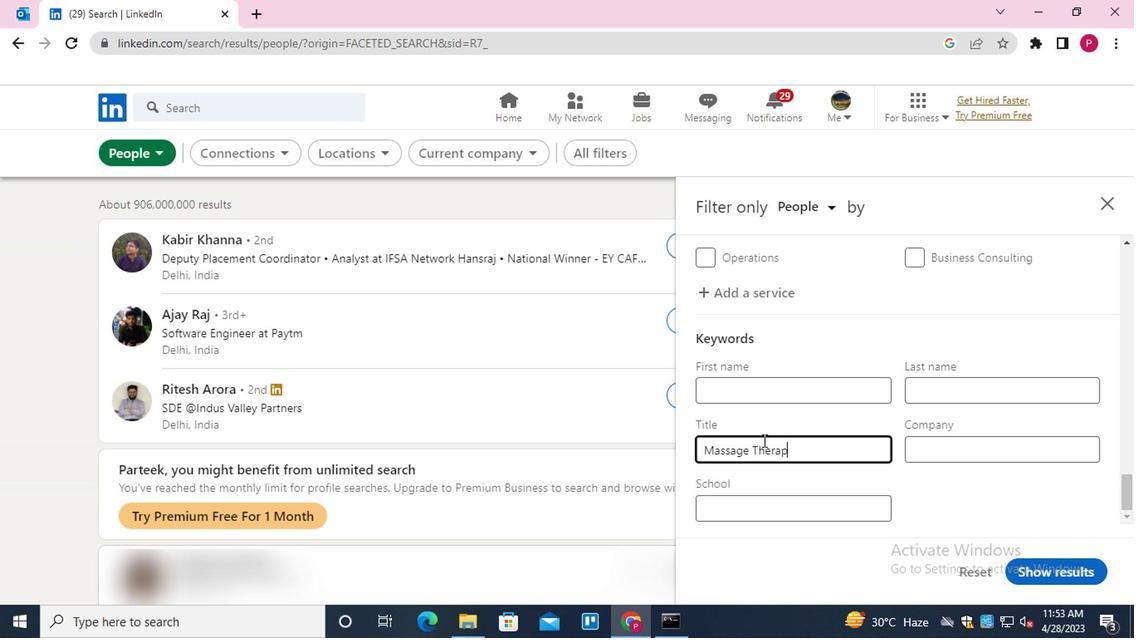 
Action: Mouse moved to (1056, 569)
Screenshot: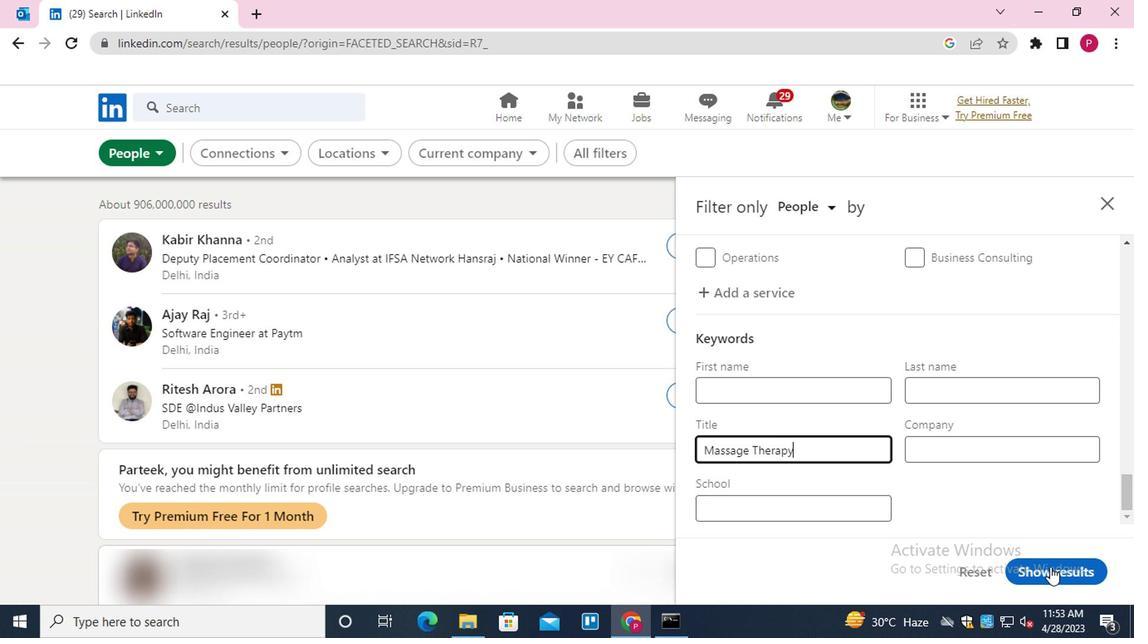 
Action: Mouse pressed left at (1056, 569)
Screenshot: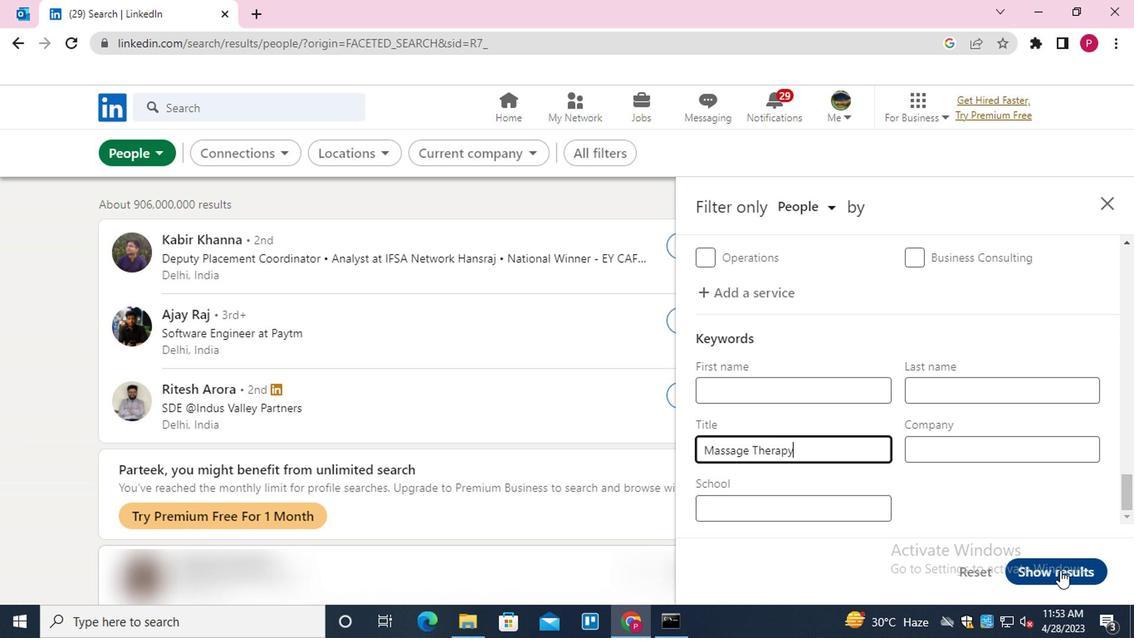 
Action: Mouse moved to (441, 179)
Screenshot: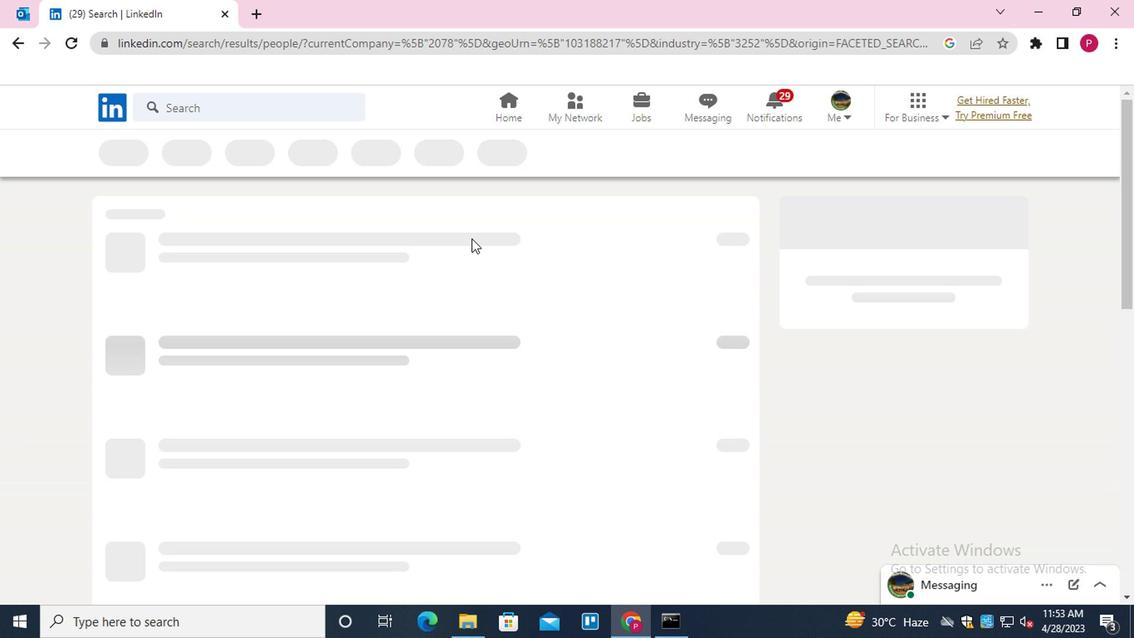 
